 Task: In the  document Daniel.rtf ,change text color to 'Dark Brown' Insert the mentioned shape below the text 'Heart'. Change color of the shape to  BlueChange shape height to 0.7
Action: Mouse moved to (292, 323)
Screenshot: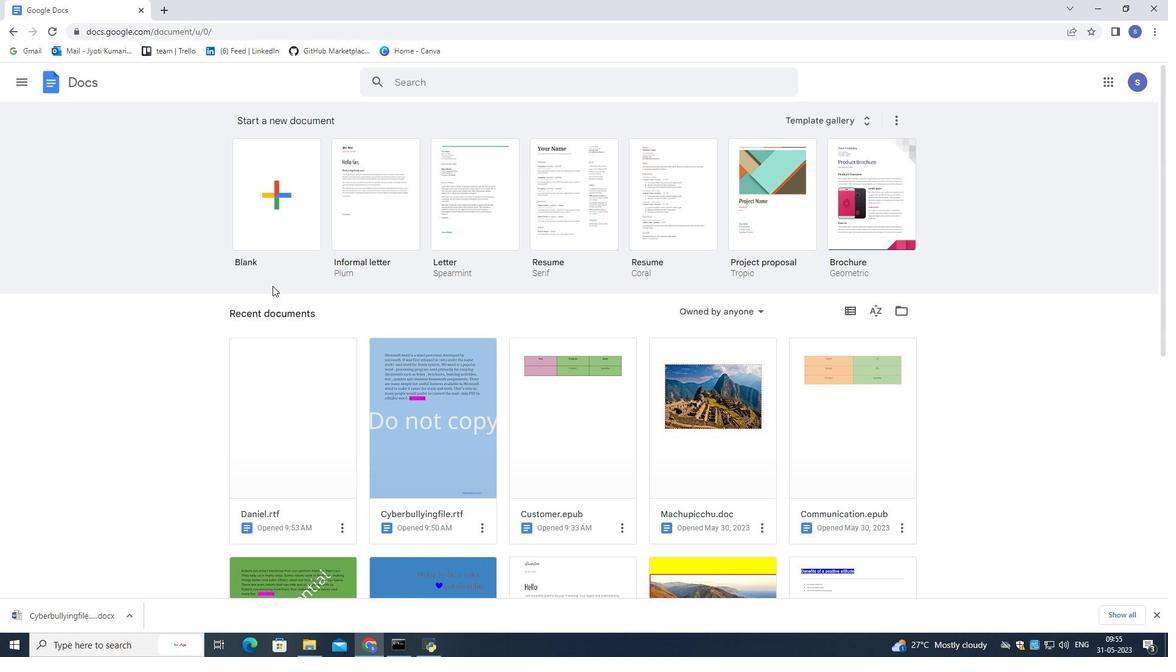 
Action: Mouse scrolled (292, 324) with delta (0, 0)
Screenshot: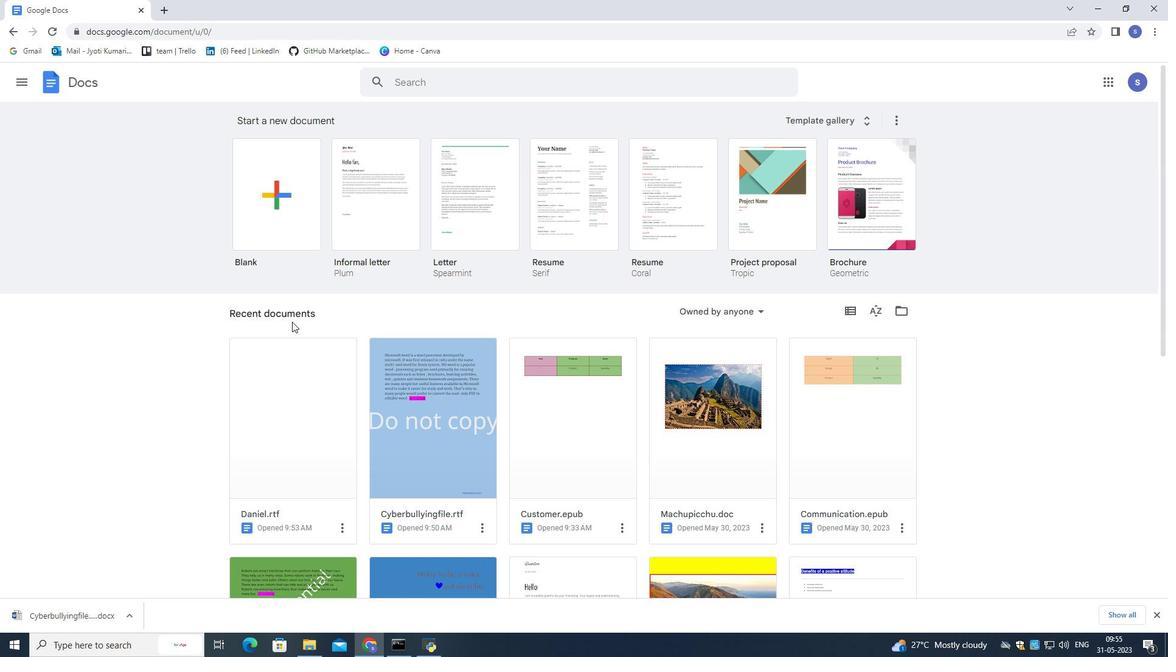 
Action: Mouse moved to (292, 323)
Screenshot: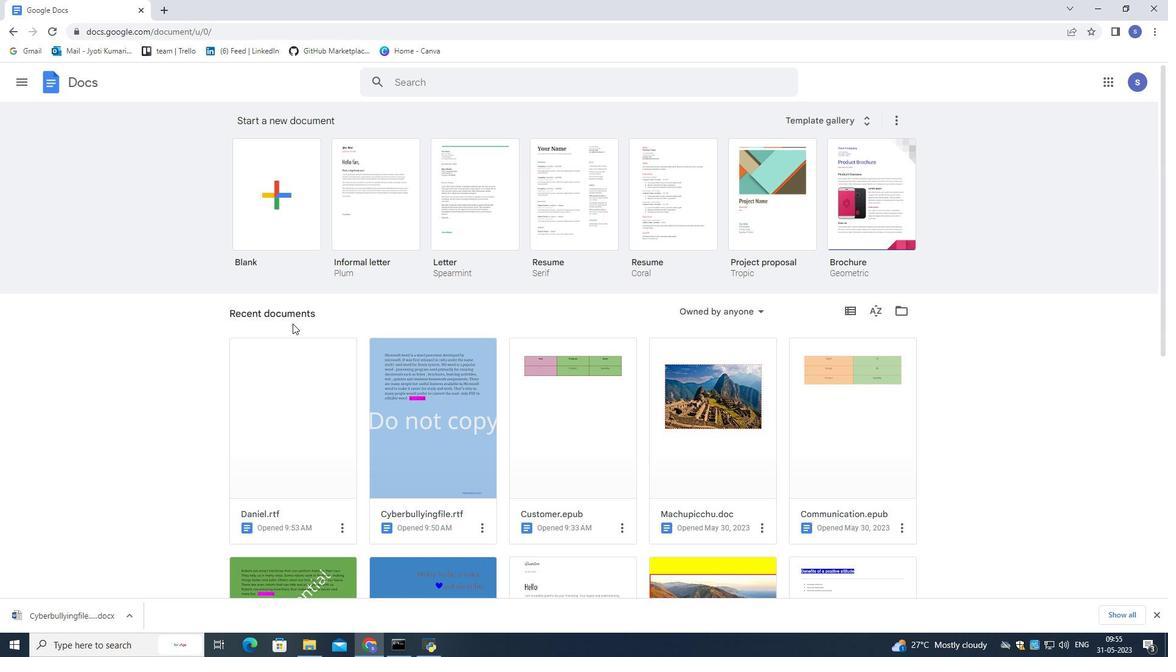 
Action: Mouse scrolled (292, 324) with delta (0, 0)
Screenshot: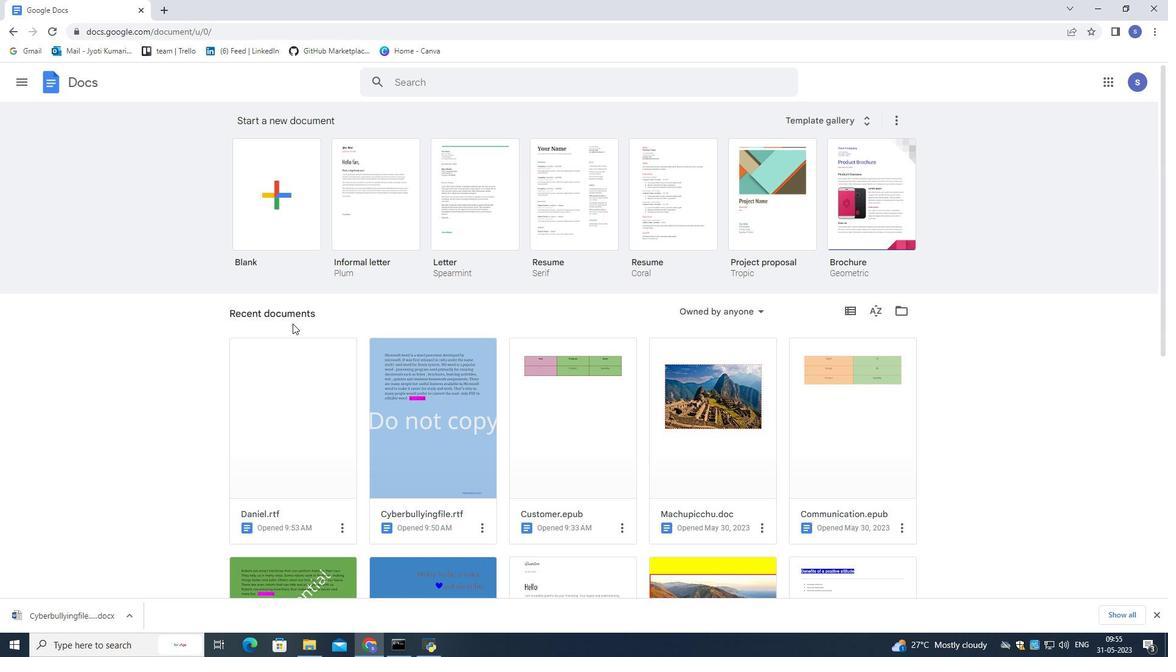 
Action: Mouse moved to (309, 458)
Screenshot: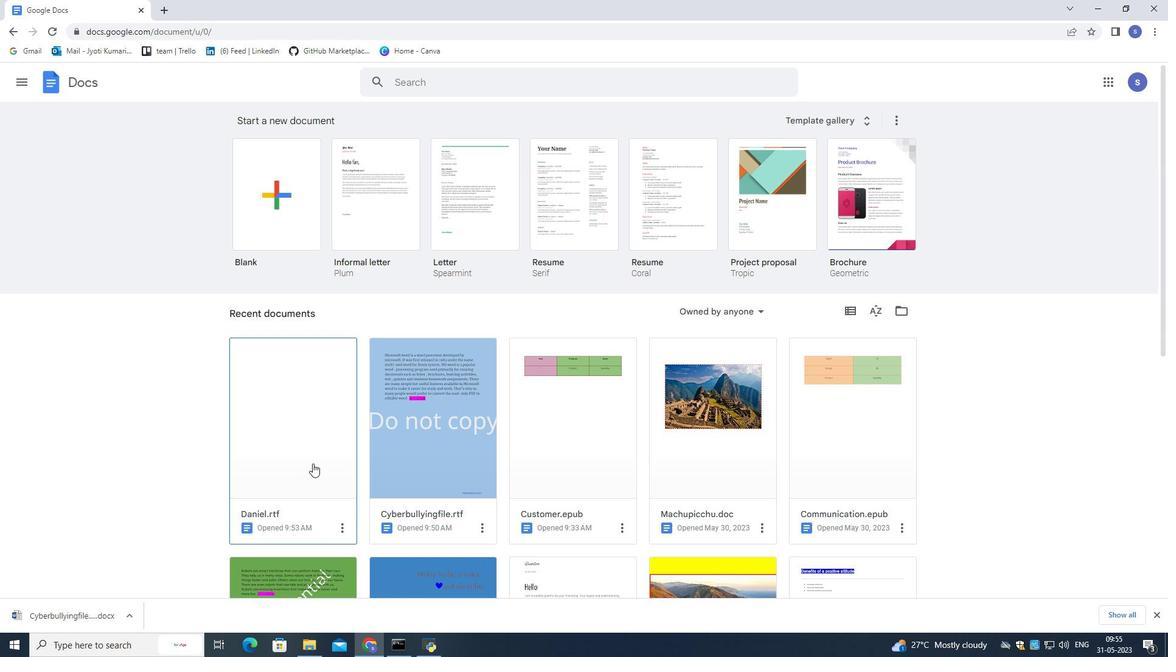 
Action: Mouse pressed left at (309, 458)
Screenshot: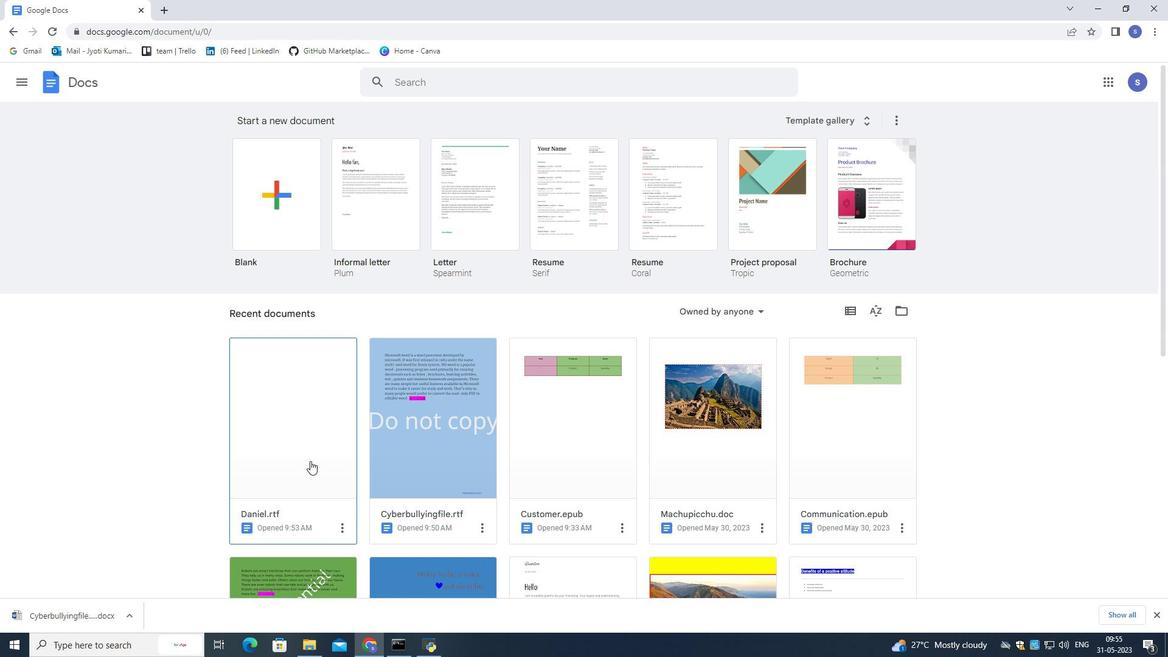 
Action: Mouse moved to (684, 290)
Screenshot: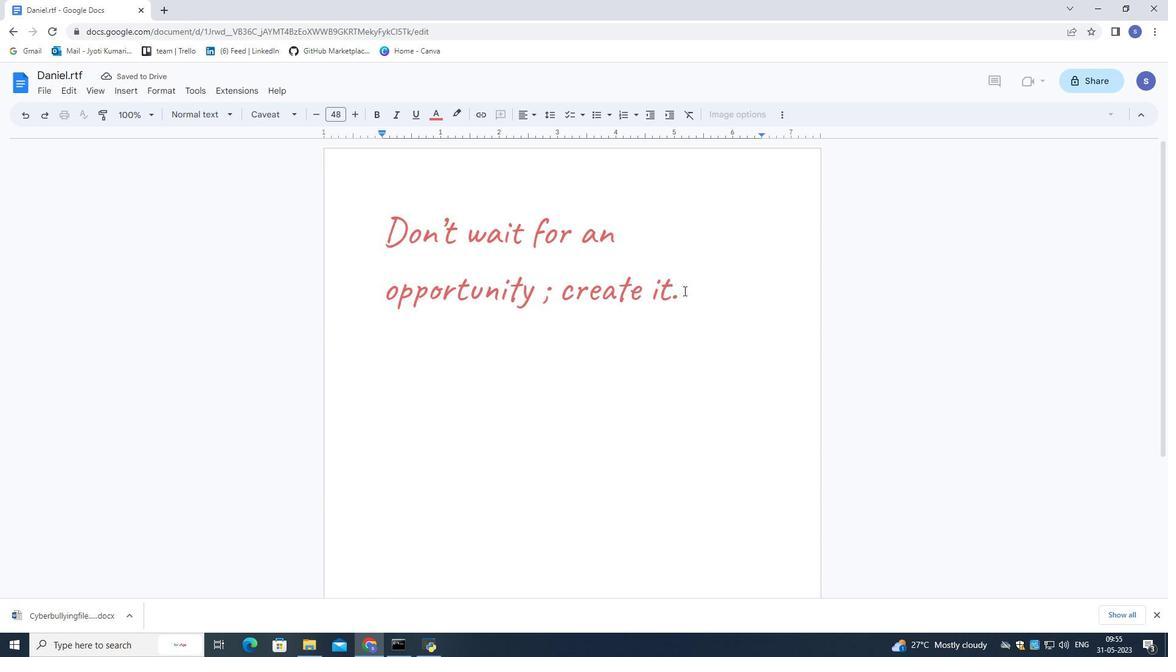 
Action: Mouse pressed left at (684, 290)
Screenshot: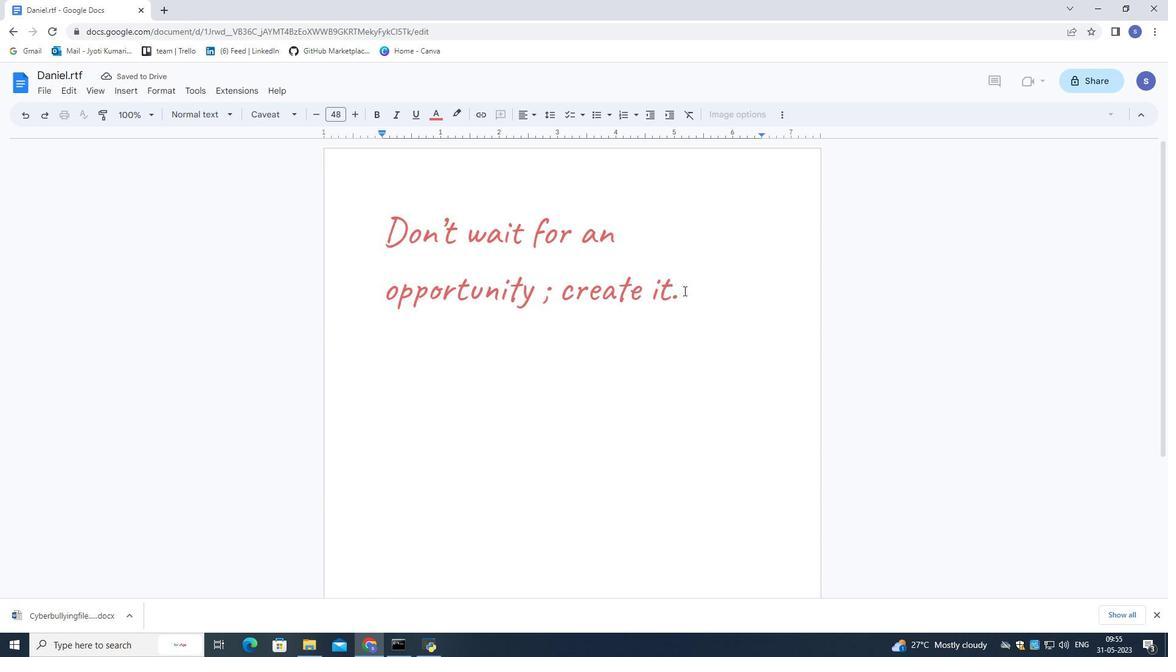 
Action: Mouse moved to (432, 105)
Screenshot: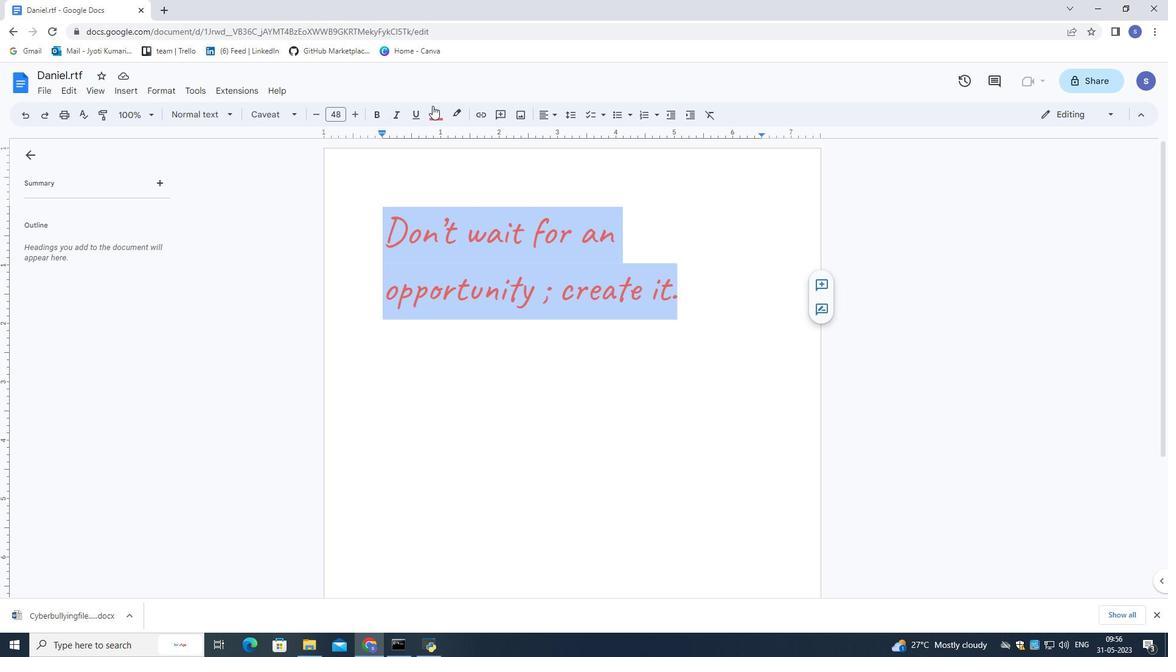 
Action: Mouse pressed left at (432, 105)
Screenshot: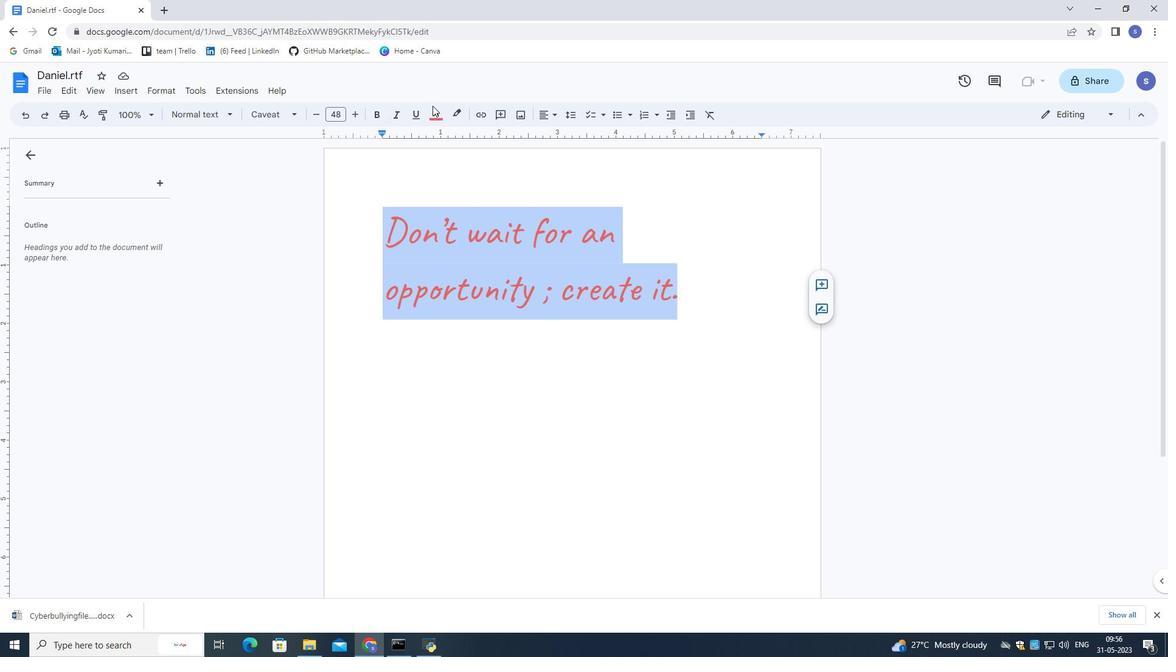 
Action: Mouse moved to (461, 242)
Screenshot: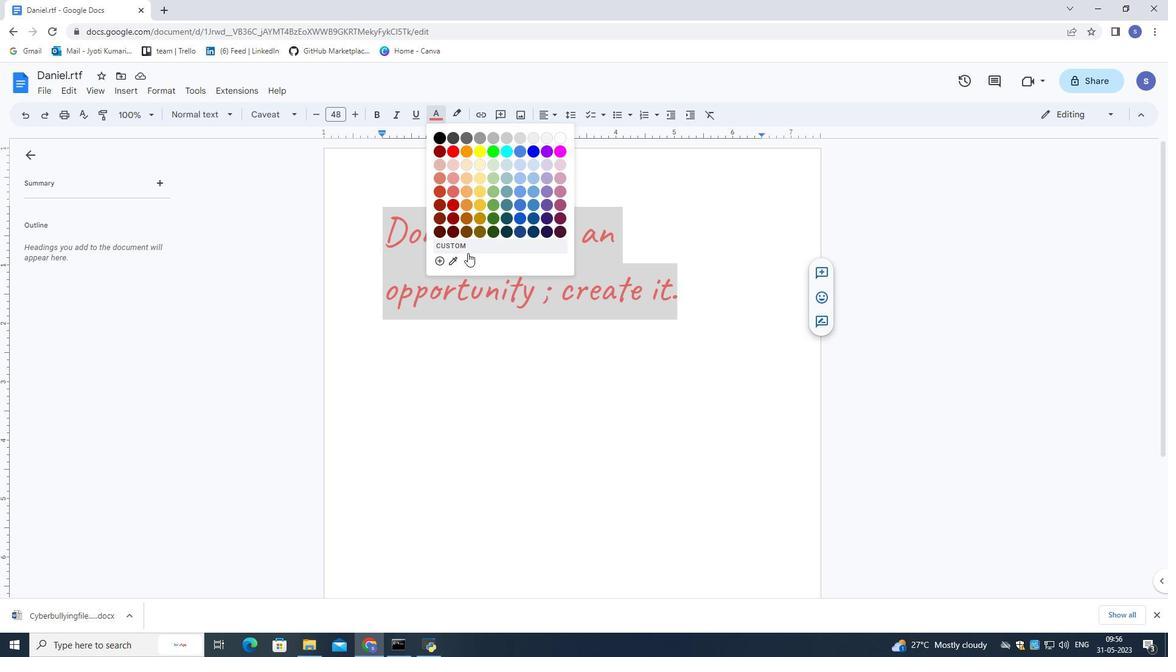 
Action: Mouse pressed left at (461, 242)
Screenshot: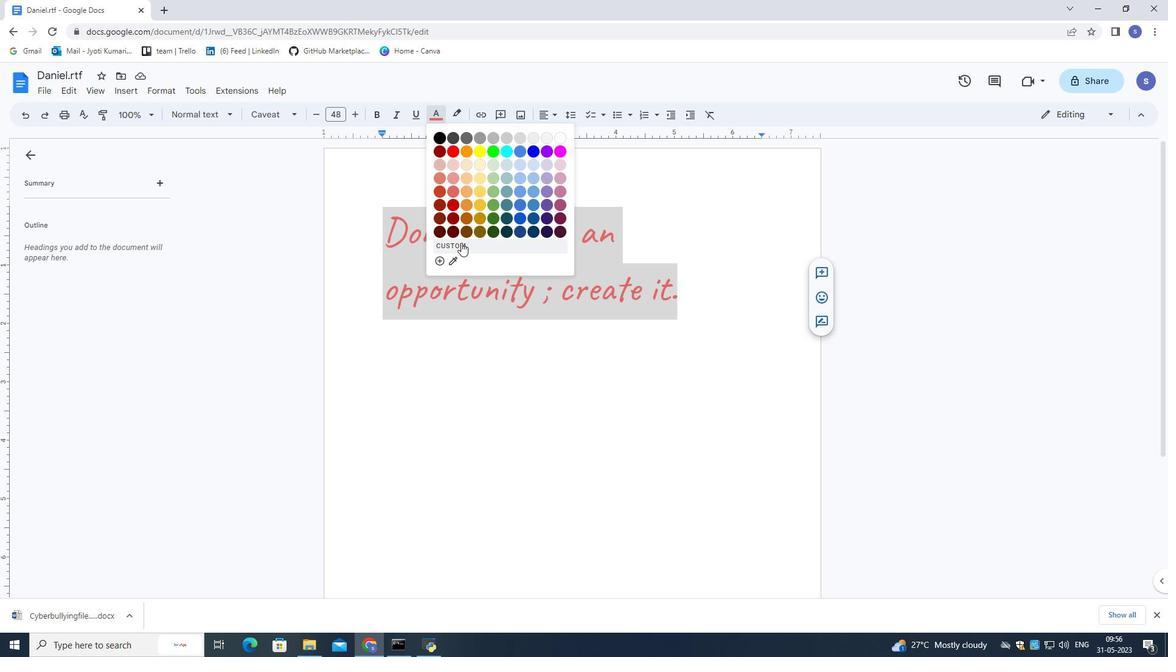 
Action: Mouse moved to (668, 231)
Screenshot: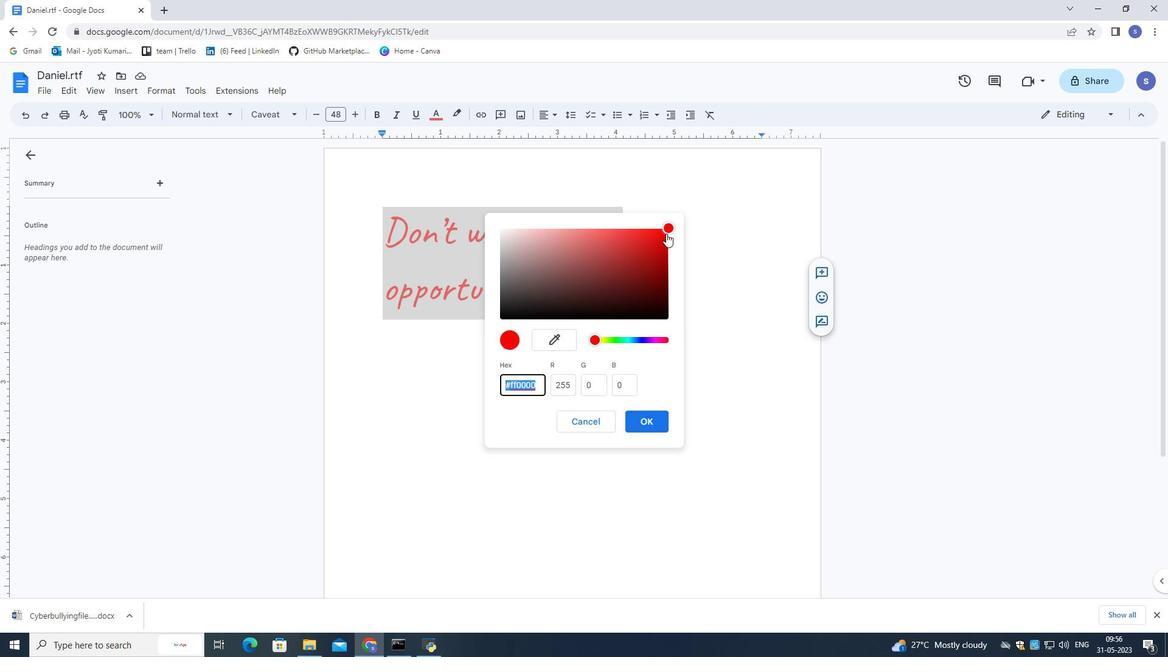 
Action: Mouse pressed left at (668, 231)
Screenshot: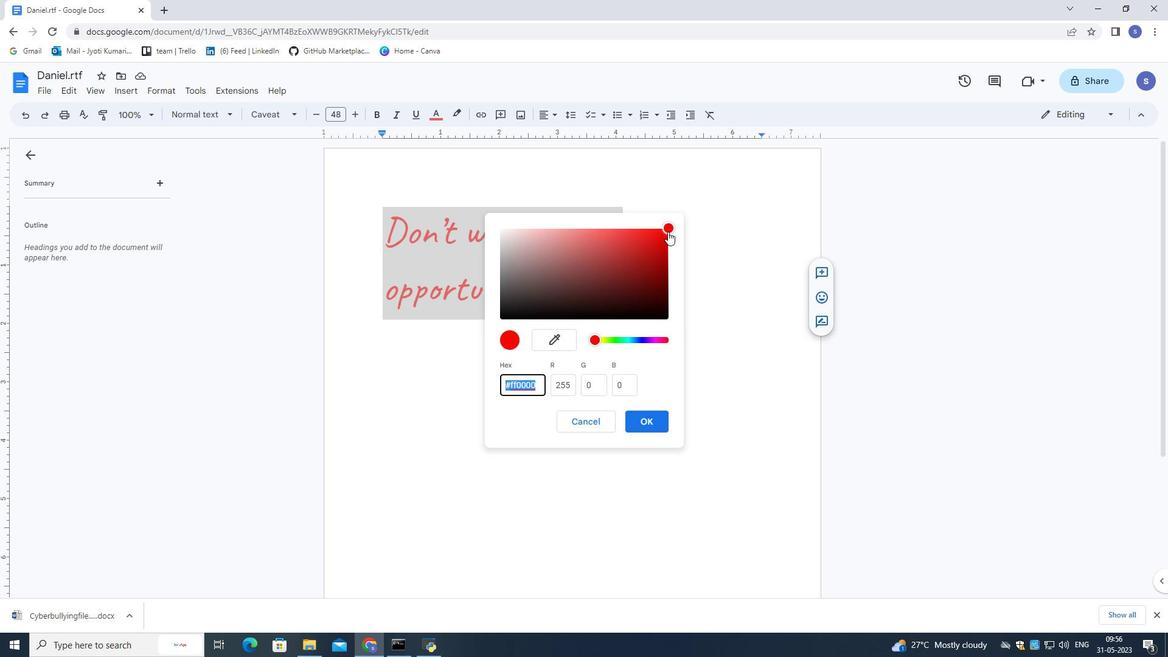 
Action: Mouse moved to (645, 416)
Screenshot: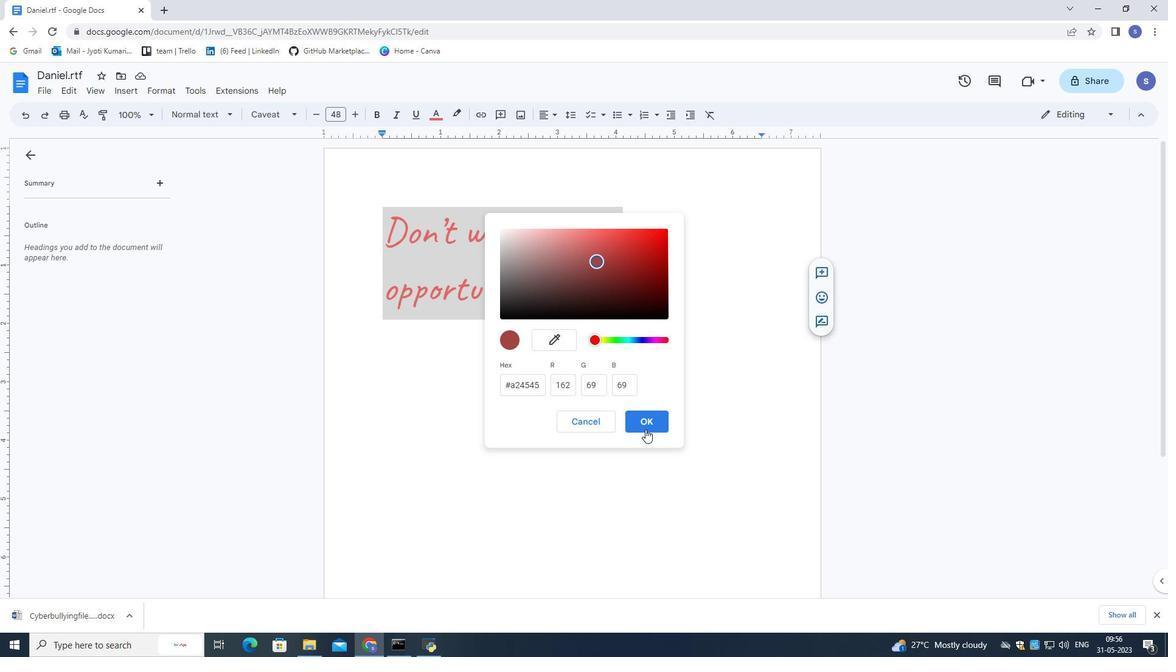 
Action: Mouse pressed left at (645, 416)
Screenshot: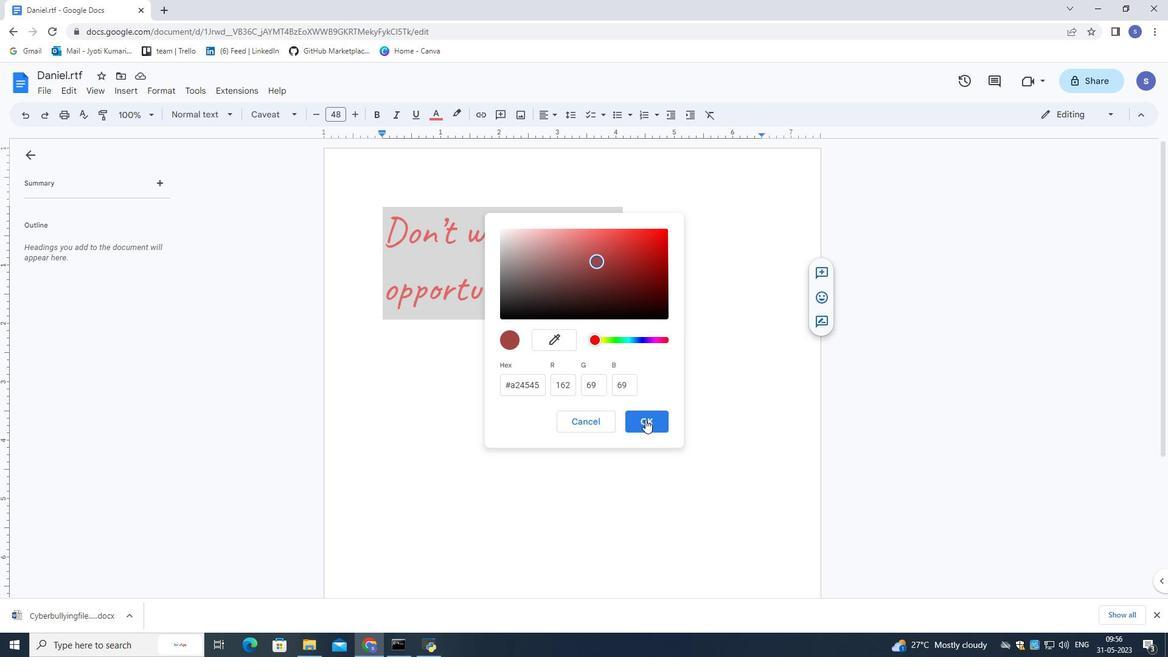 
Action: Mouse moved to (748, 302)
Screenshot: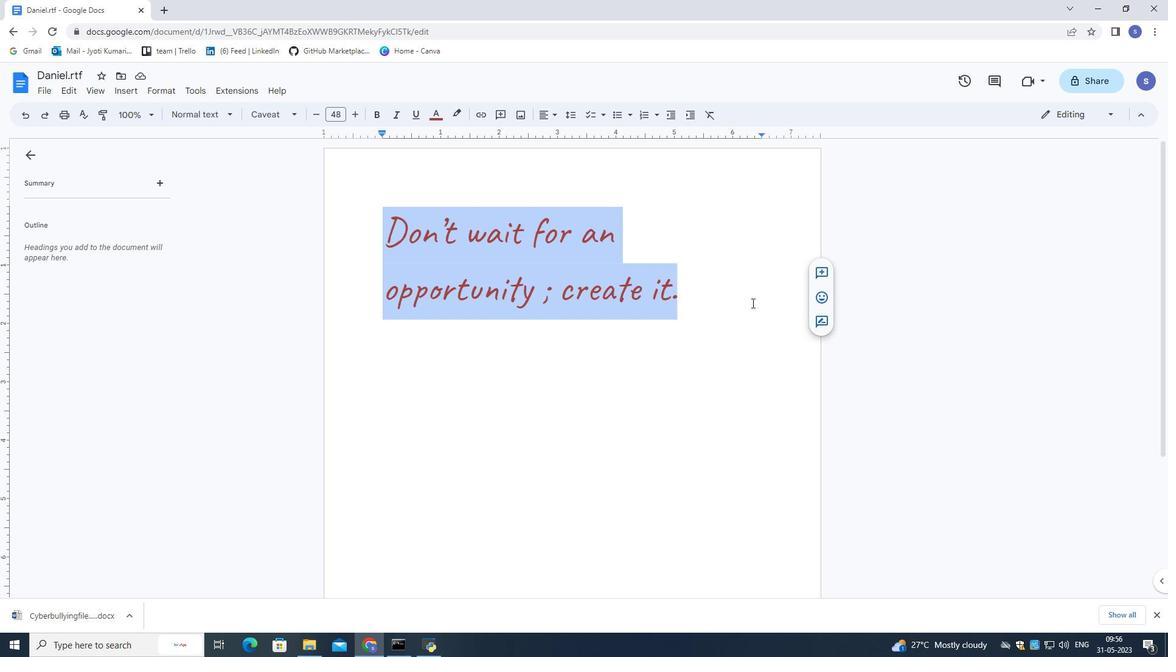 
Action: Mouse pressed left at (748, 302)
Screenshot: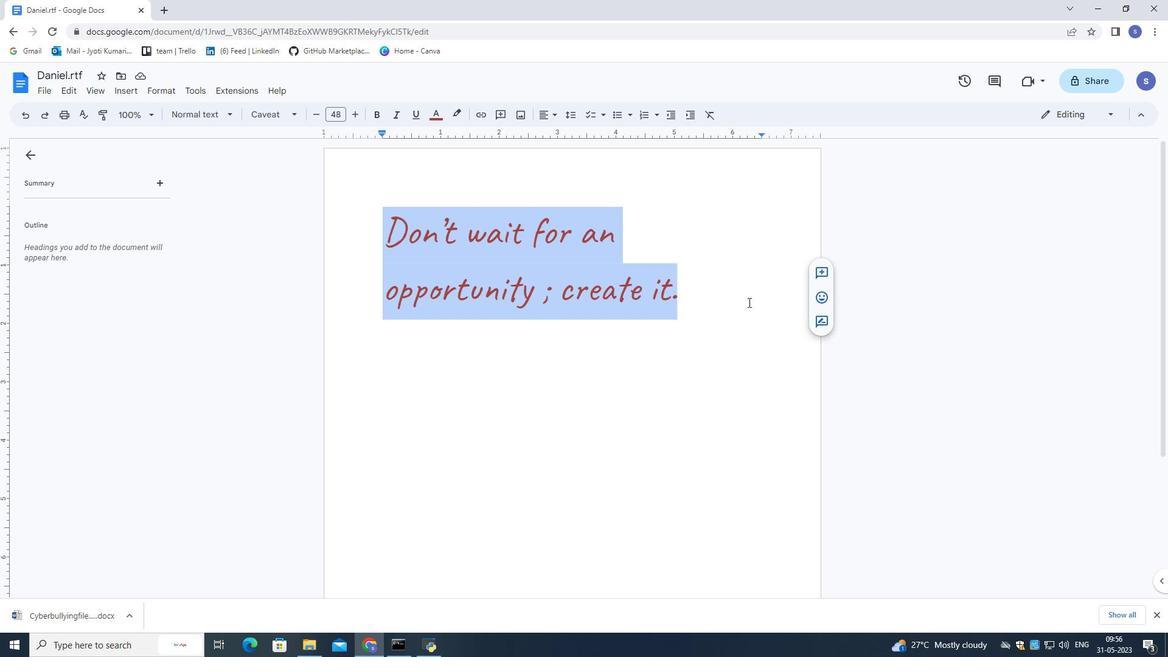 
Action: Mouse moved to (691, 298)
Screenshot: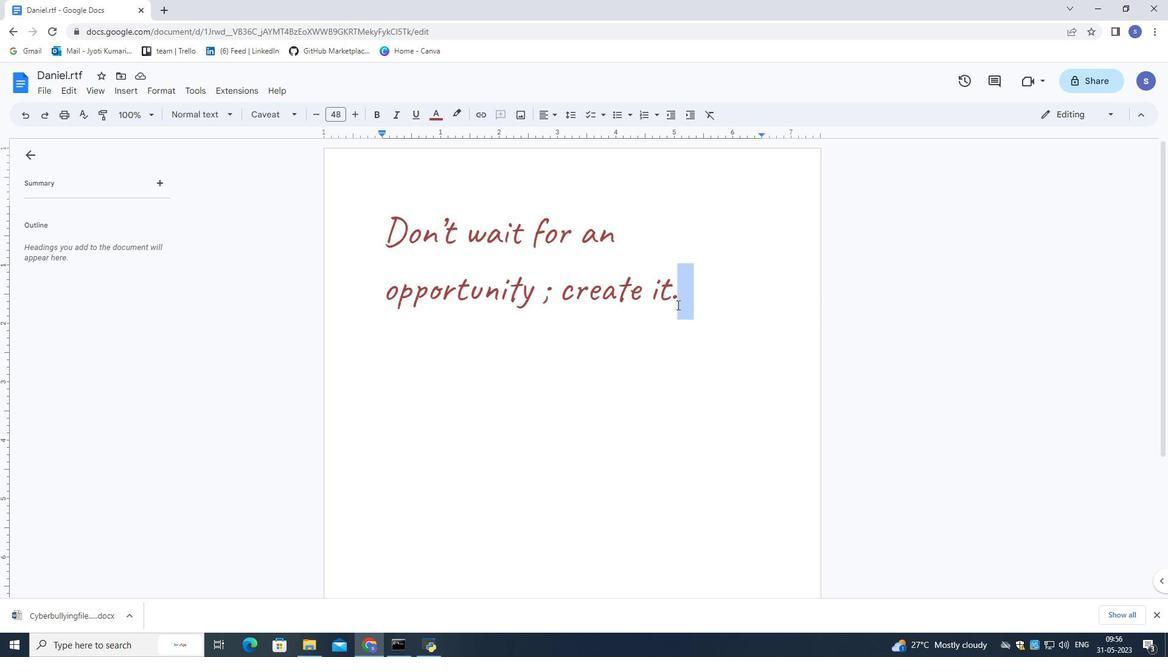 
Action: Mouse pressed left at (691, 298)
Screenshot: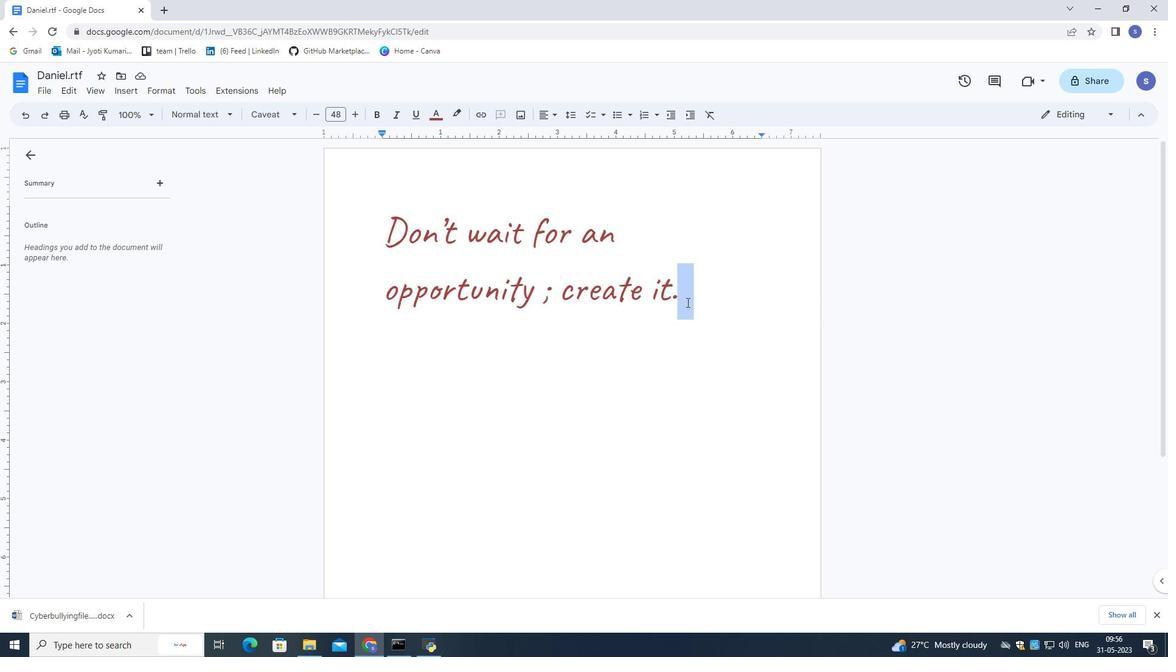 
Action: Key pressed <Key.enter>
Screenshot: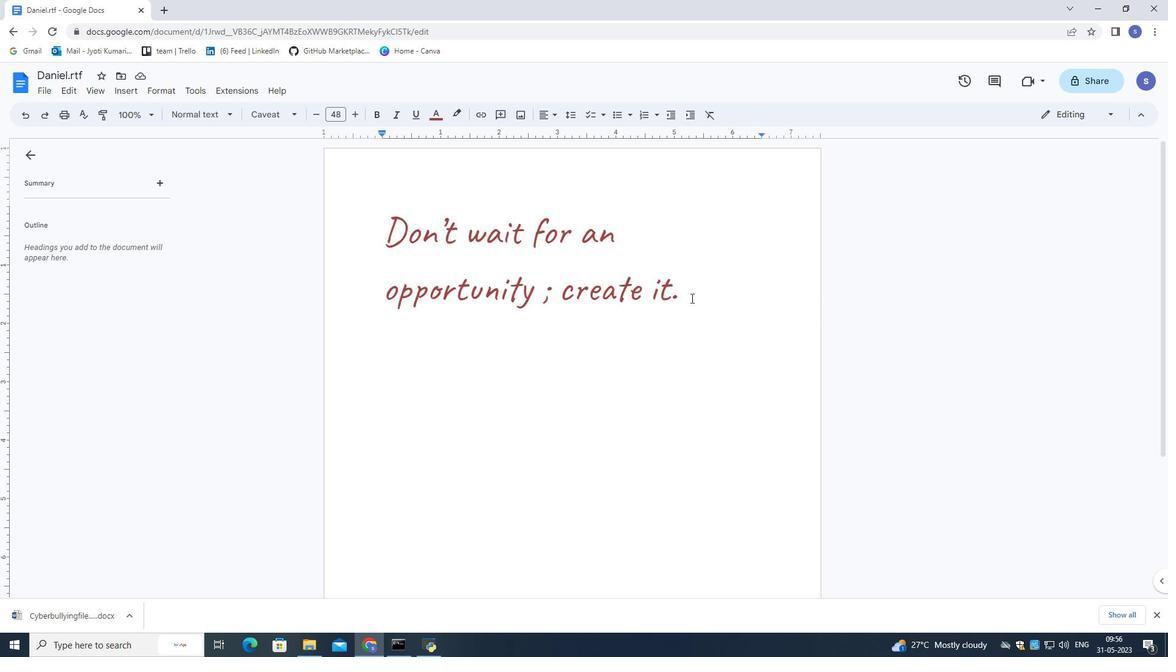 
Action: Mouse moved to (120, 94)
Screenshot: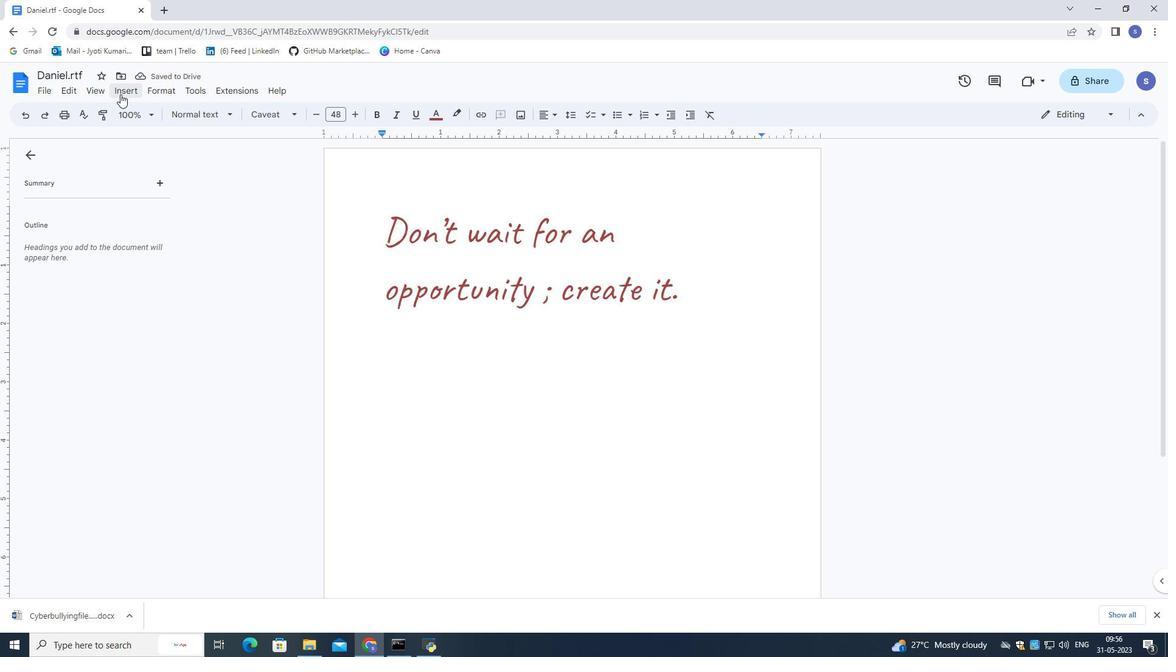 
Action: Mouse pressed left at (120, 94)
Screenshot: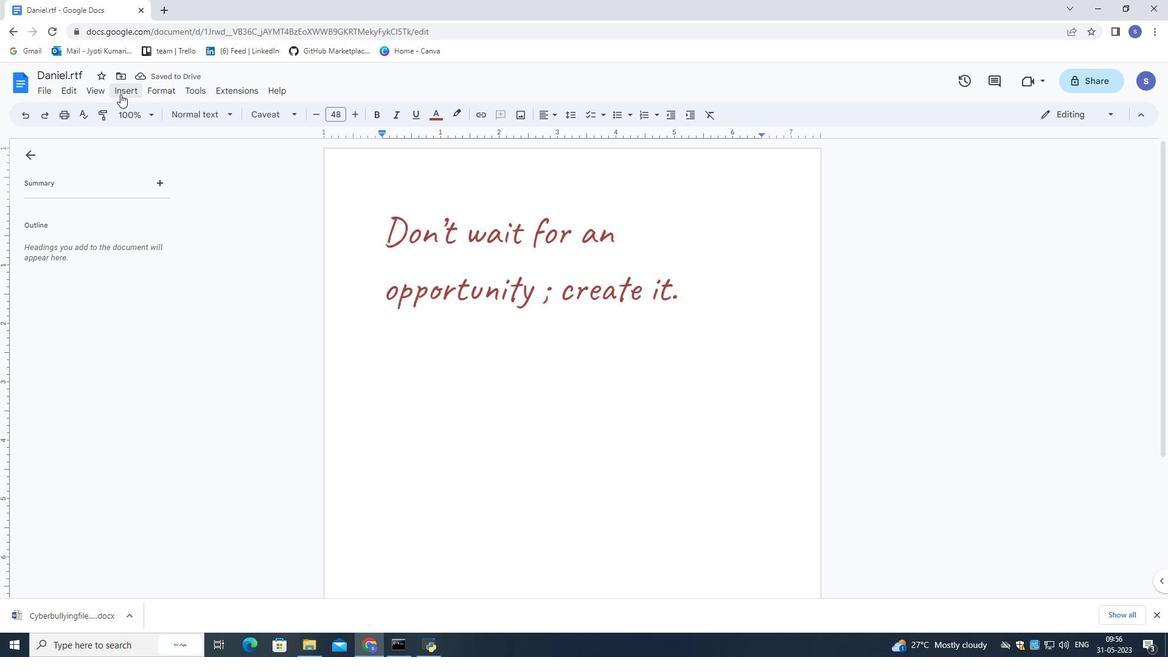 
Action: Mouse moved to (325, 149)
Screenshot: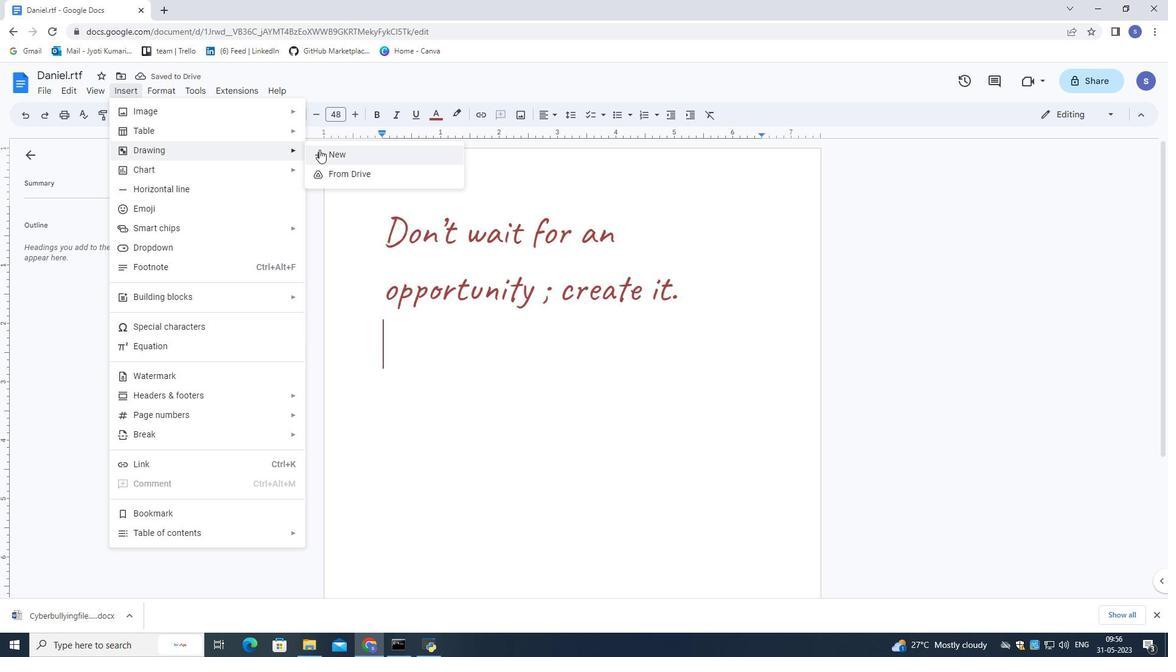 
Action: Mouse pressed left at (325, 149)
Screenshot: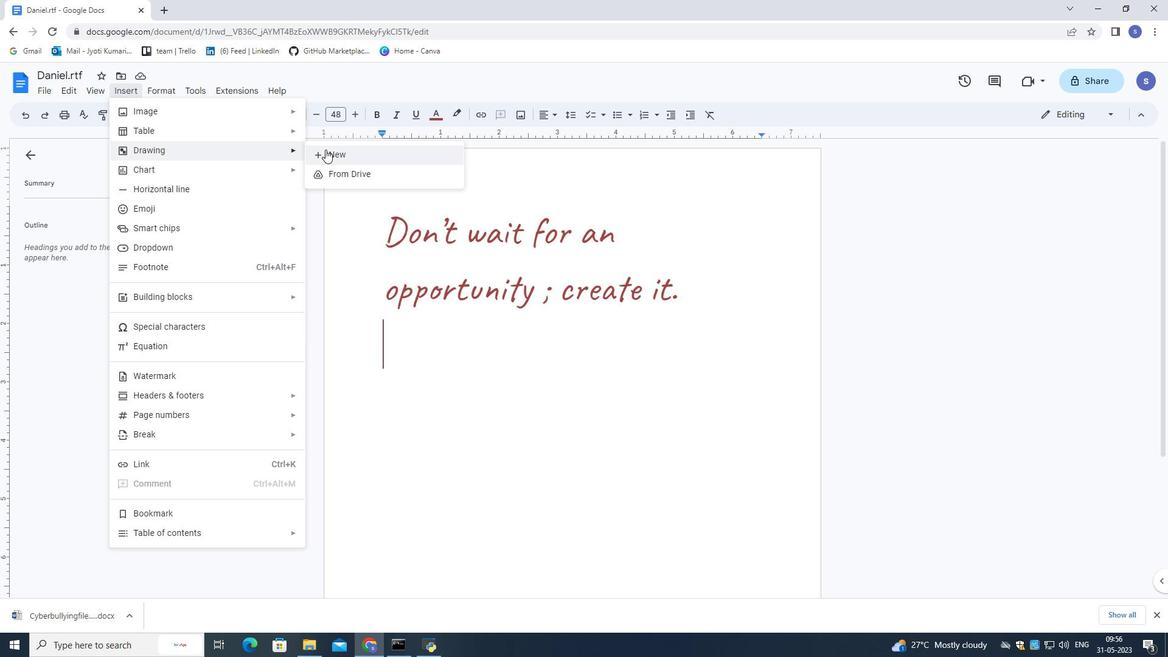 
Action: Mouse moved to (464, 137)
Screenshot: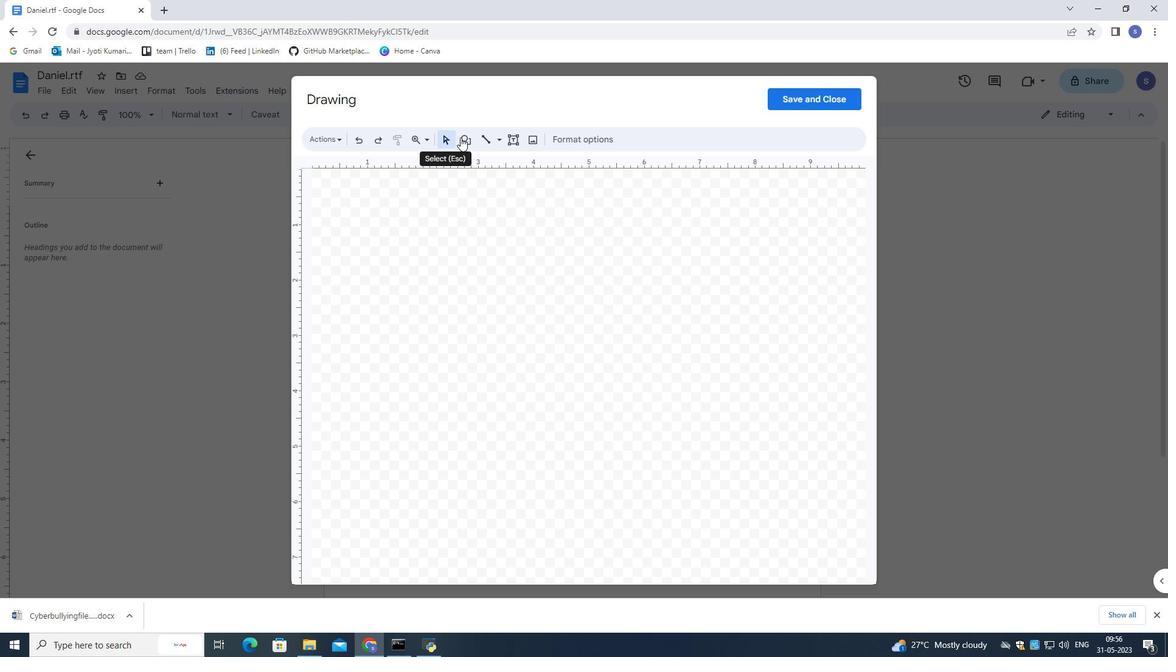 
Action: Mouse pressed left at (464, 137)
Screenshot: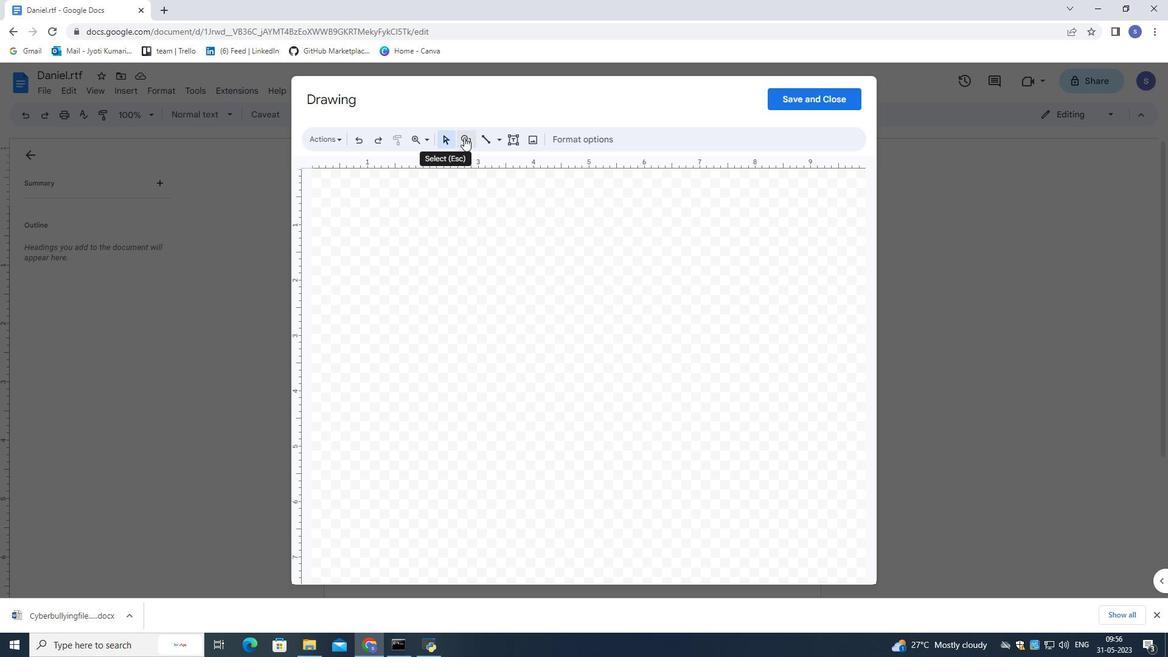 
Action: Mouse moved to (643, 214)
Screenshot: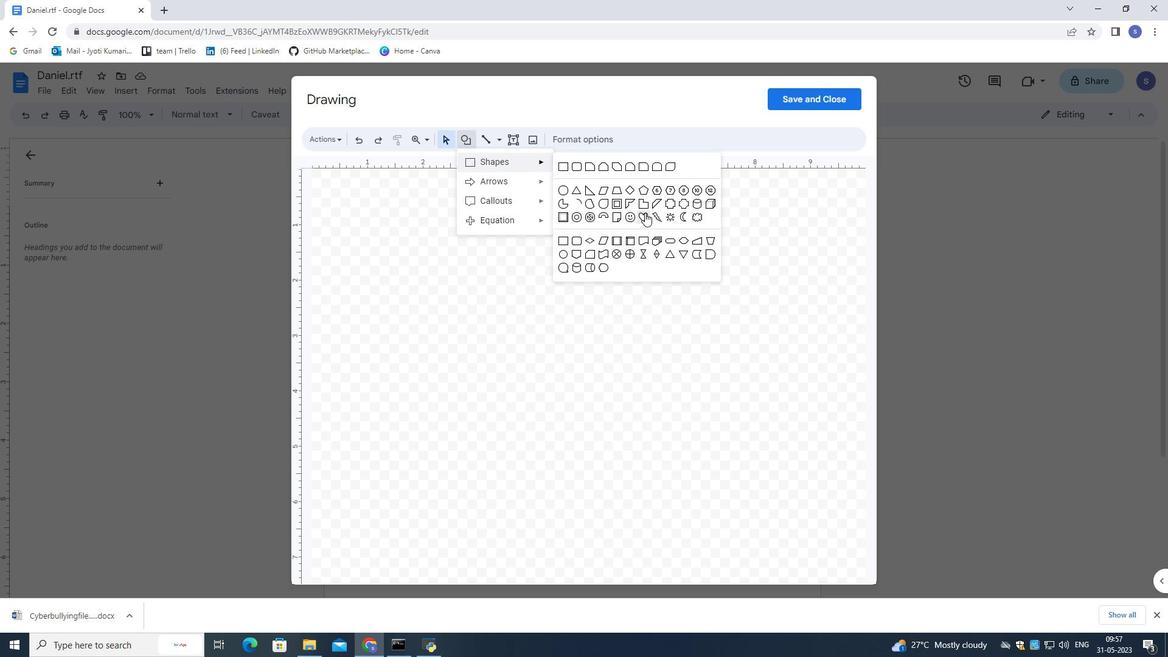 
Action: Mouse pressed left at (643, 214)
Screenshot: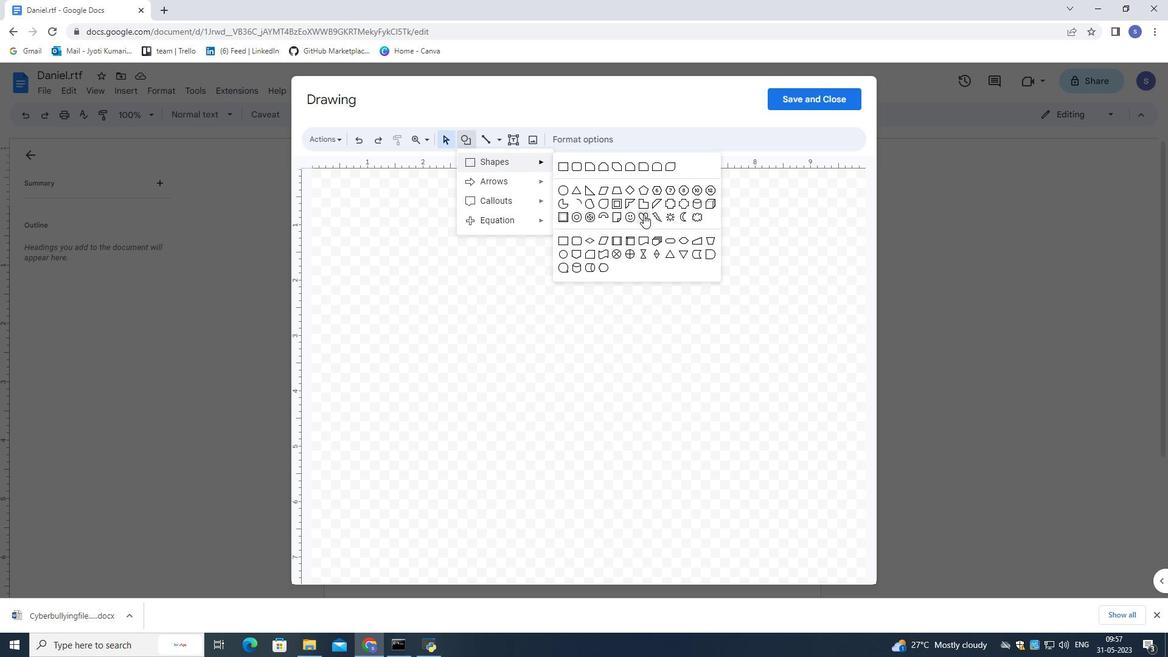 
Action: Mouse moved to (510, 221)
Screenshot: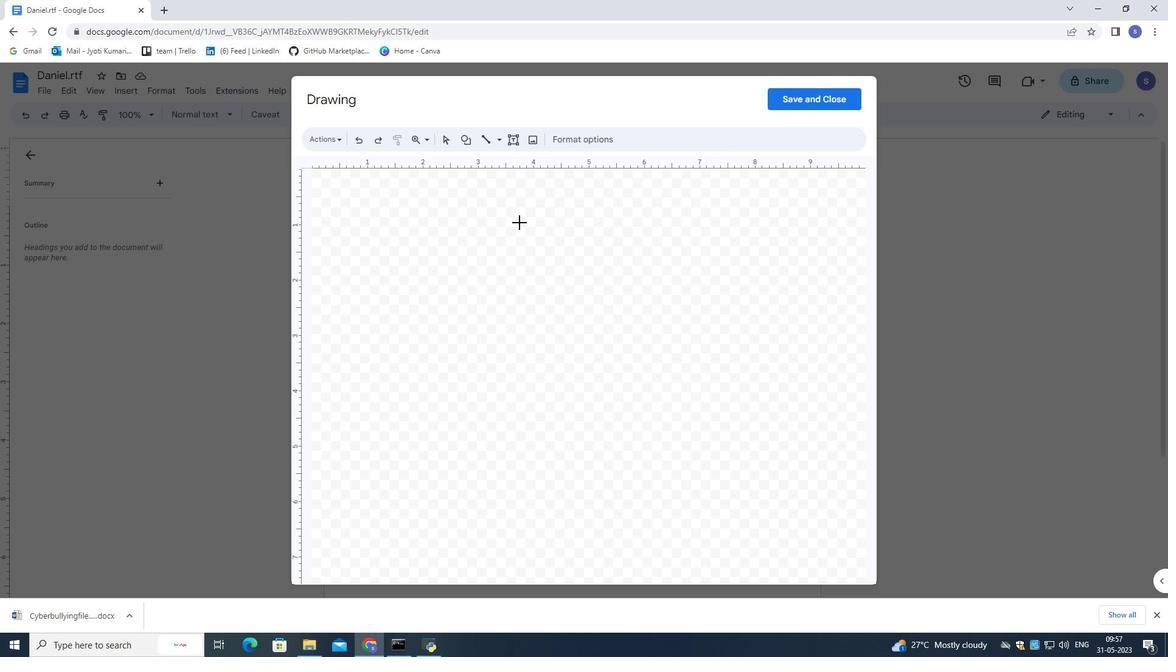 
Action: Mouse pressed left at (510, 221)
Screenshot: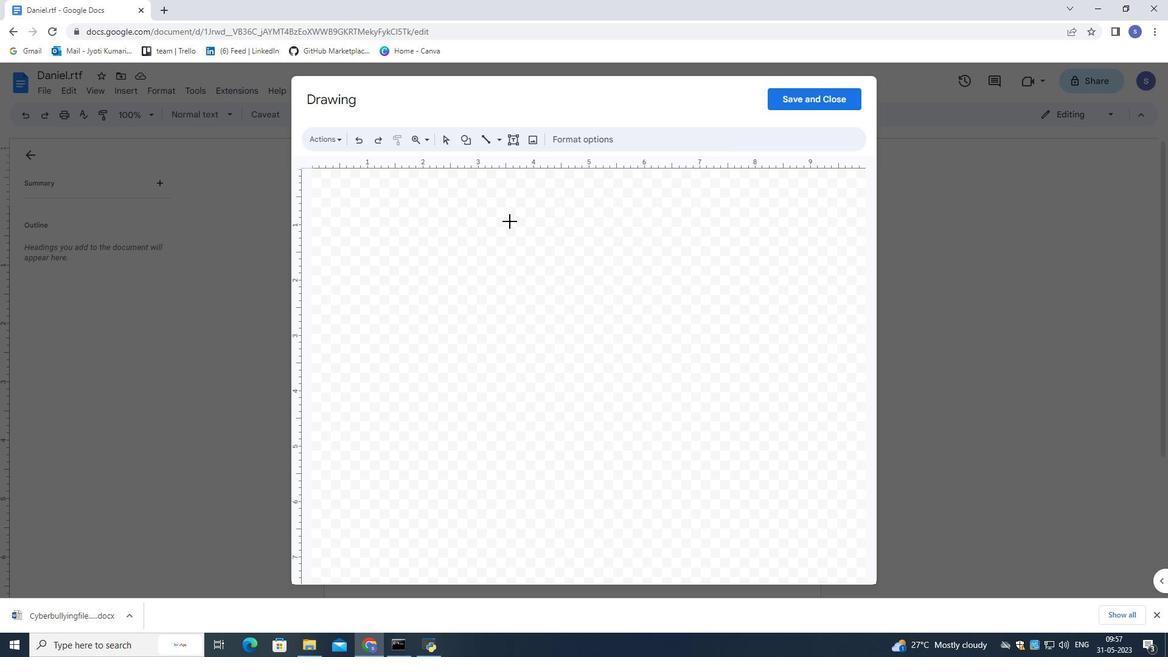 
Action: Mouse moved to (631, 339)
Screenshot: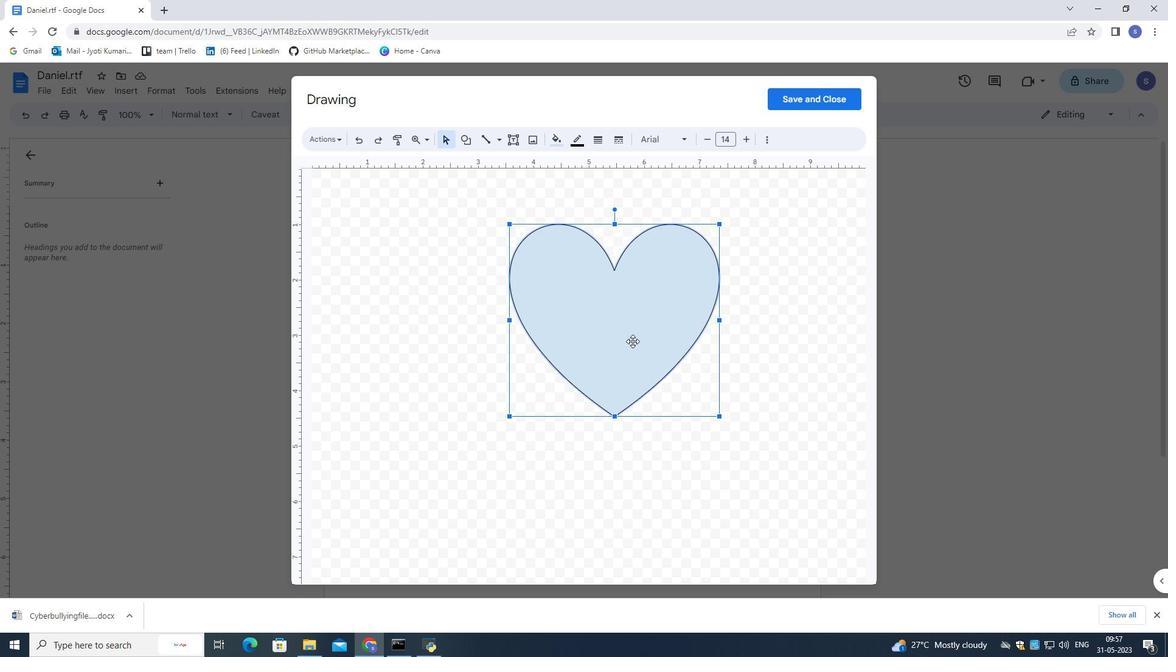
Action: Mouse pressed left at (631, 339)
Screenshot: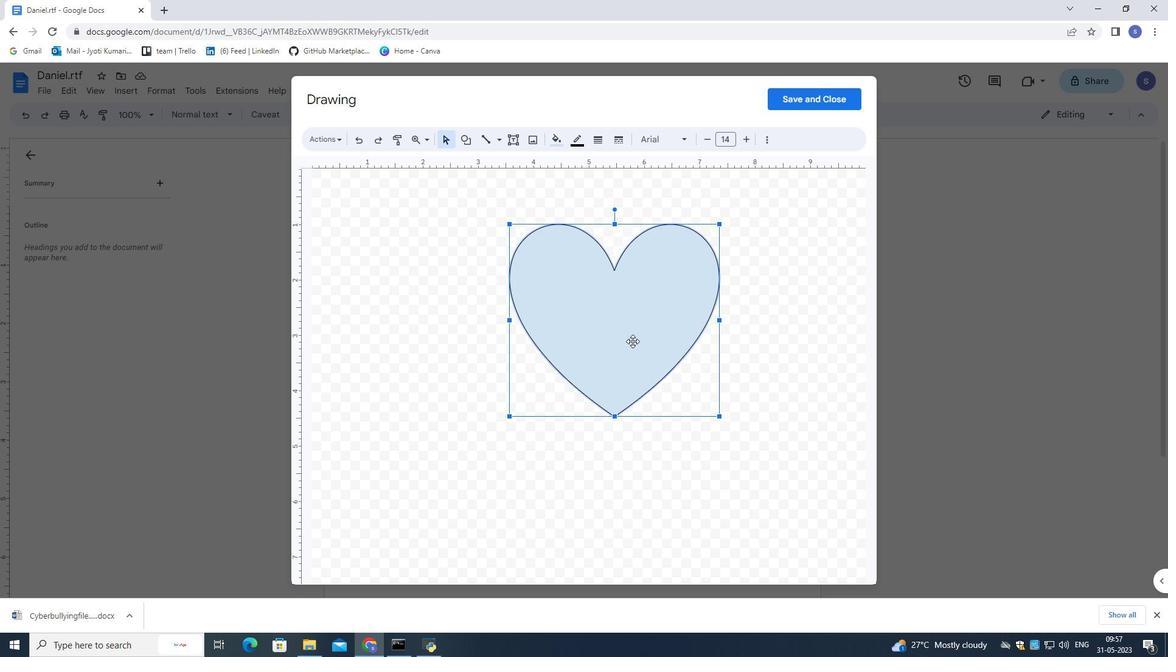 
Action: Mouse moved to (566, 336)
Screenshot: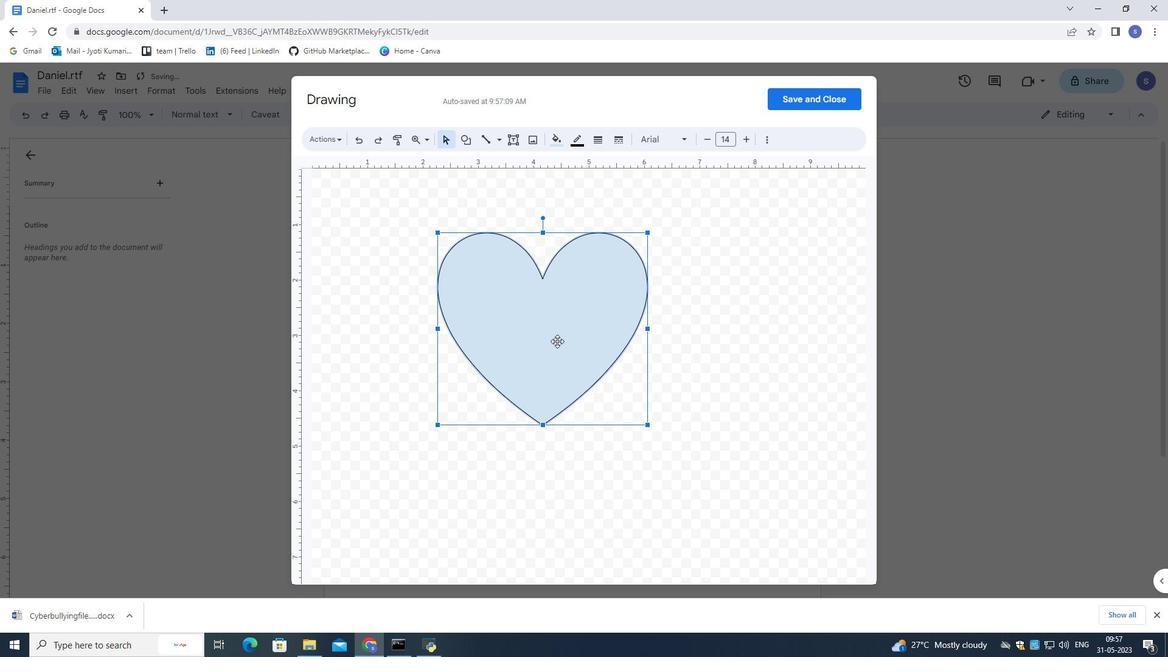
Action: Mouse pressed left at (566, 336)
Screenshot: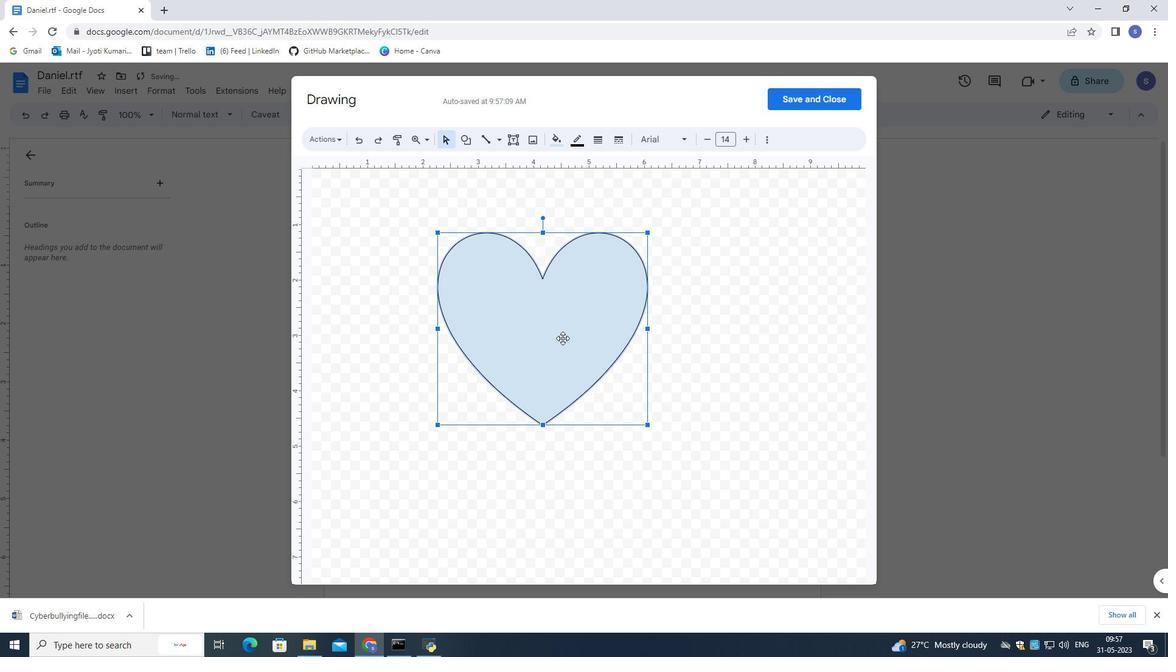 
Action: Mouse moved to (681, 342)
Screenshot: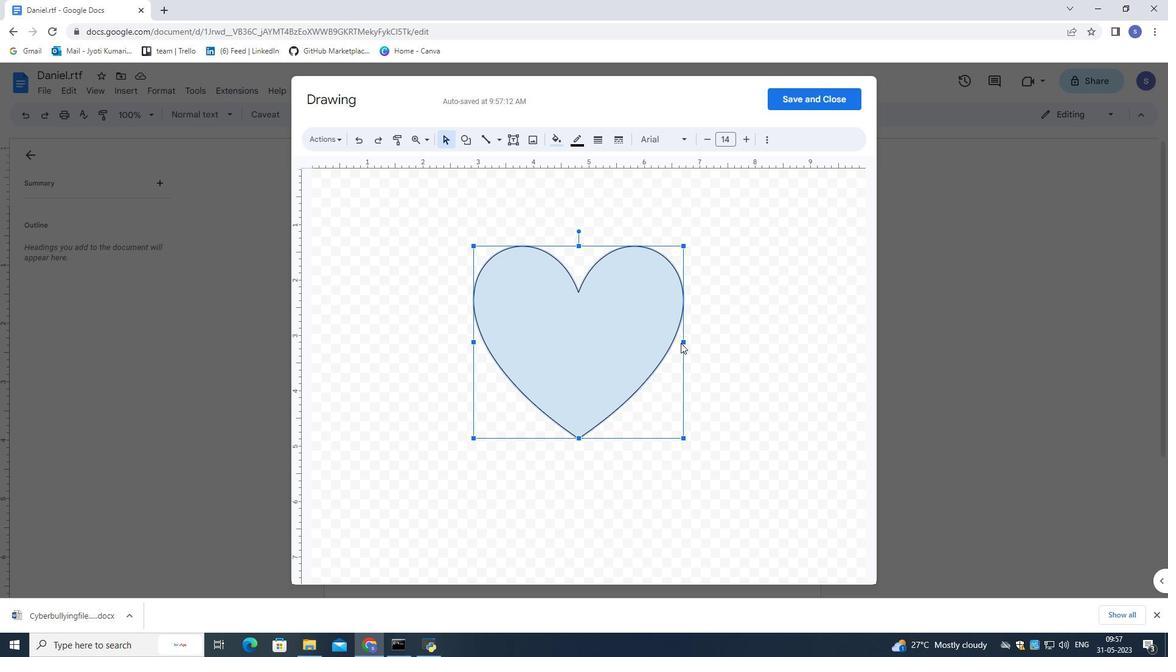 
Action: Mouse pressed left at (681, 342)
Screenshot: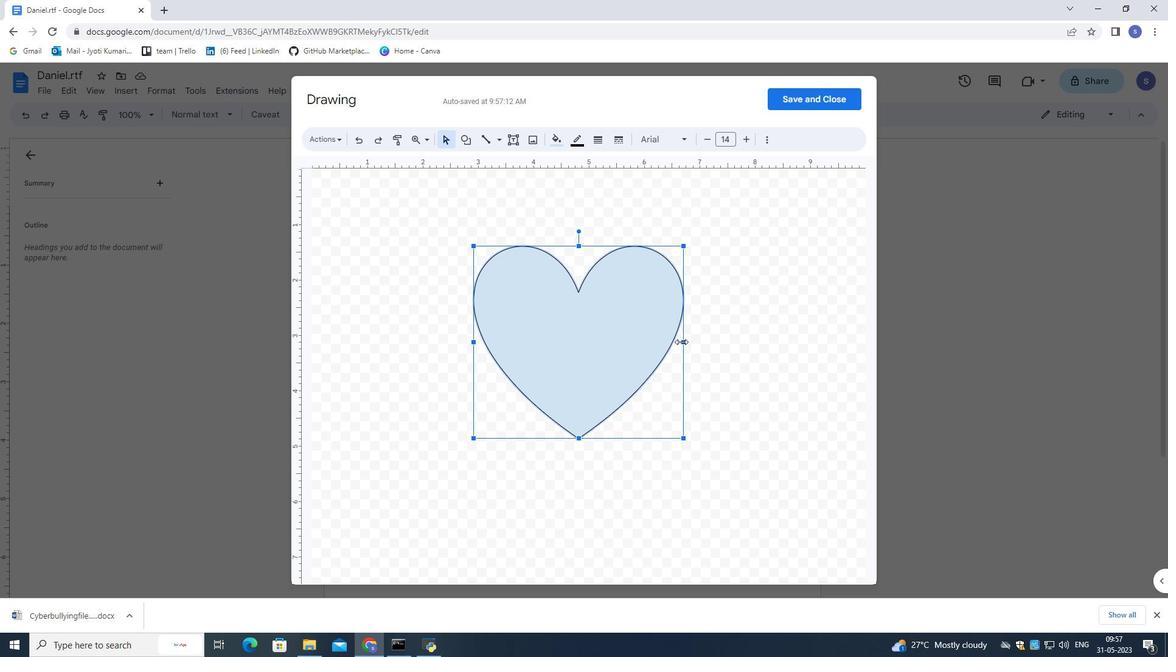 
Action: Mouse moved to (544, 318)
Screenshot: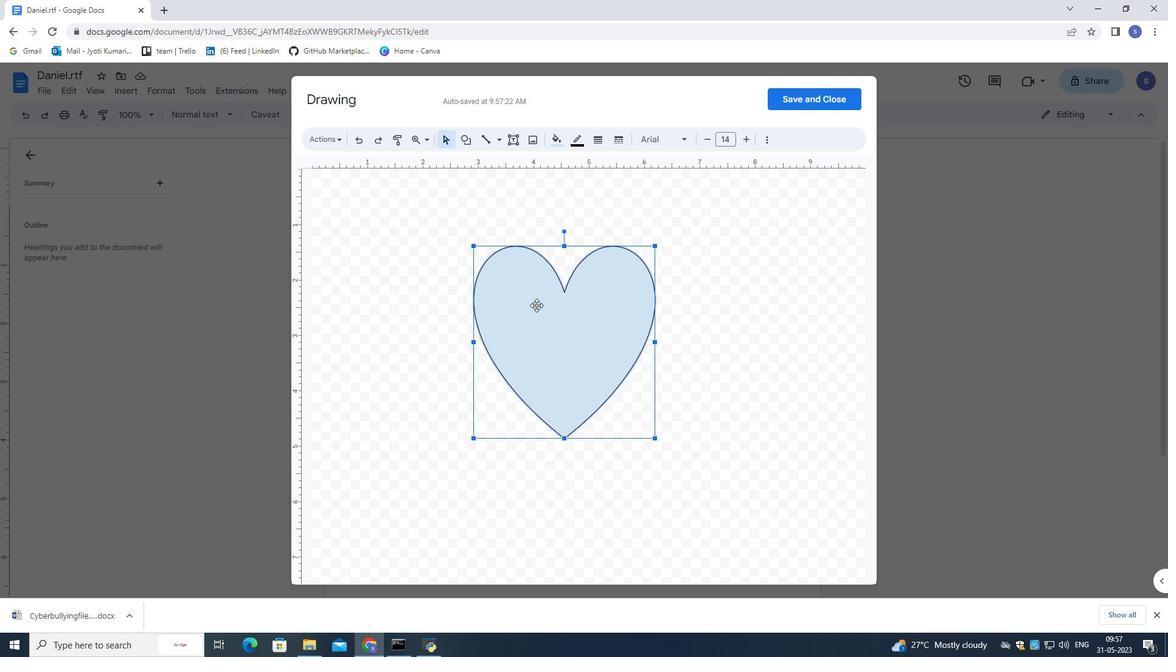 
Action: Mouse pressed left at (544, 318)
Screenshot: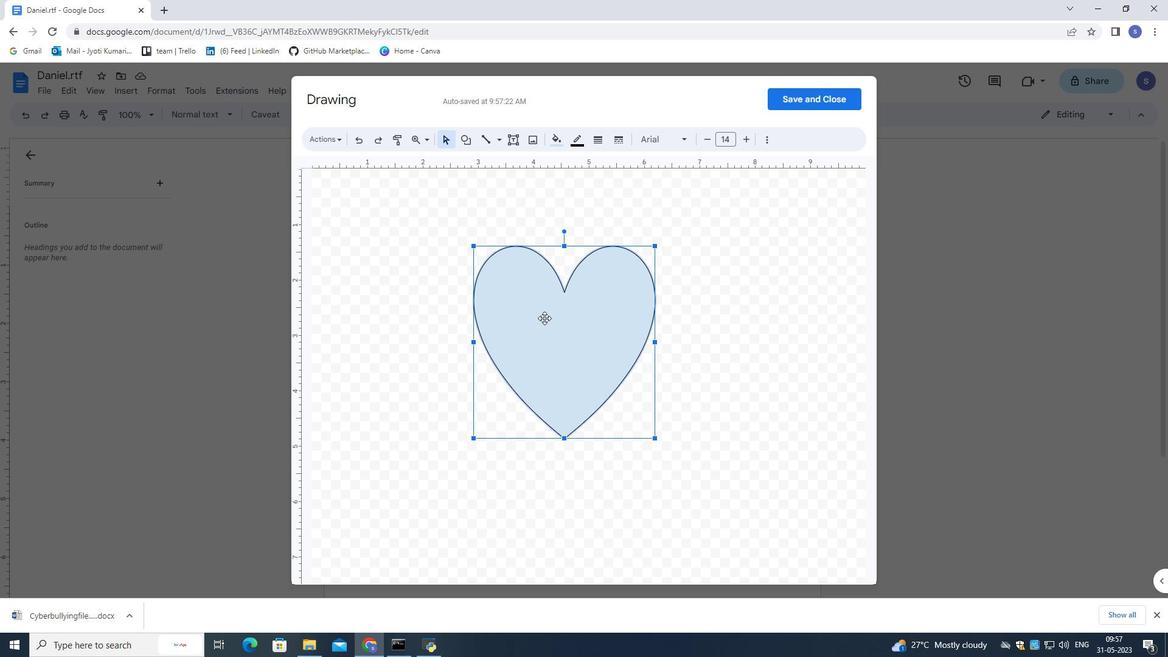
Action: Mouse moved to (550, 329)
Screenshot: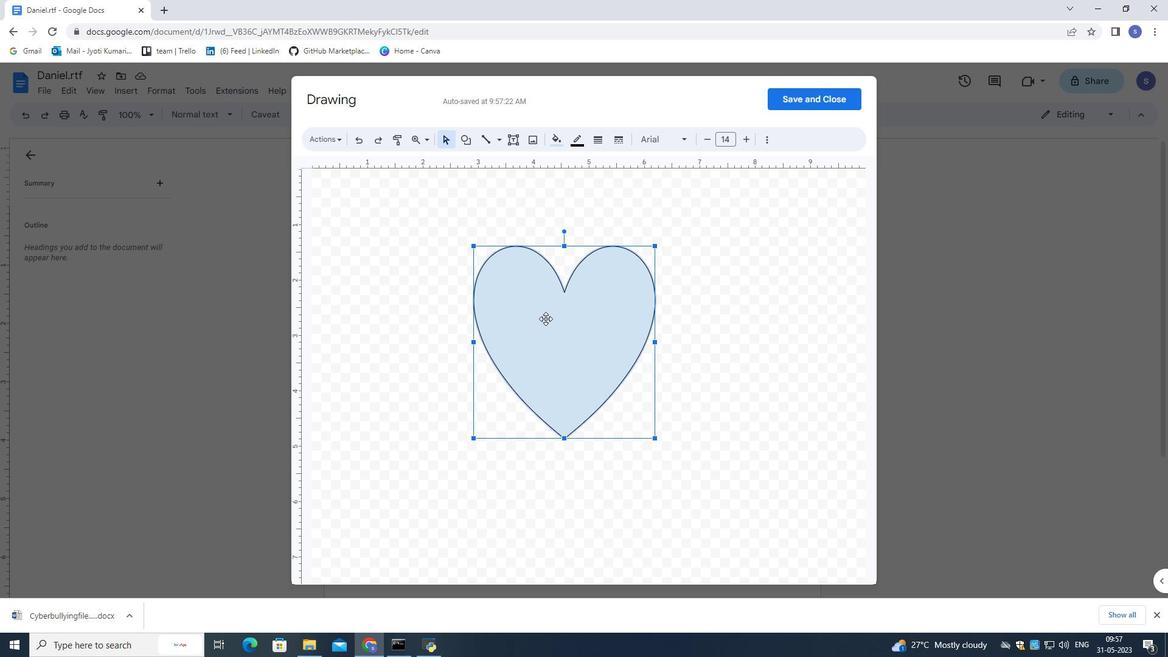 
Action: Mouse pressed right at (550, 329)
Screenshot: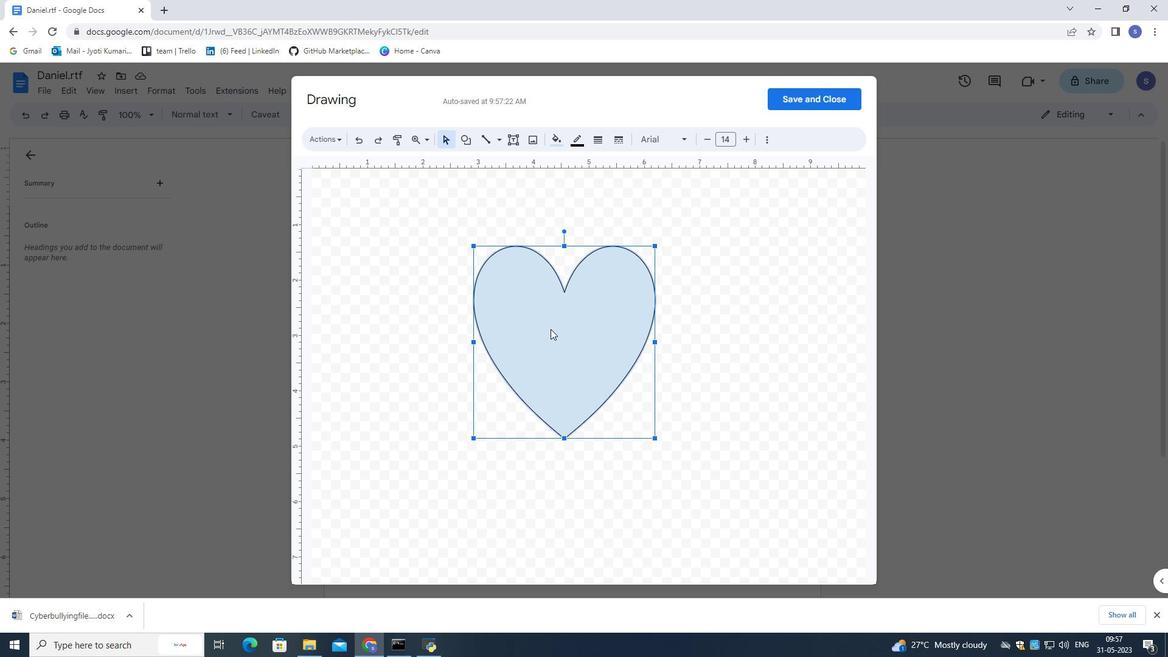 
Action: Mouse moved to (653, 489)
Screenshot: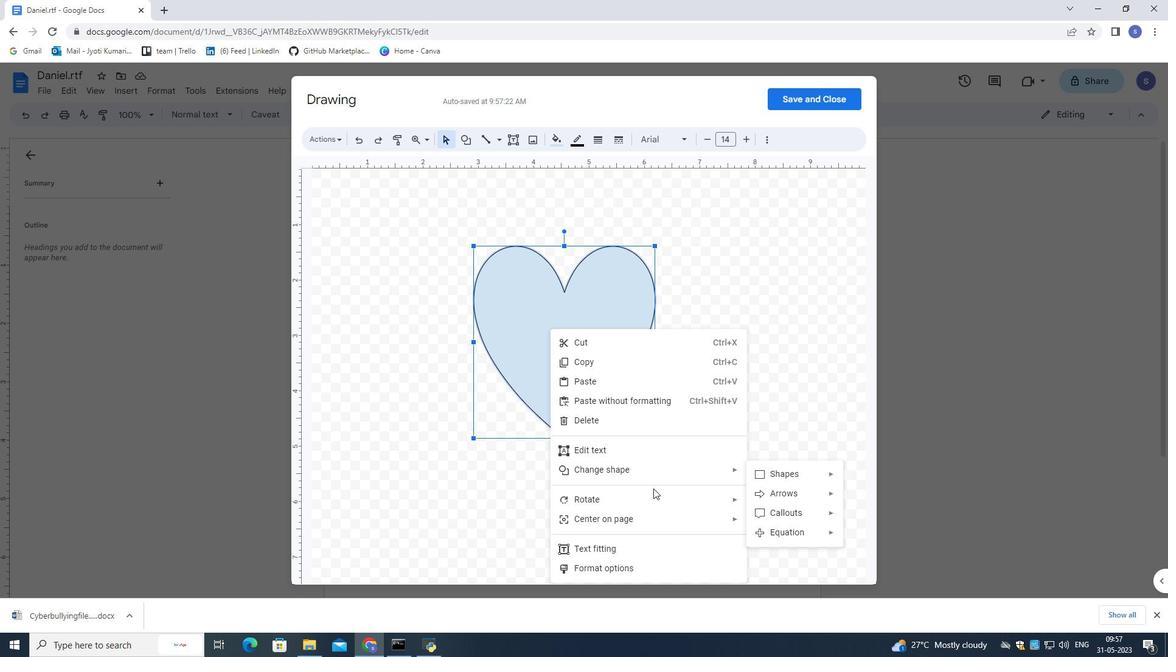
Action: Mouse scrolled (653, 488) with delta (0, 0)
Screenshot: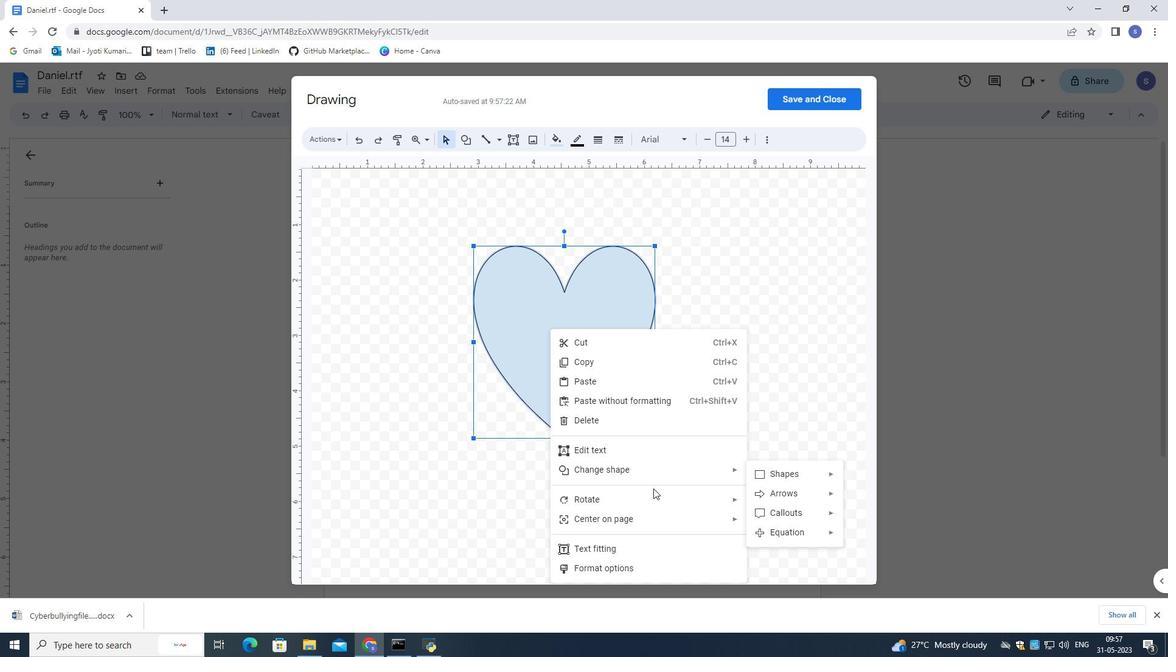 
Action: Mouse scrolled (653, 488) with delta (0, 0)
Screenshot: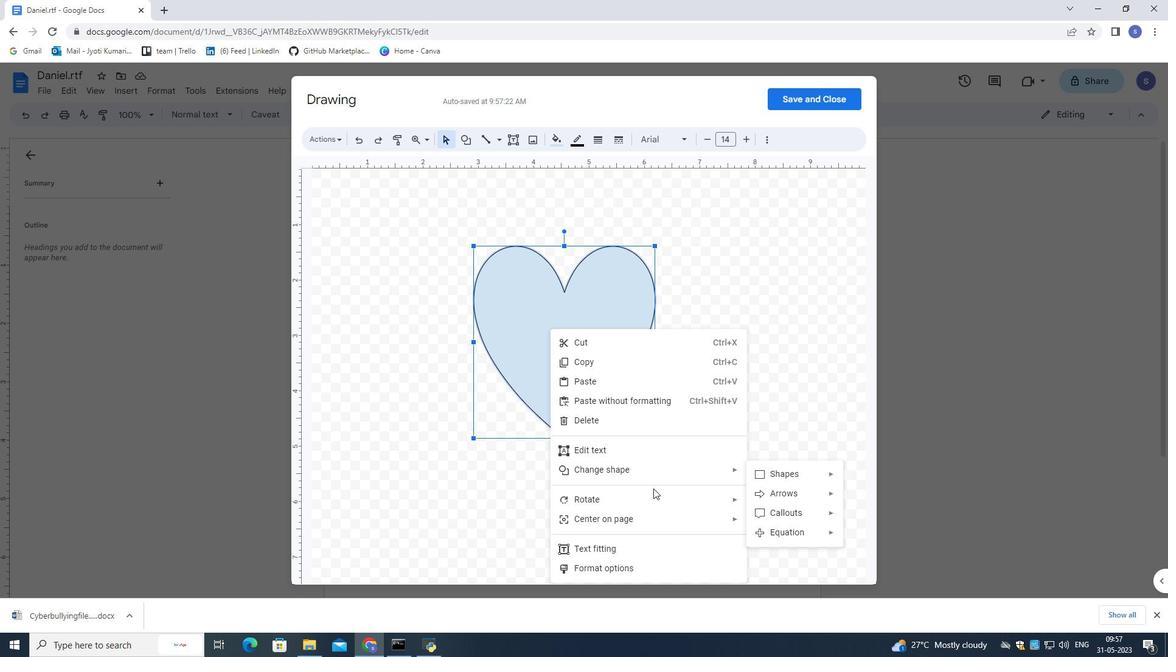 
Action: Mouse scrolled (653, 488) with delta (0, 0)
Screenshot: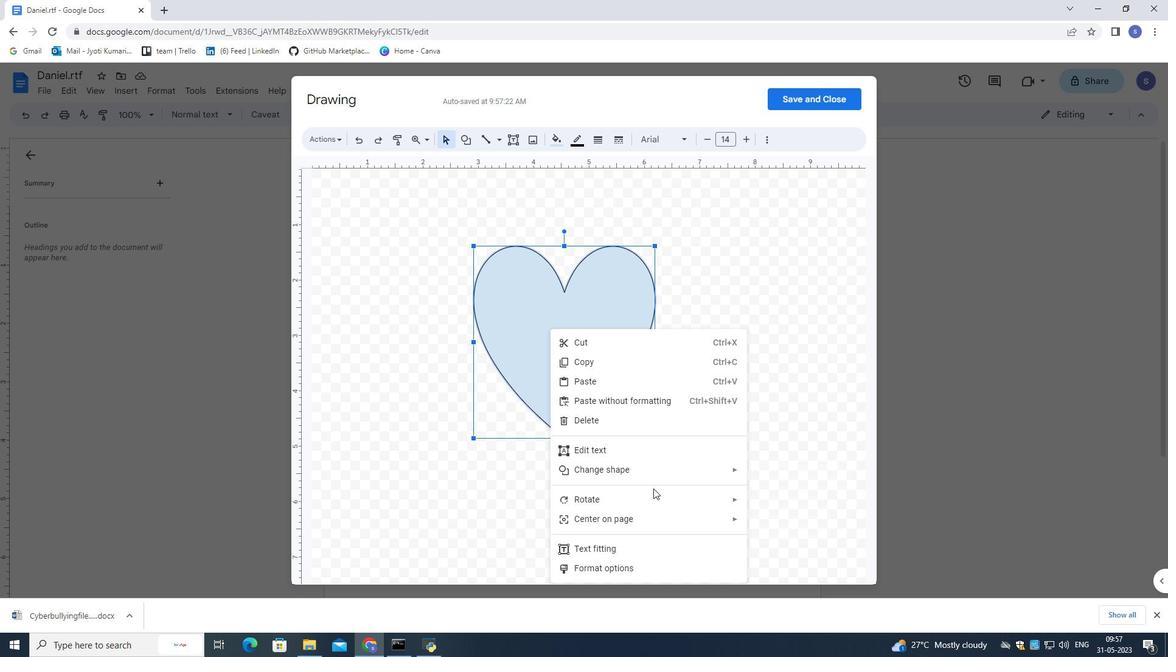 
Action: Mouse scrolled (653, 488) with delta (0, 0)
Screenshot: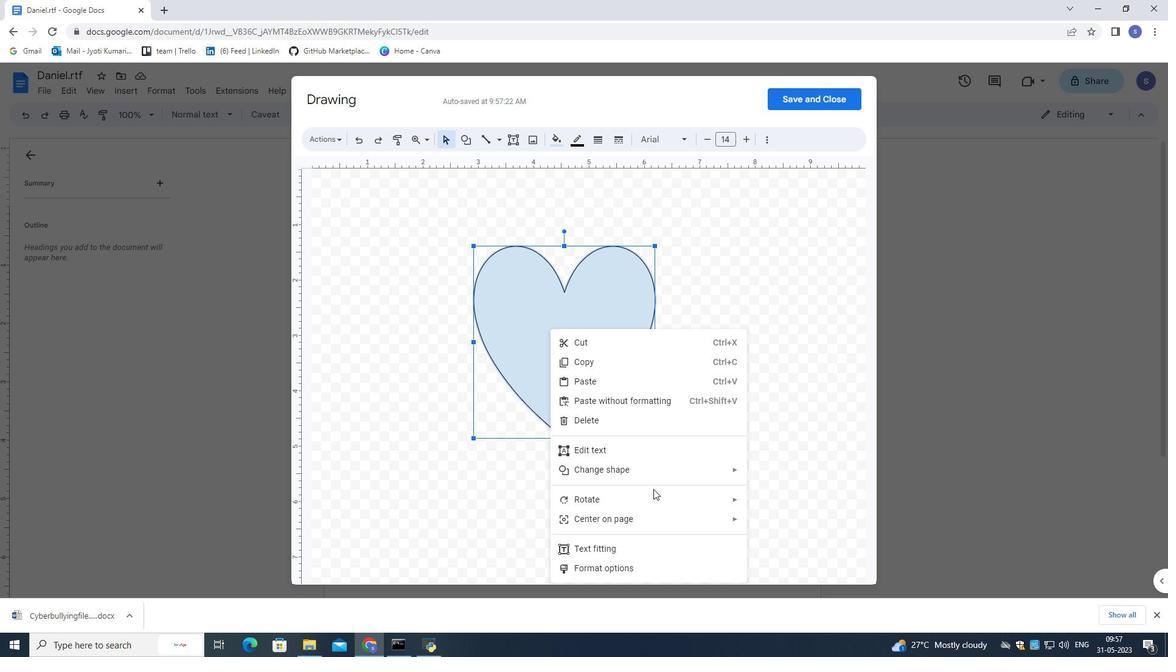 
Action: Mouse moved to (504, 326)
Screenshot: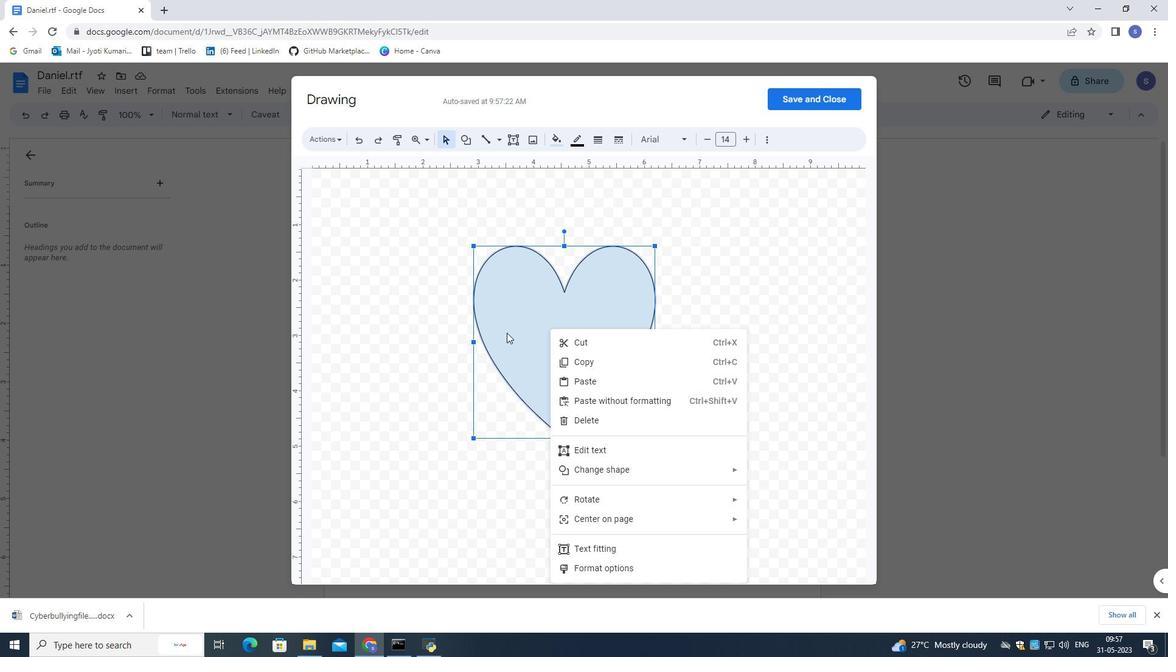 
Action: Mouse pressed left at (504, 326)
Screenshot: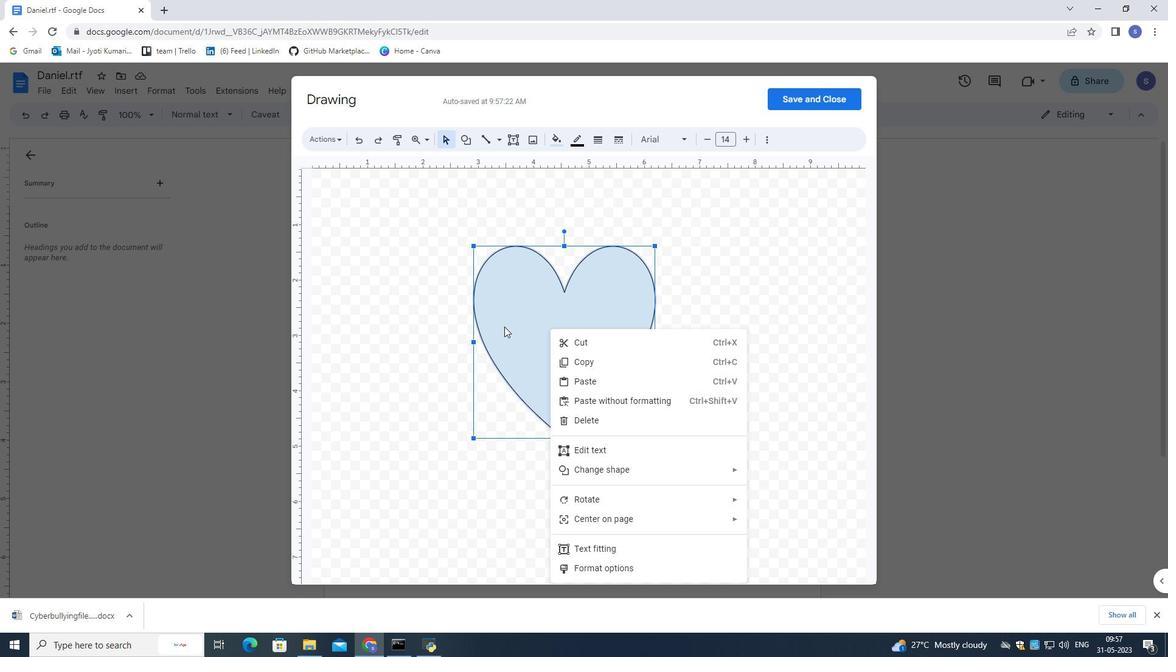 
Action: Mouse moved to (597, 298)
Screenshot: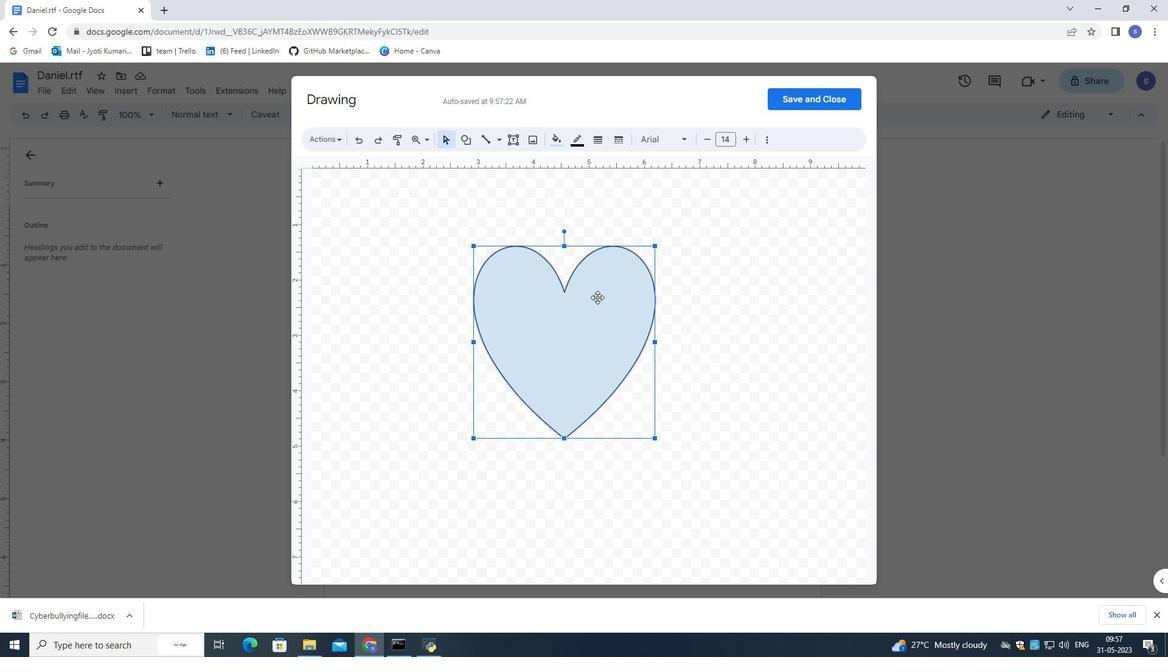 
Action: Mouse pressed left at (597, 298)
Screenshot: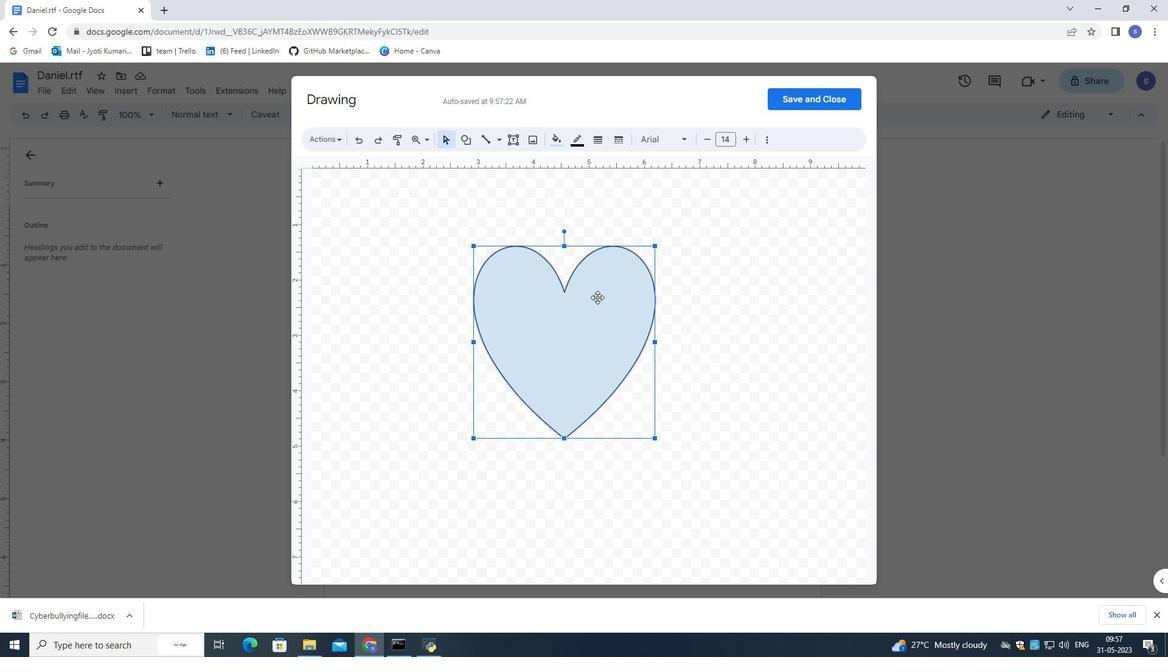 
Action: Mouse moved to (819, 101)
Screenshot: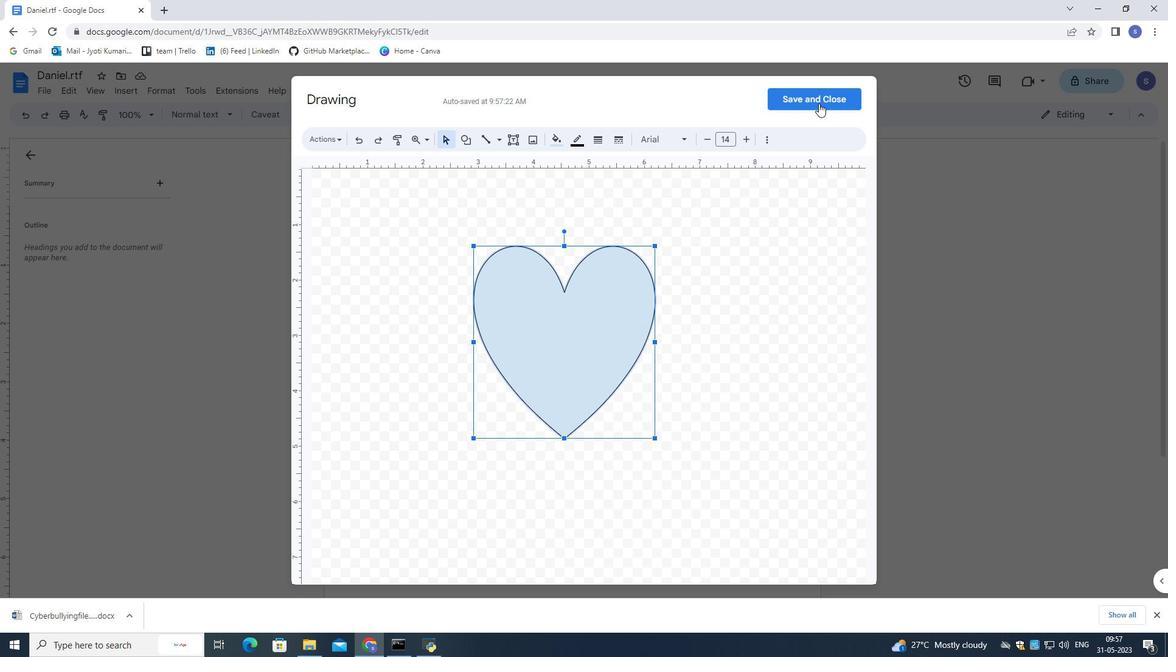 
Action: Mouse pressed left at (819, 101)
Screenshot: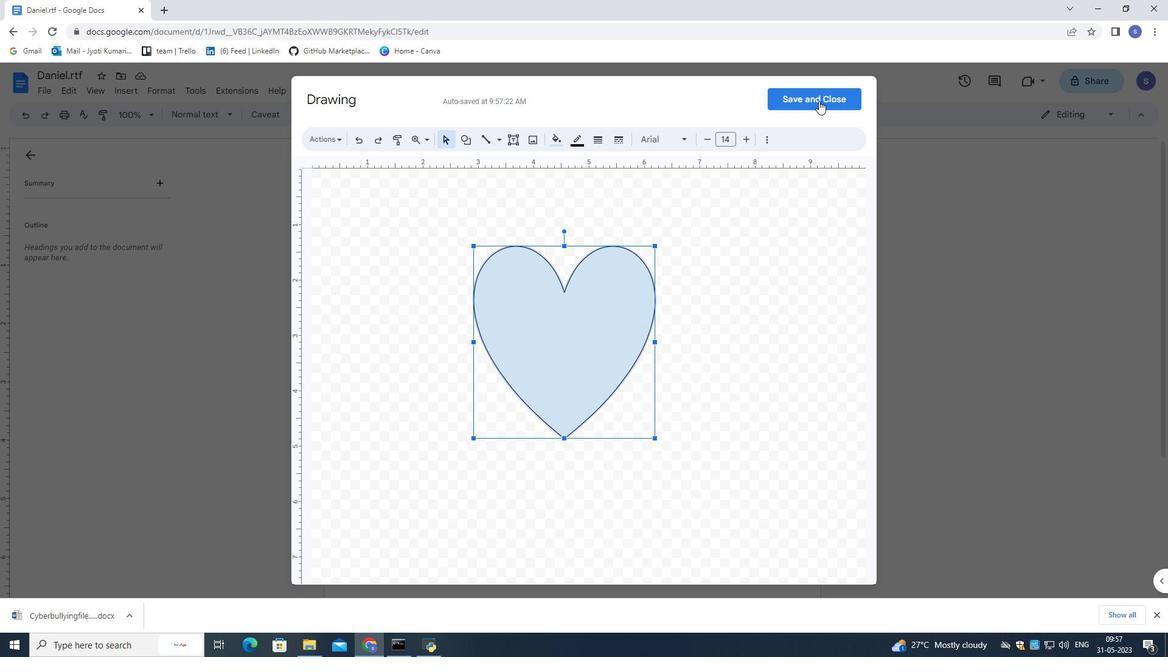 
Action: Mouse moved to (520, 410)
Screenshot: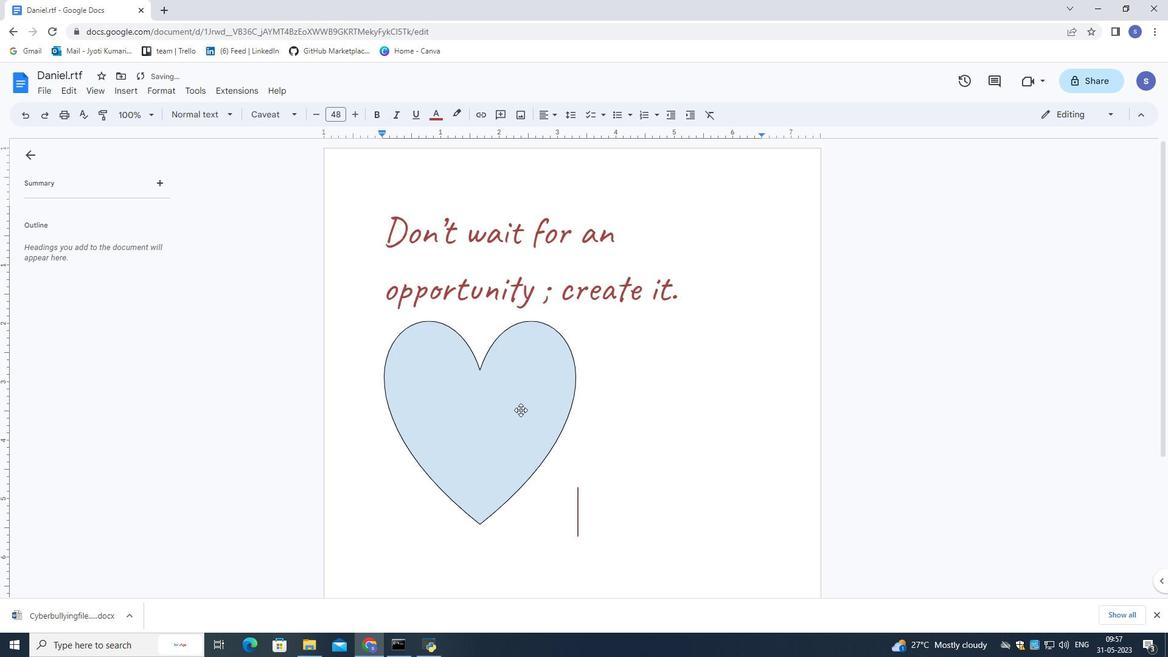 
Action: Mouse pressed left at (520, 410)
Screenshot: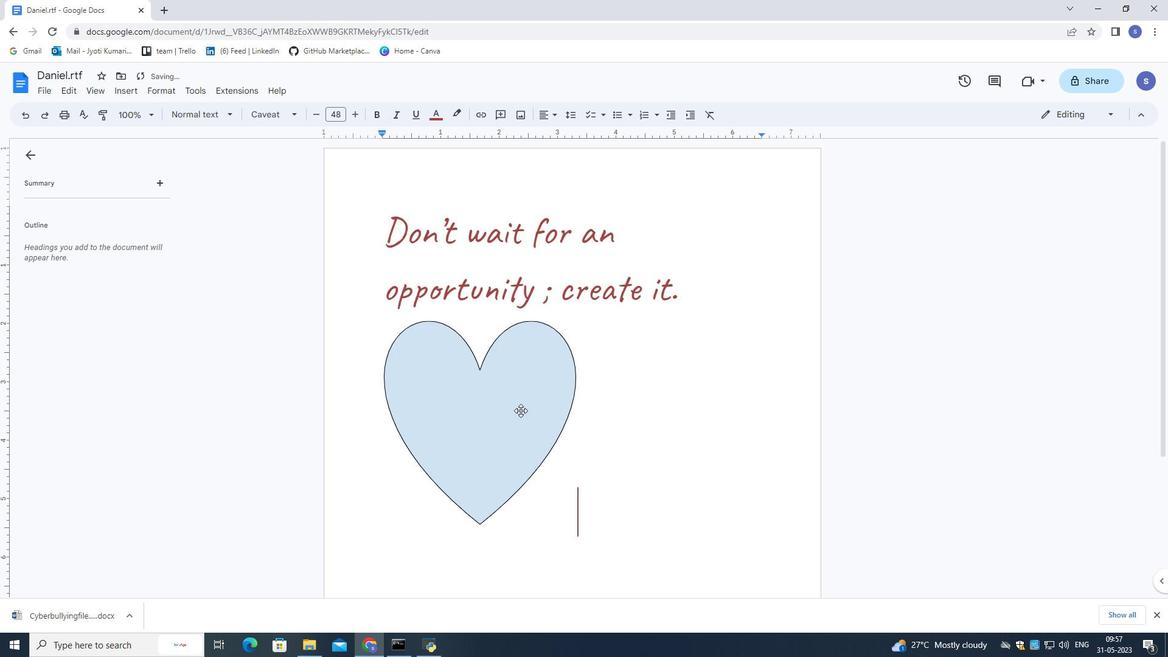 
Action: Mouse moved to (416, 544)
Screenshot: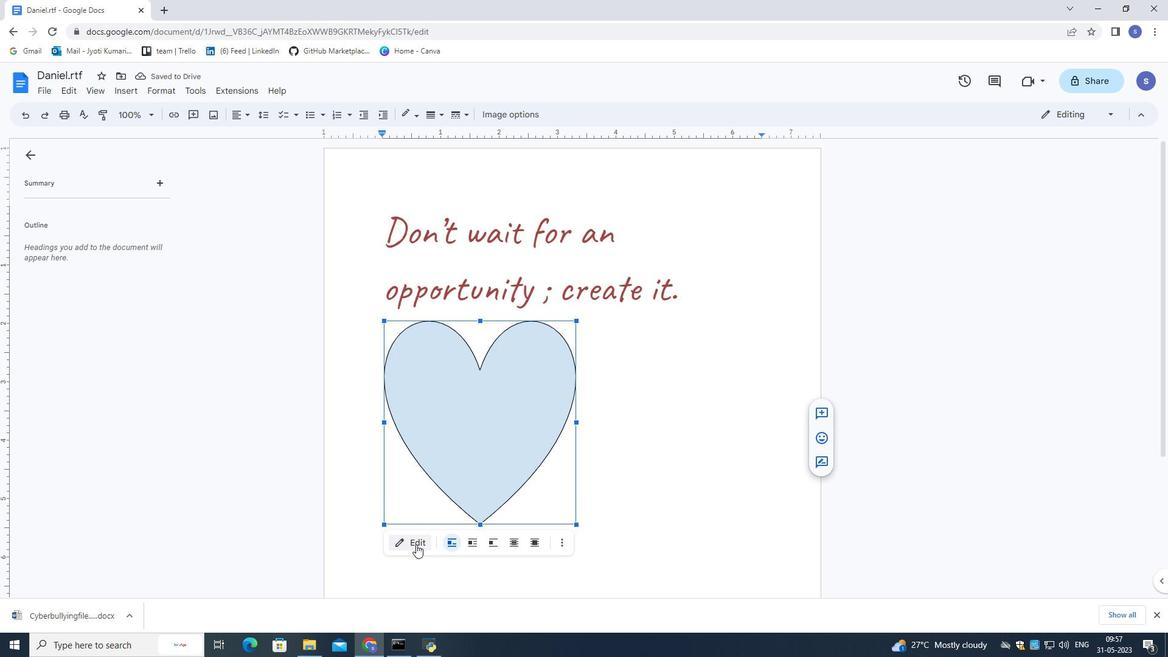 
Action: Mouse pressed left at (416, 544)
Screenshot: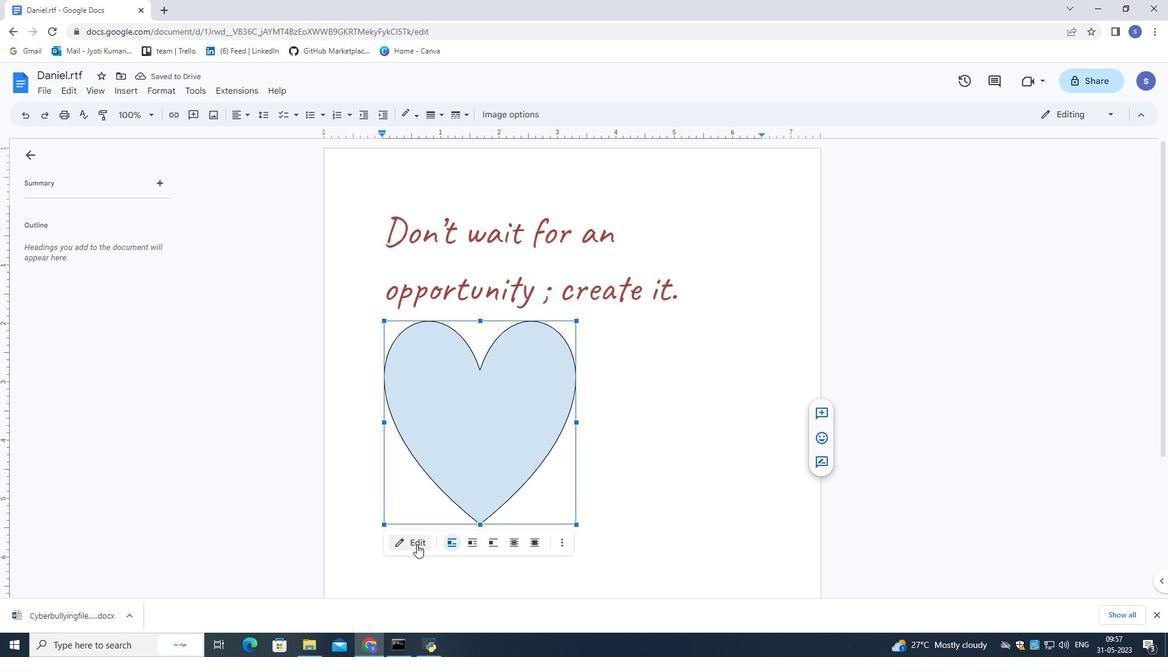 
Action: Mouse moved to (314, 141)
Screenshot: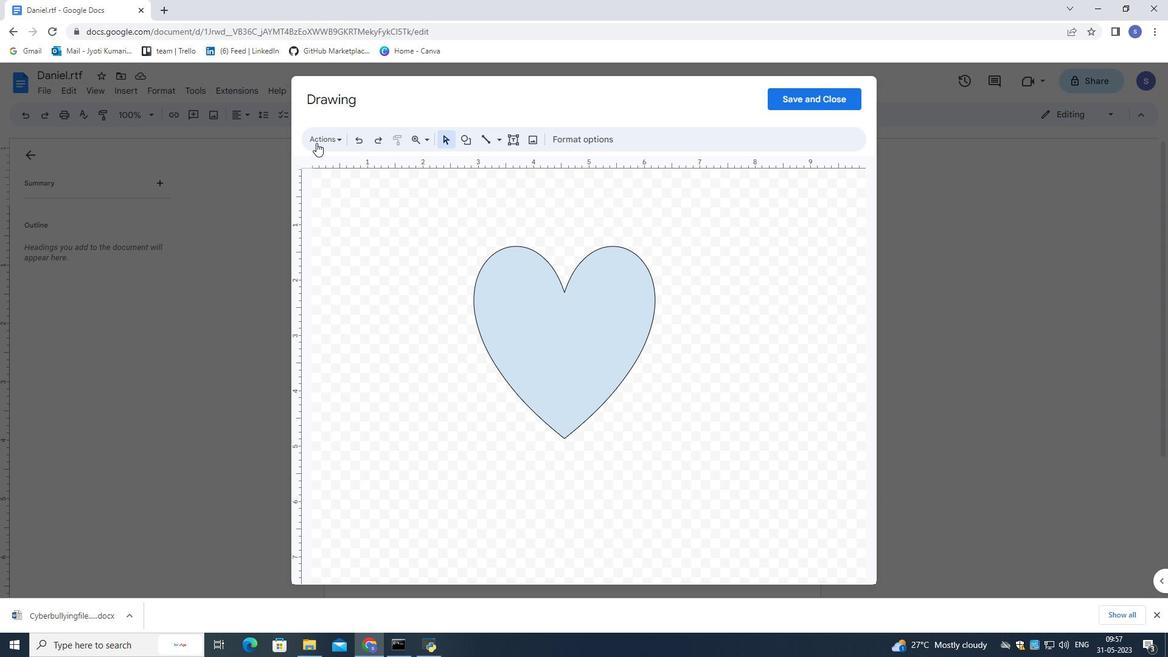 
Action: Mouse pressed left at (314, 141)
Screenshot: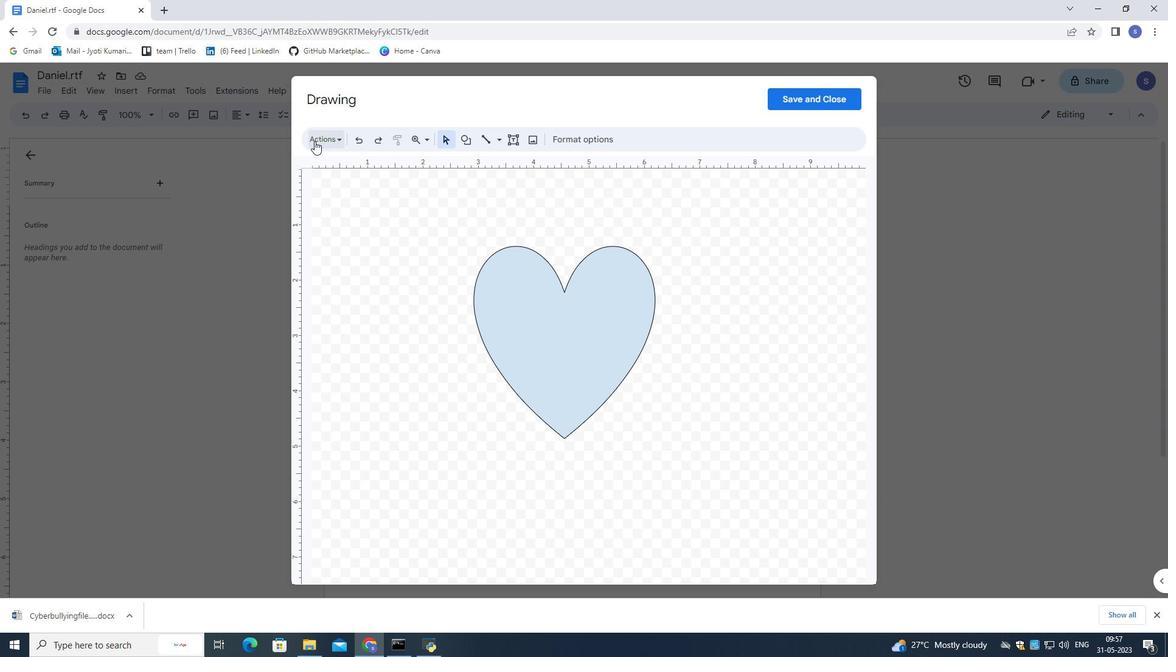 
Action: Mouse moved to (584, 309)
Screenshot: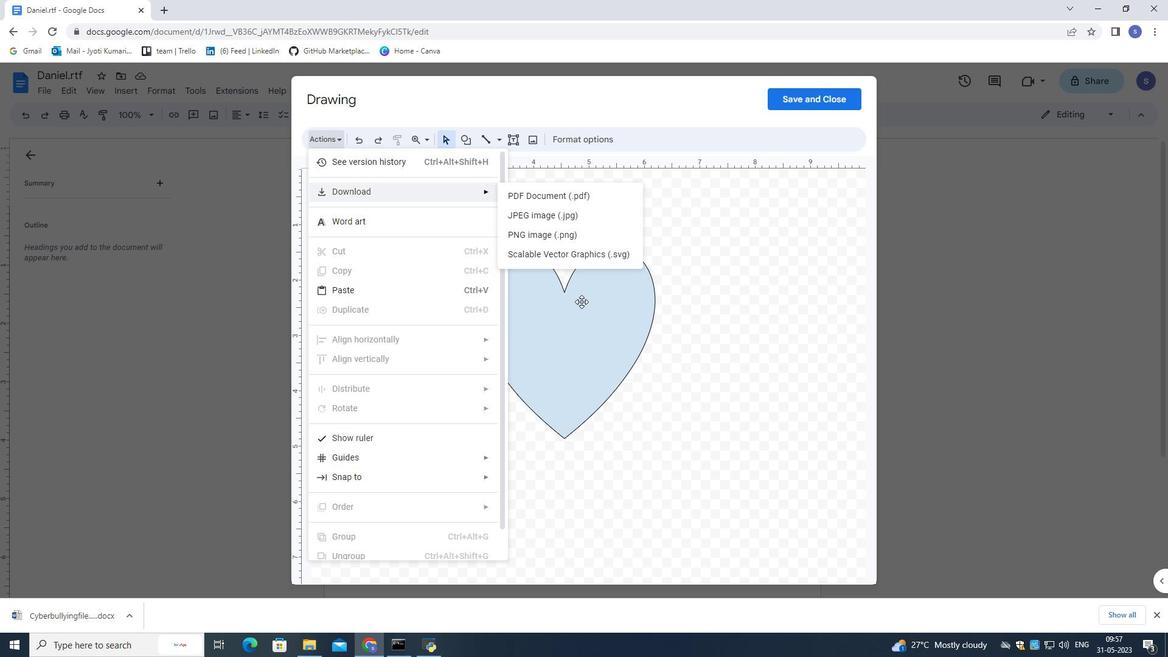 
Action: Mouse pressed left at (584, 309)
Screenshot: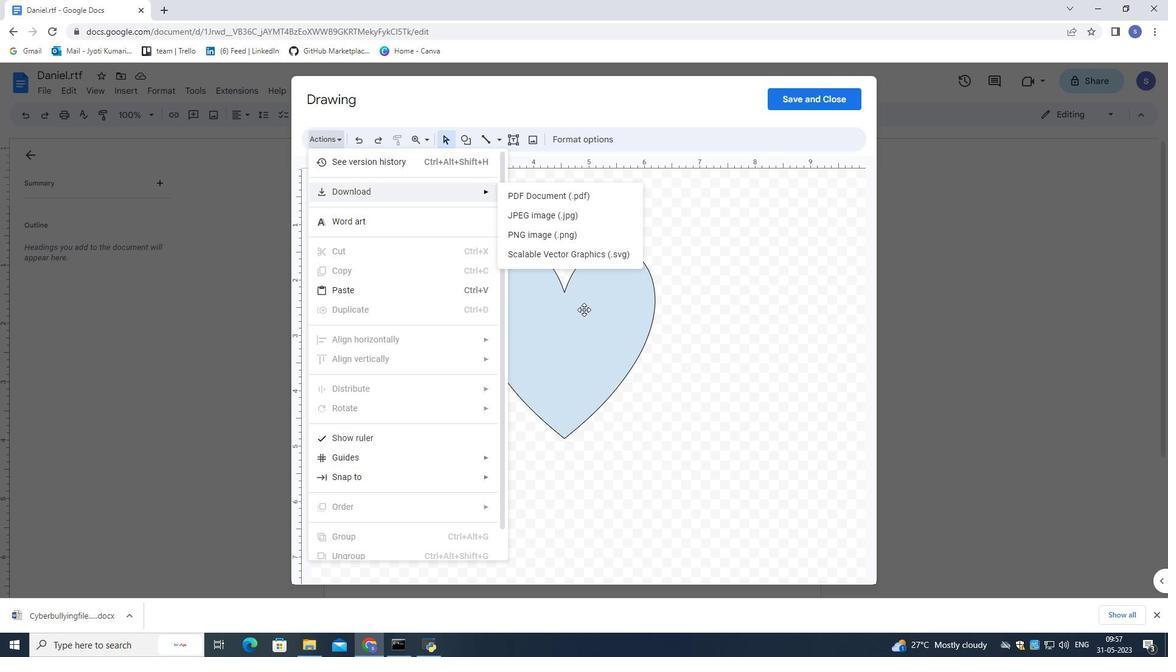 
Action: Mouse pressed right at (584, 309)
Screenshot: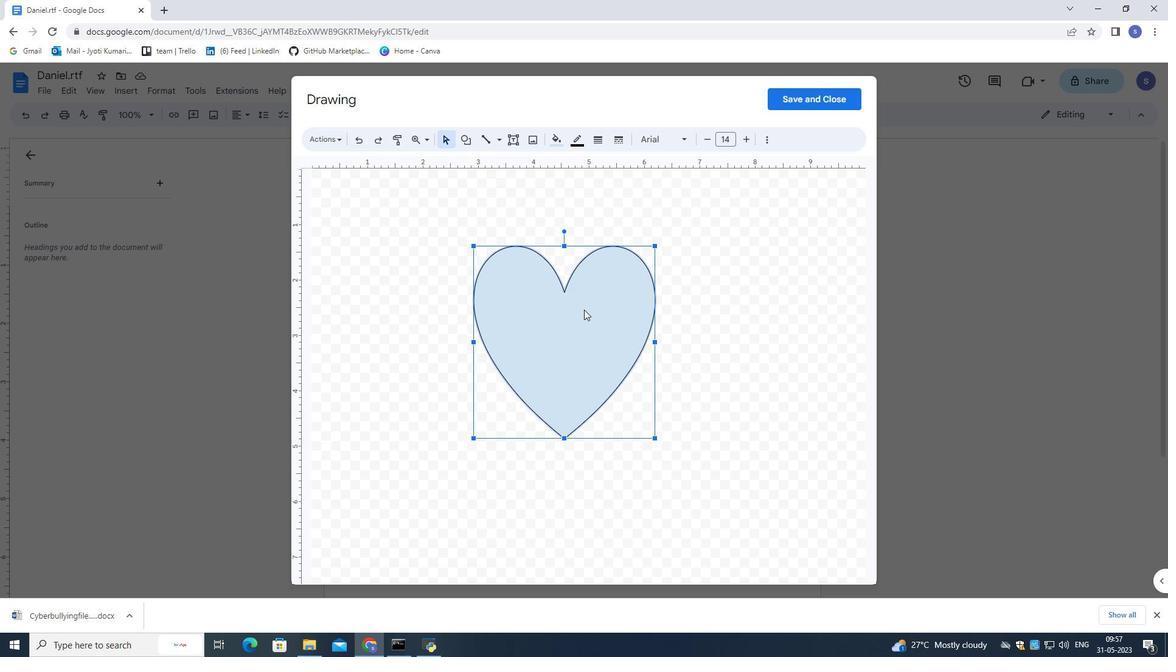 
Action: Mouse moved to (566, 355)
Screenshot: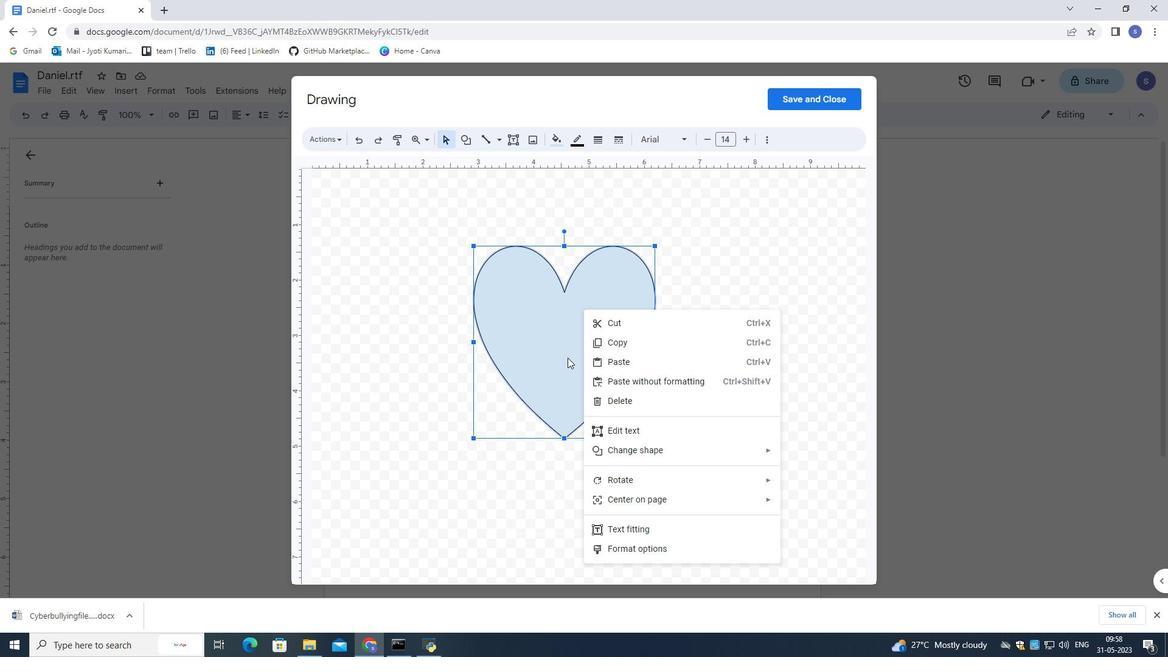 
Action: Mouse pressed left at (566, 355)
Screenshot: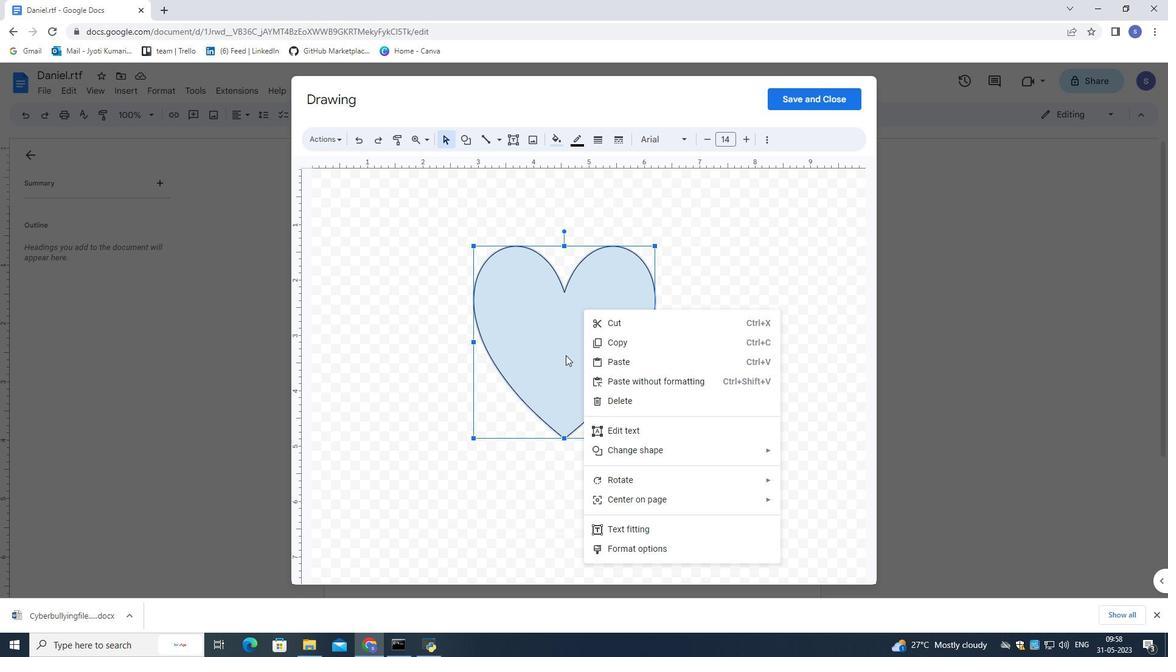 
Action: Mouse moved to (565, 352)
Screenshot: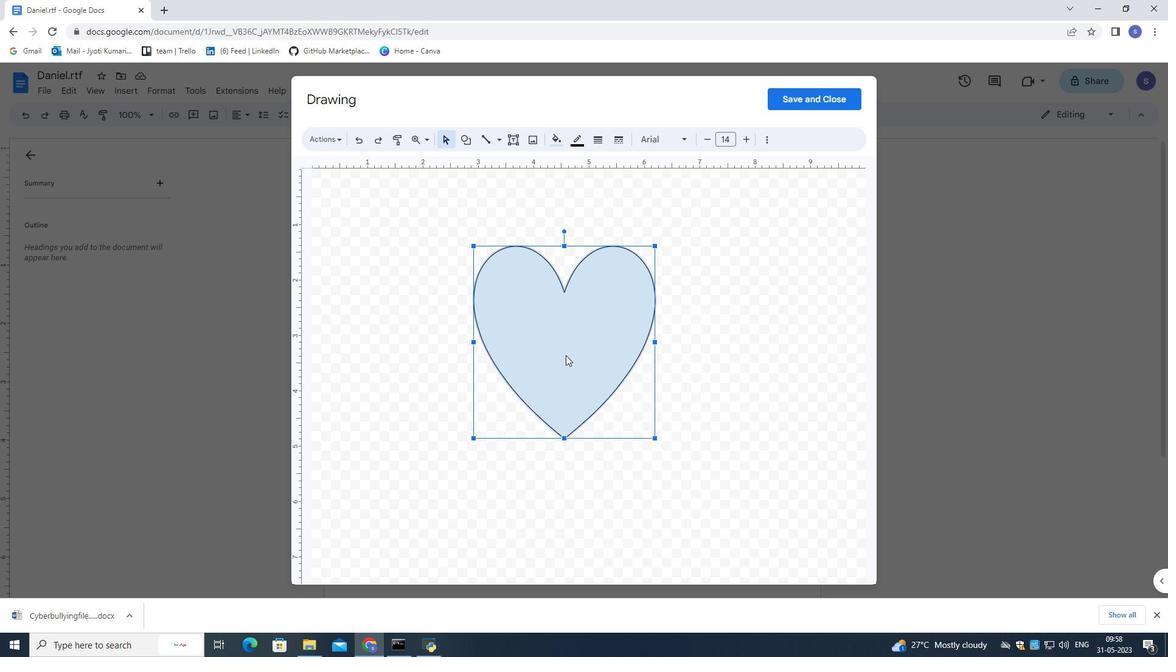 
Action: Mouse pressed left at (565, 352)
Screenshot: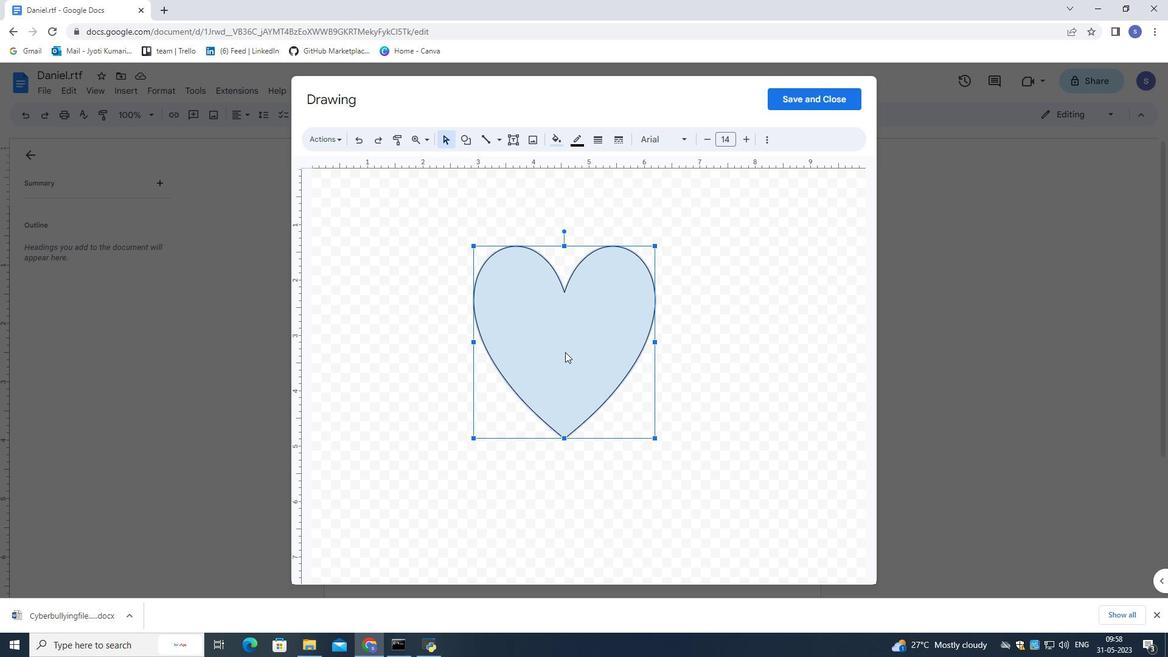 
Action: Mouse pressed left at (565, 352)
Screenshot: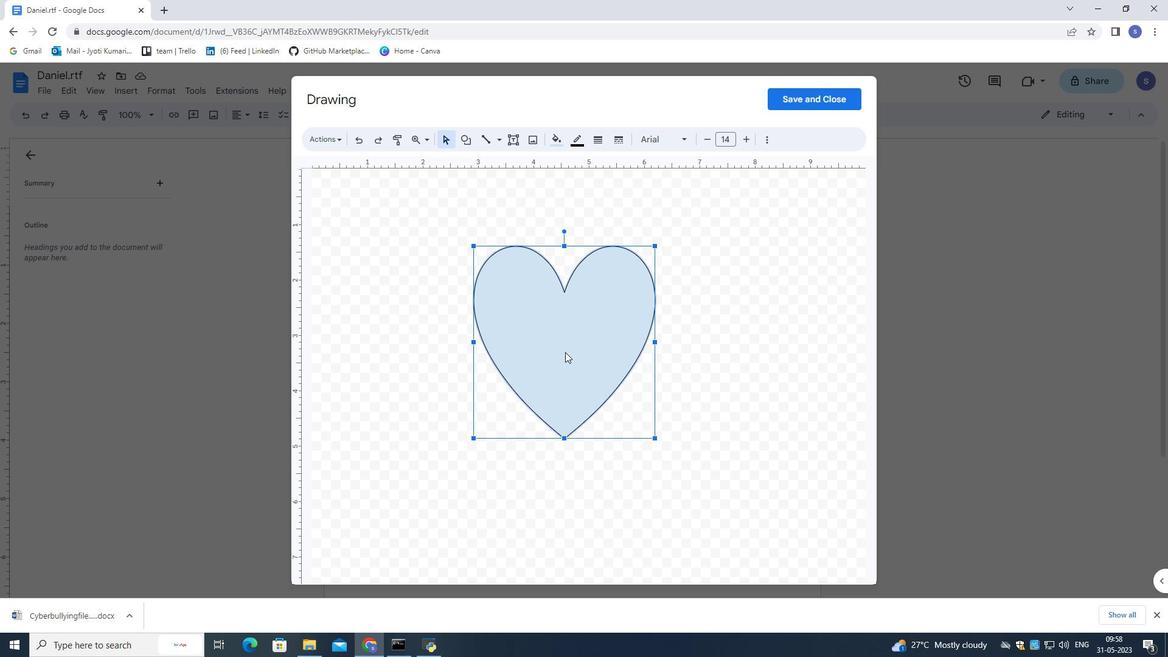 
Action: Mouse moved to (769, 144)
Screenshot: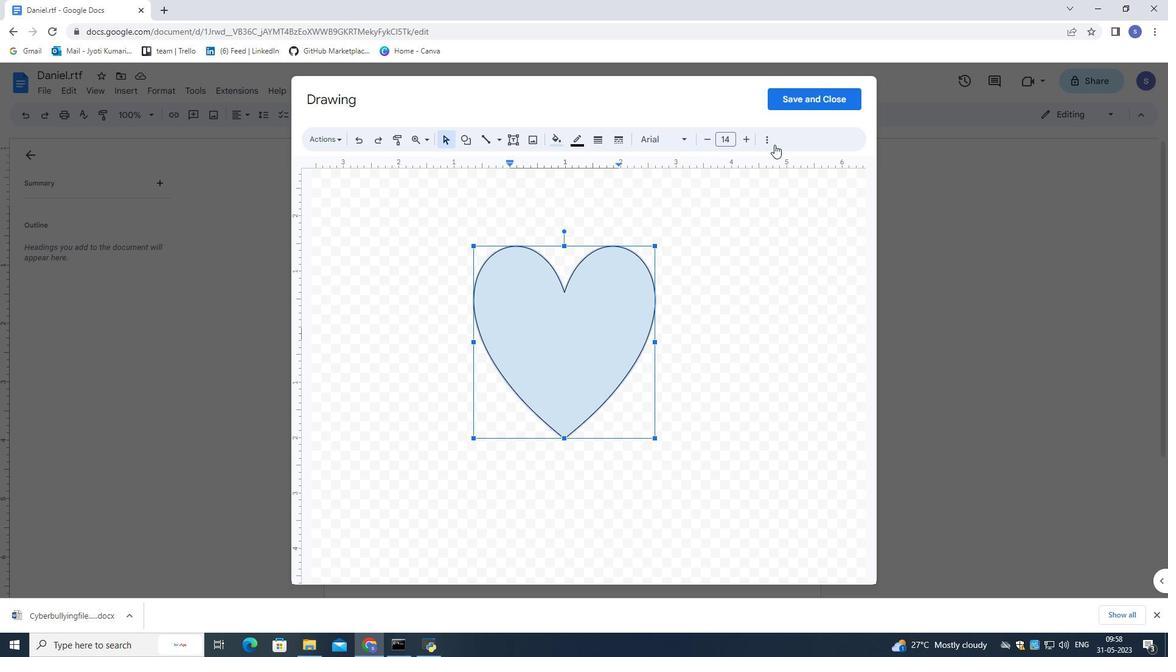 
Action: Mouse pressed left at (769, 144)
Screenshot: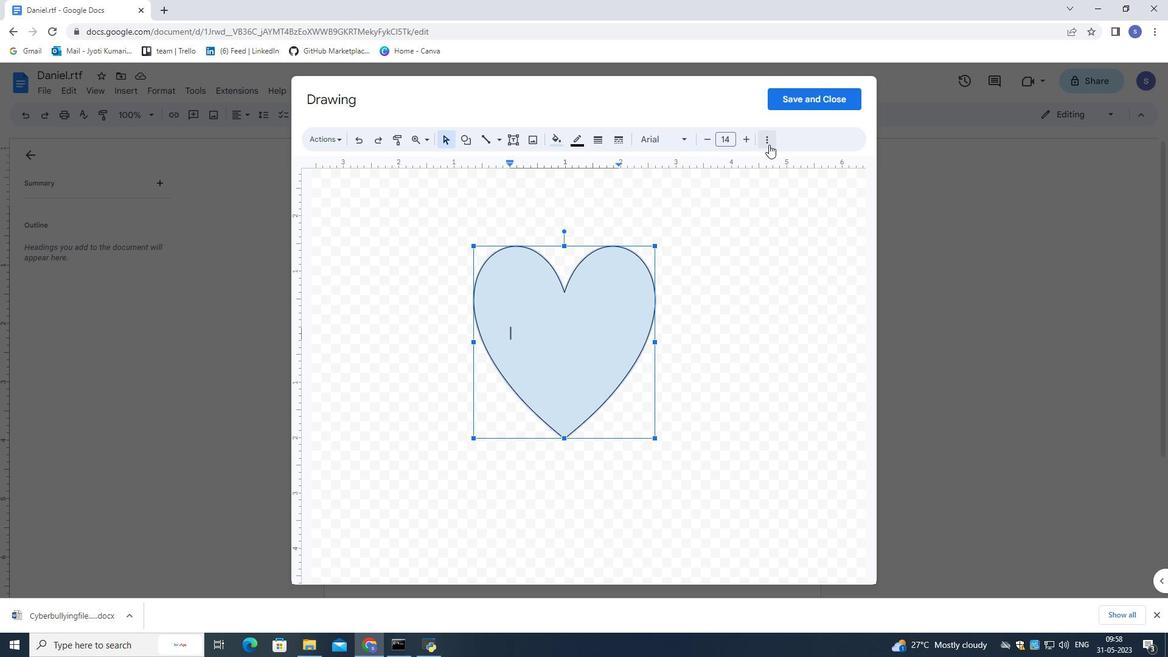 
Action: Mouse moved to (601, 189)
Screenshot: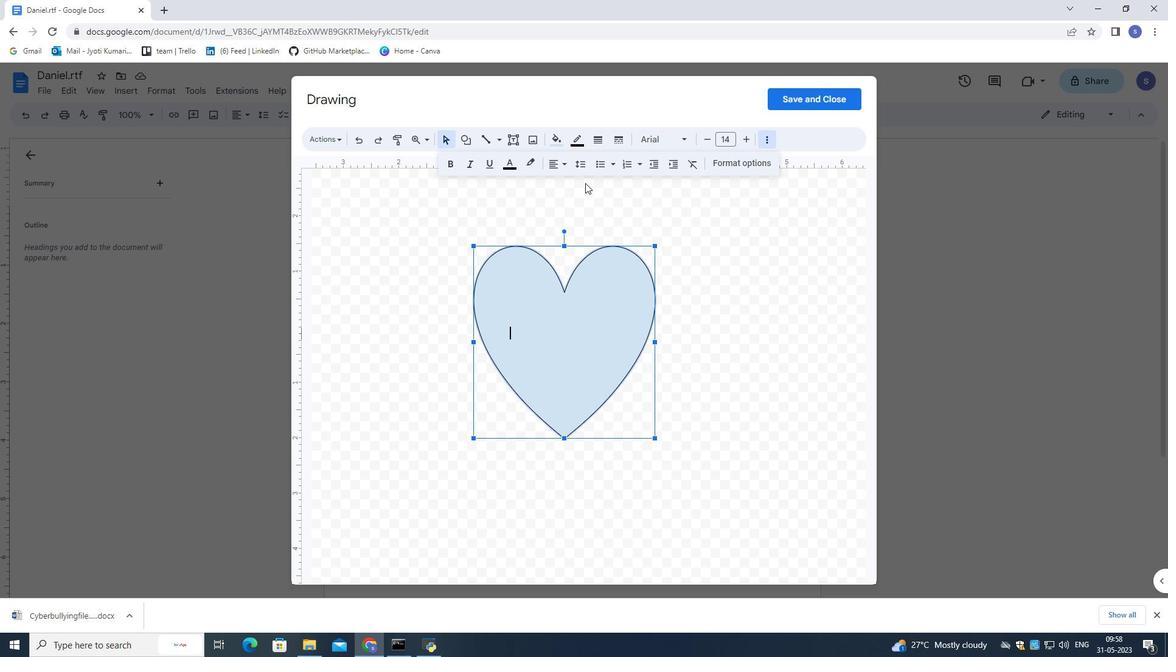 
Action: Mouse pressed left at (601, 189)
Screenshot: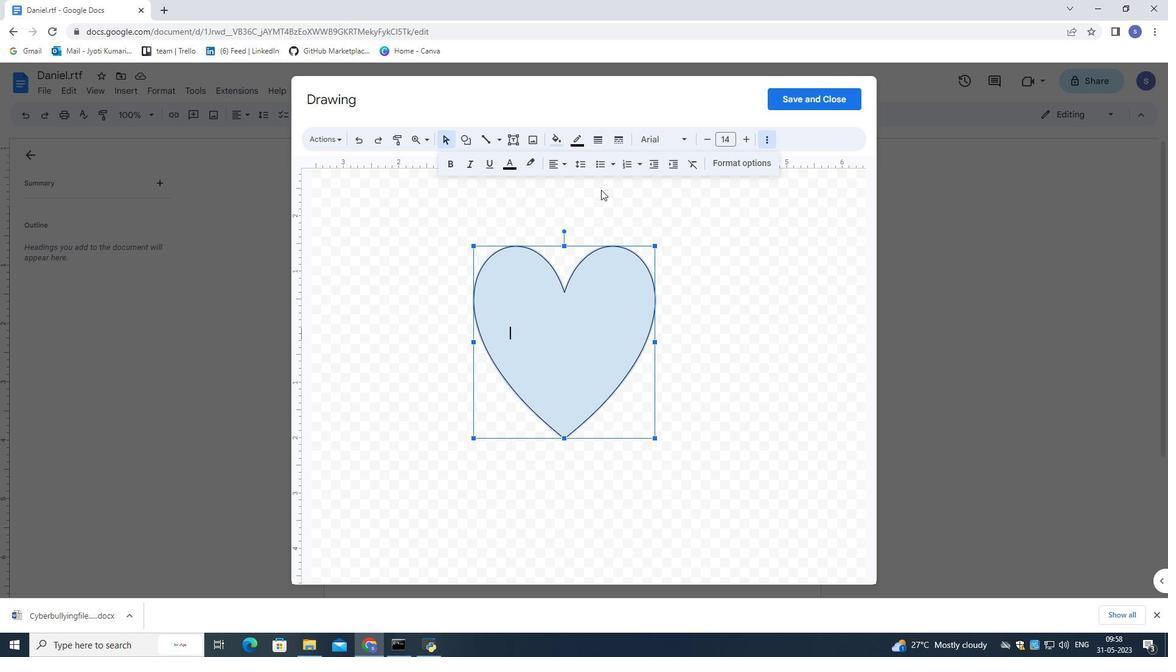 
Action: Mouse moved to (821, 96)
Screenshot: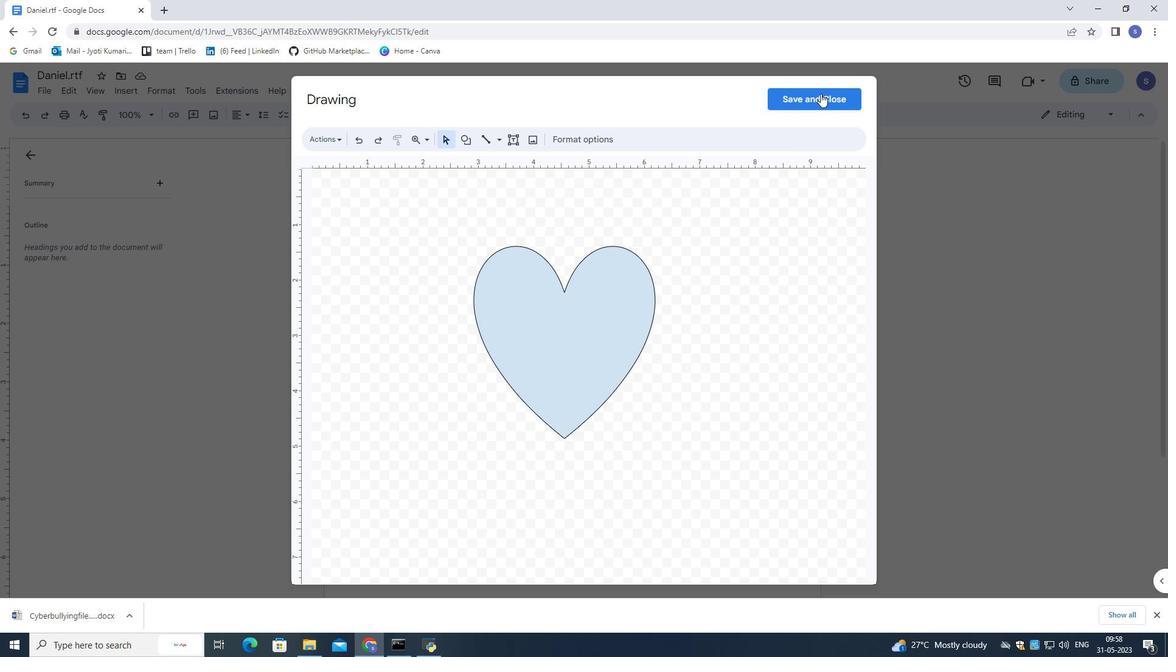 
Action: Mouse pressed left at (821, 96)
Screenshot: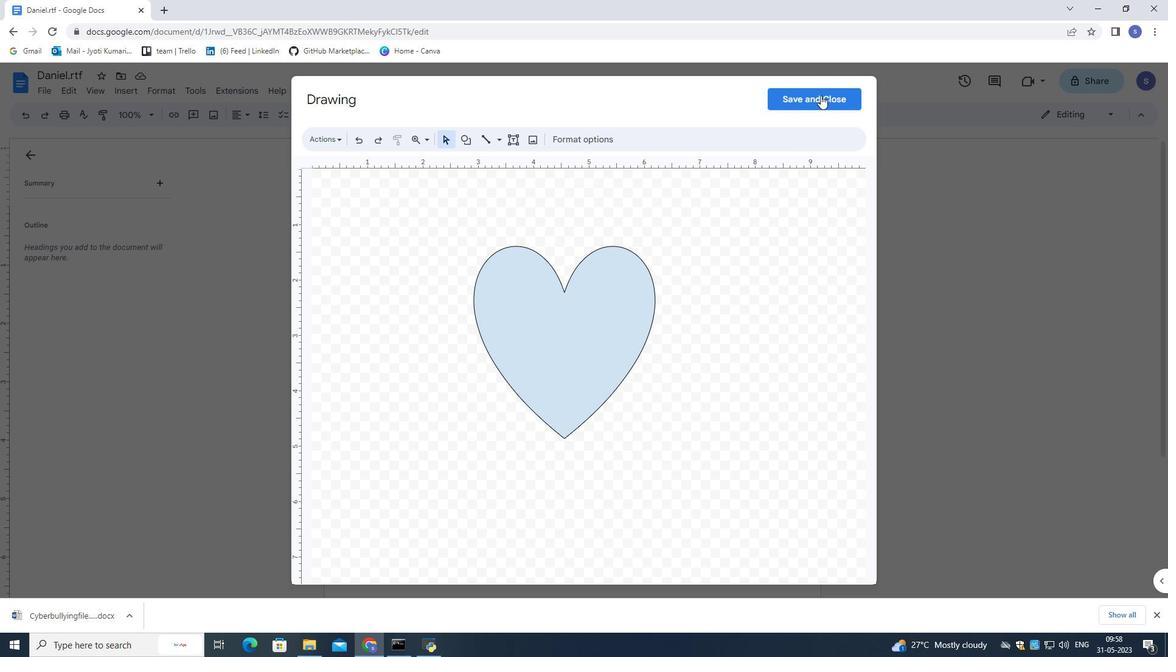 
Action: Mouse moved to (626, 469)
Screenshot: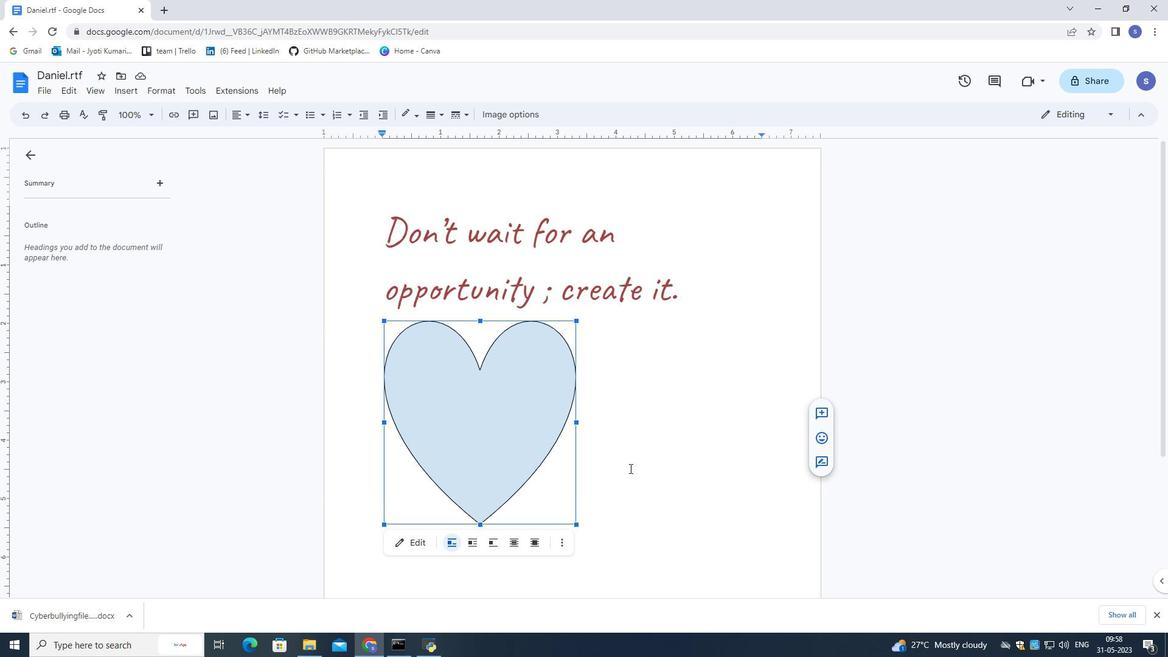 
Action: Mouse pressed left at (626, 469)
Screenshot: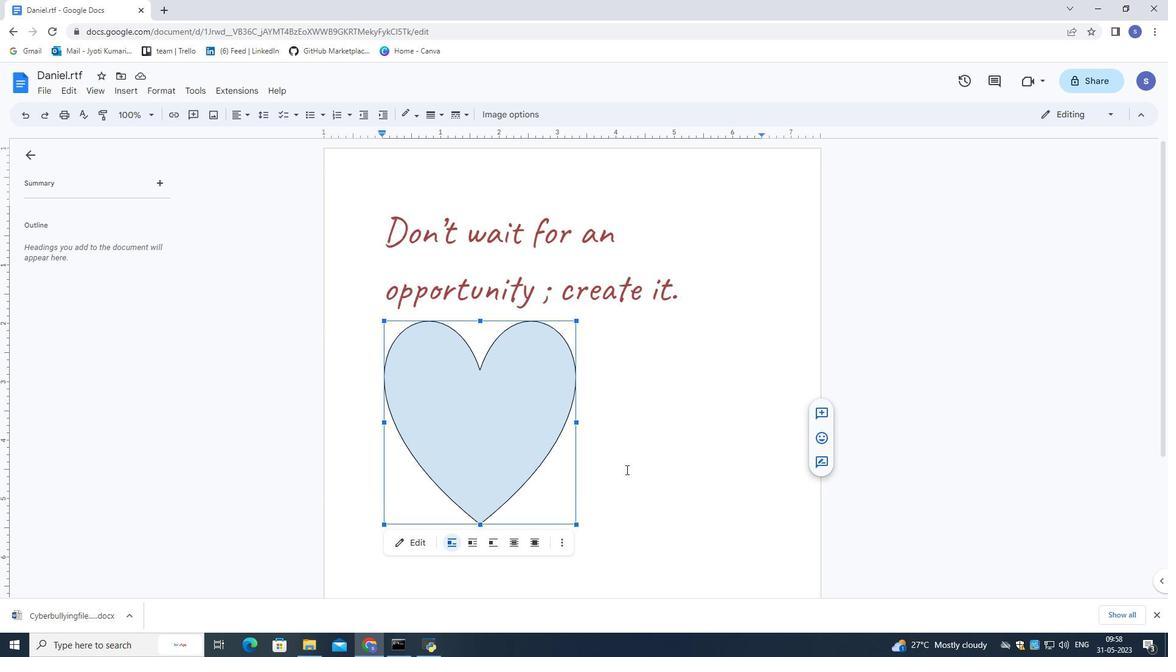 
Action: Mouse moved to (511, 435)
Screenshot: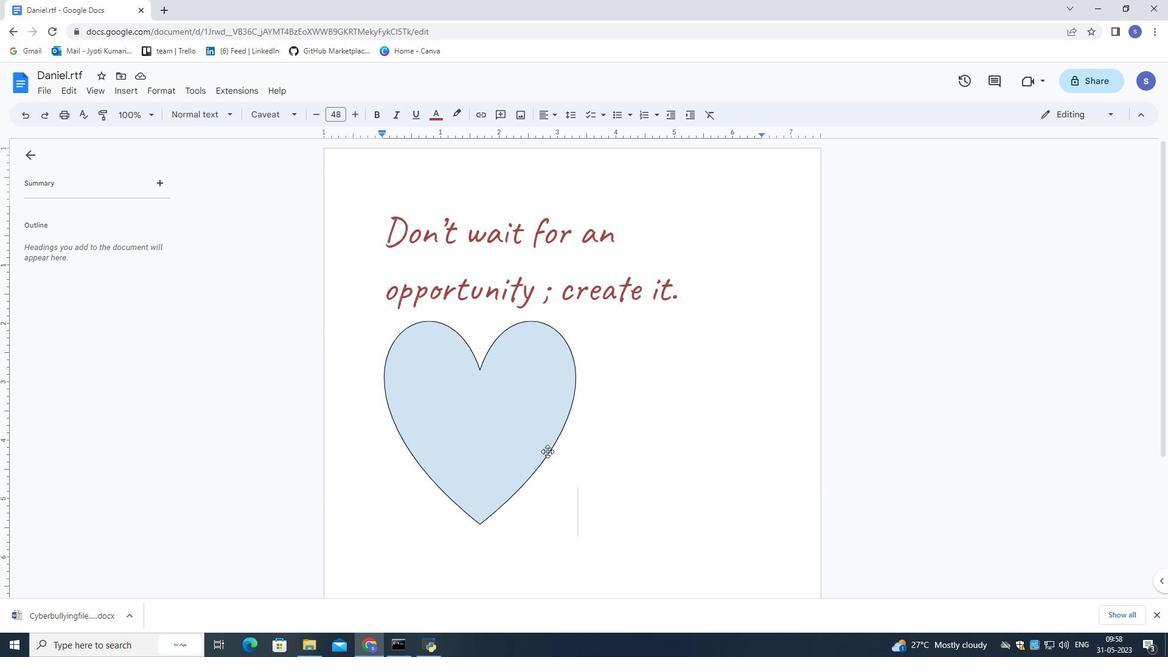 
Action: Mouse pressed left at (511, 435)
Screenshot: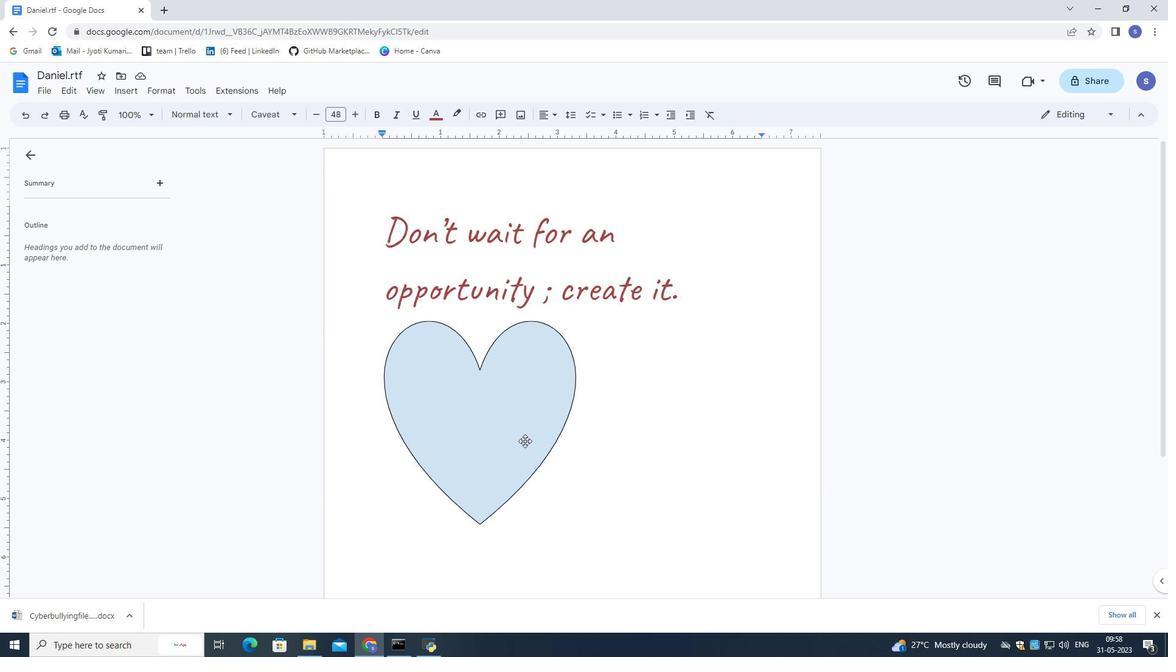
Action: Mouse pressed left at (511, 435)
Screenshot: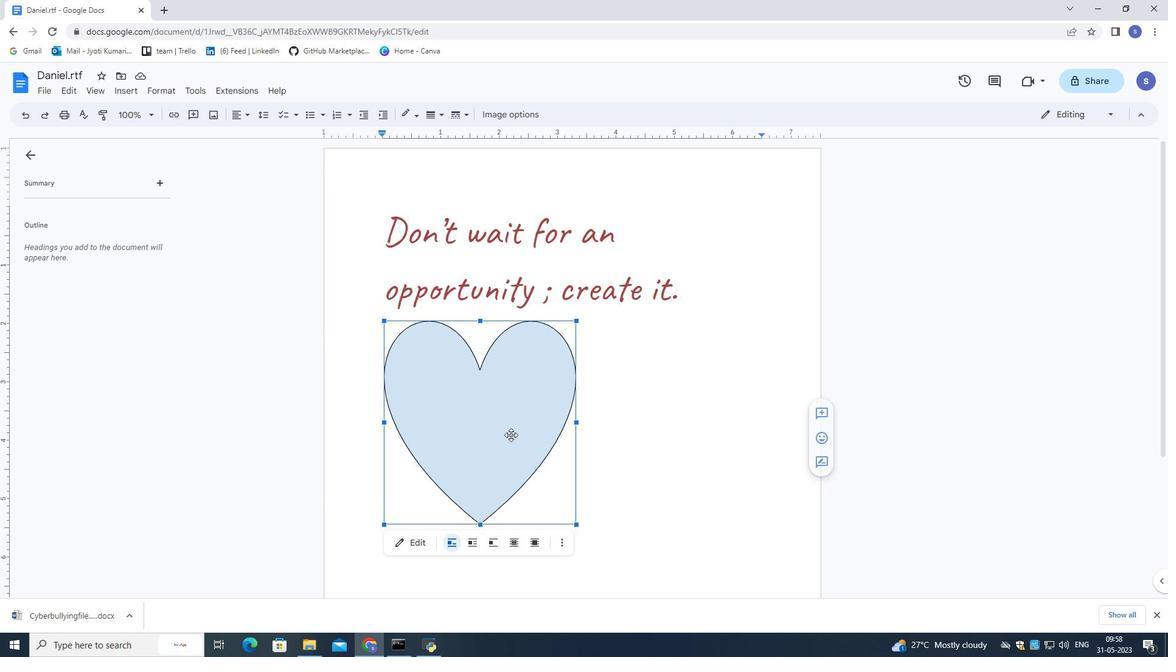 
Action: Mouse pressed left at (511, 435)
Screenshot: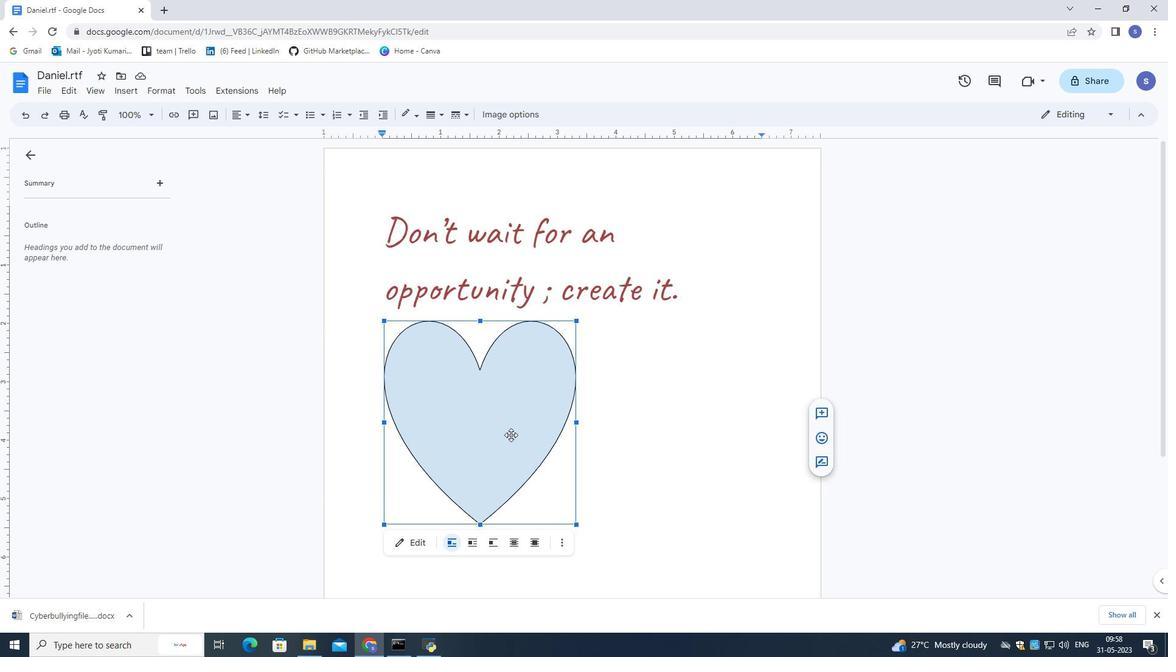 
Action: Mouse moved to (829, 94)
Screenshot: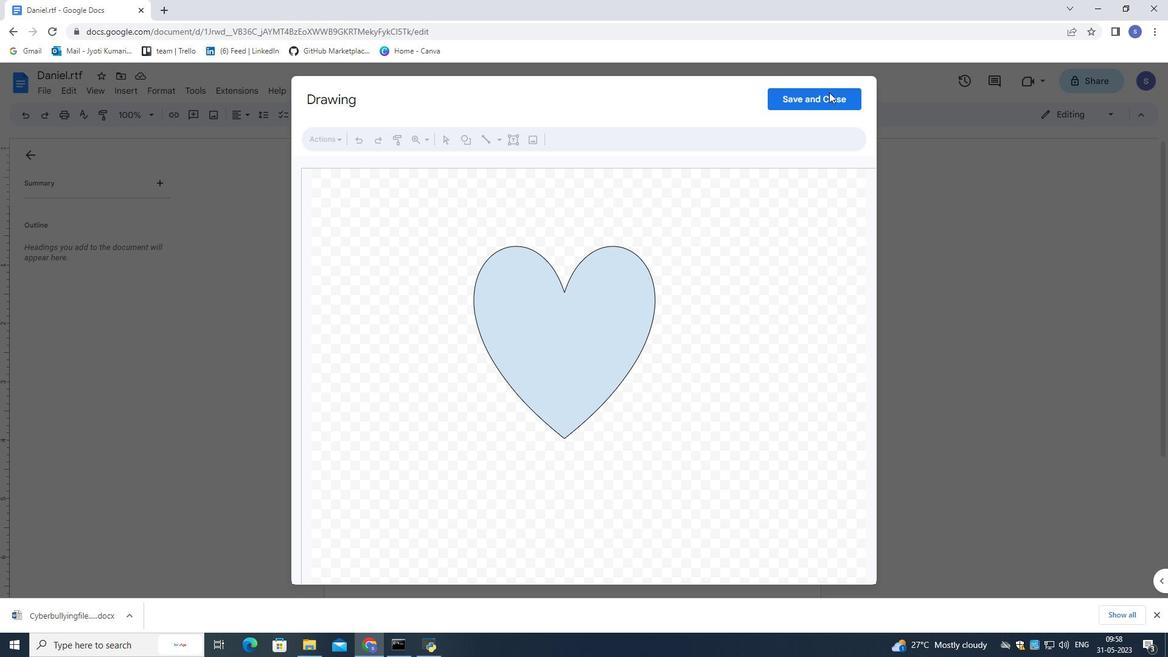 
Action: Mouse pressed left at (829, 94)
Screenshot: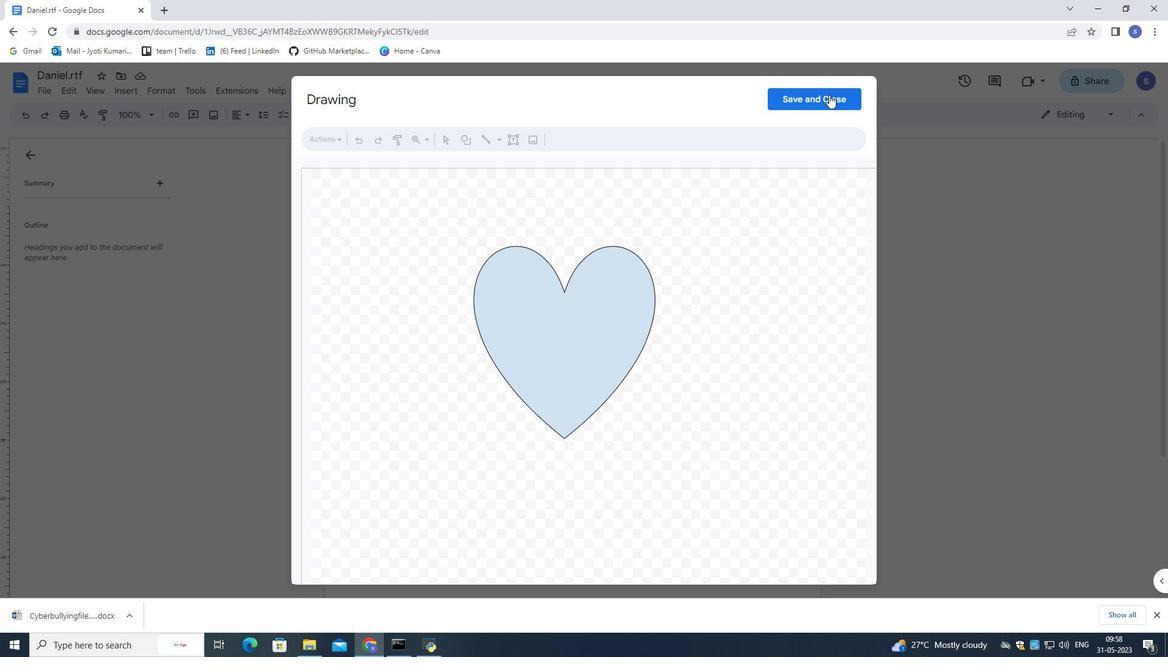 
Action: Mouse moved to (536, 363)
Screenshot: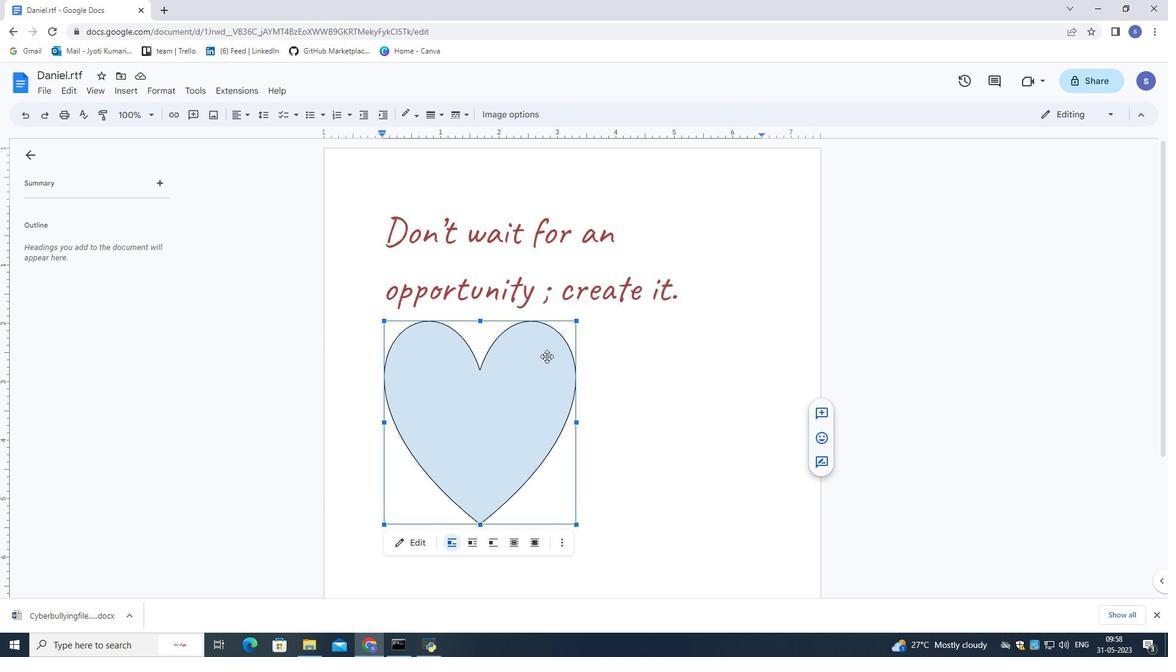 
Action: Mouse pressed right at (536, 363)
Screenshot: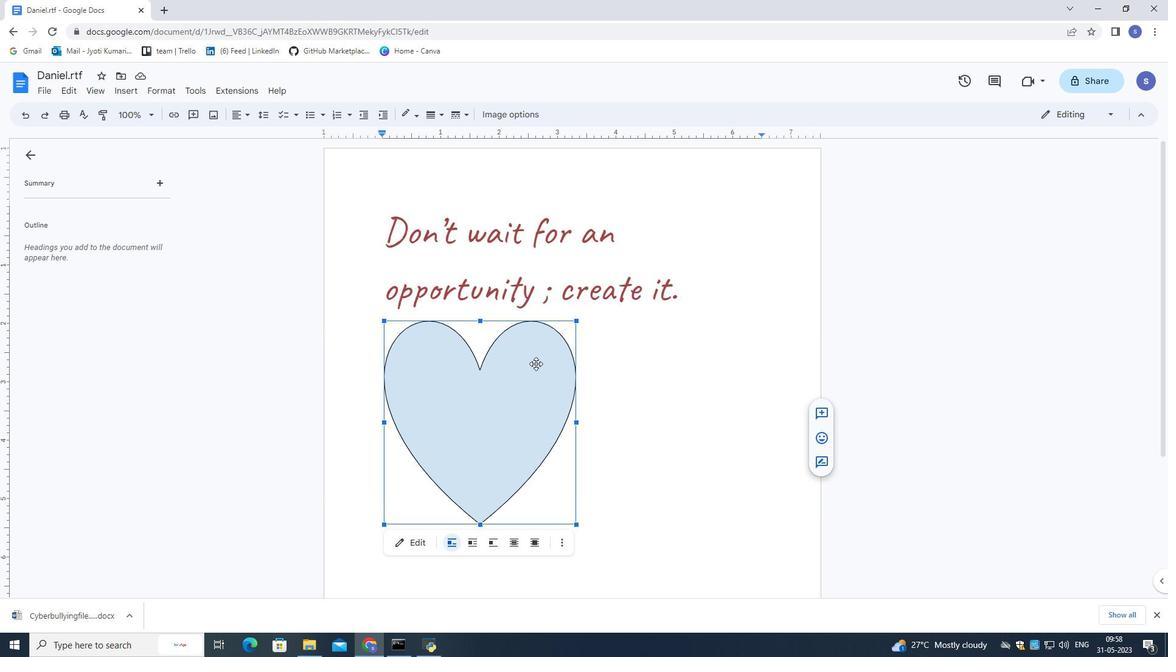 
Action: Mouse moved to (652, 454)
Screenshot: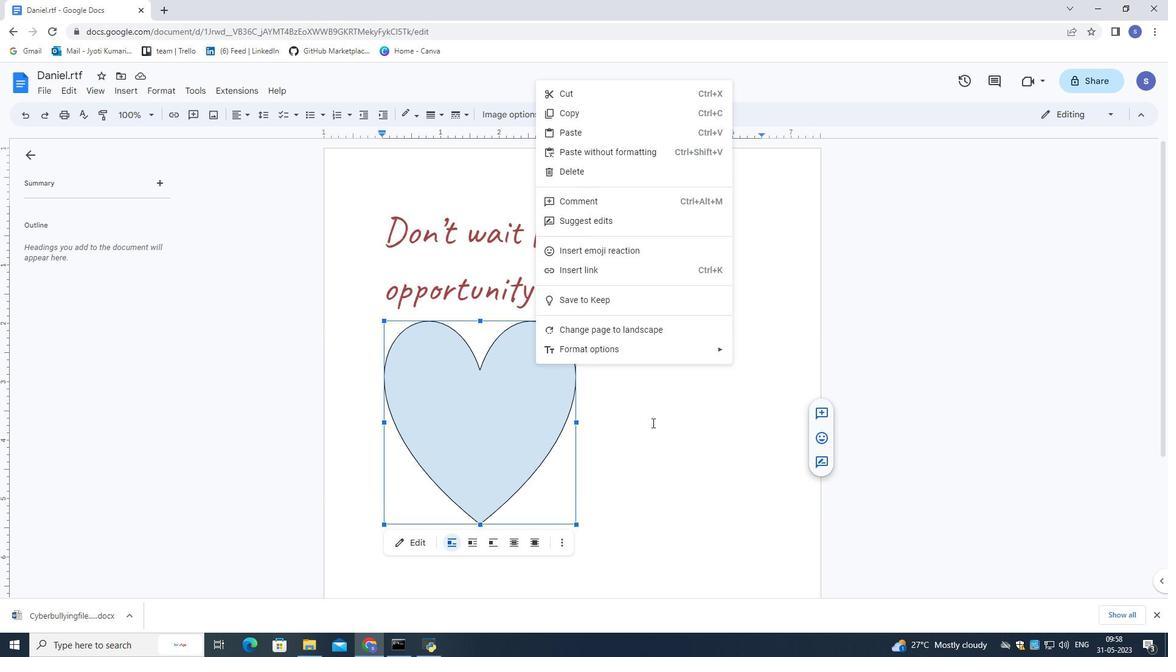 
Action: Mouse pressed left at (652, 454)
Screenshot: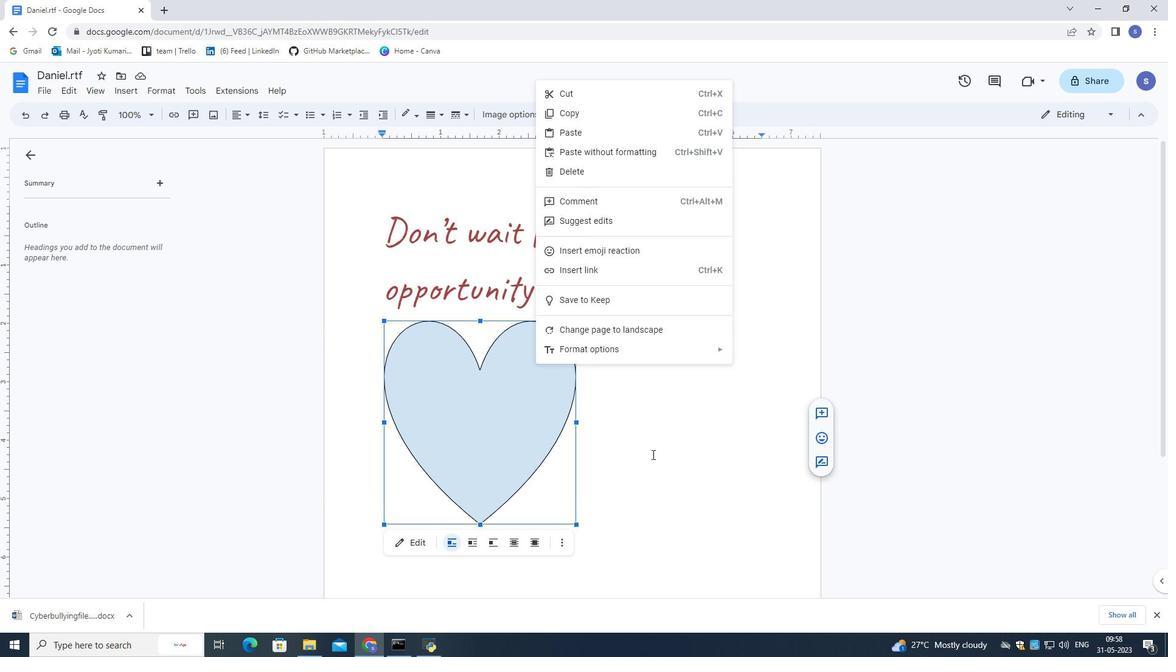 
Action: Mouse moved to (463, 427)
Screenshot: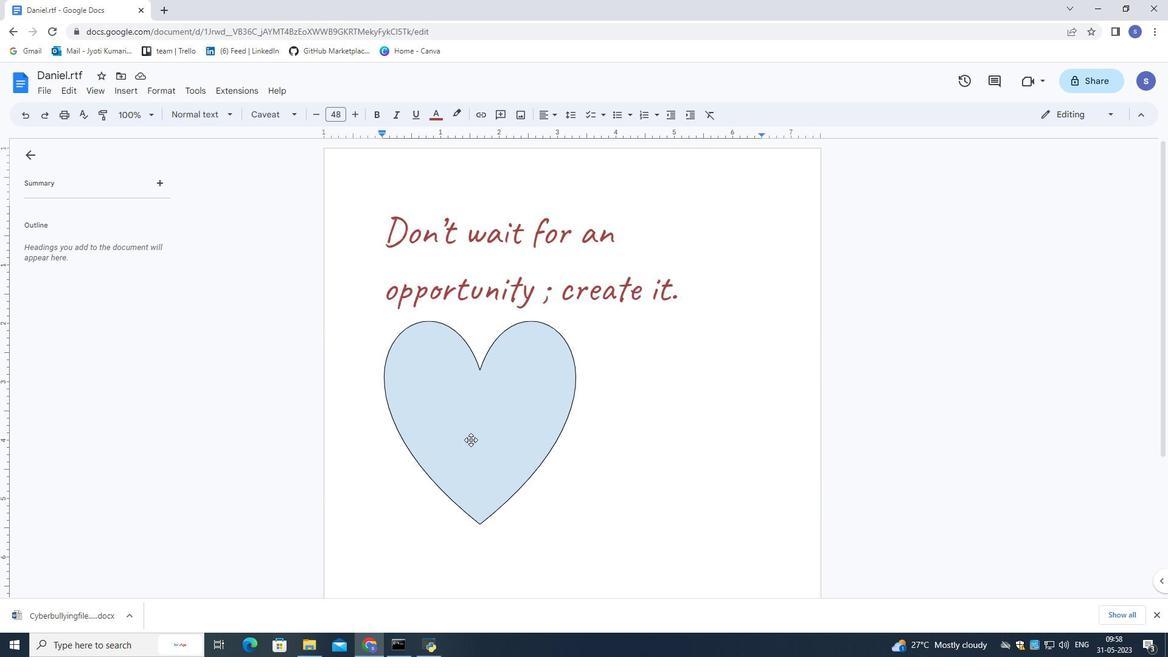 
Action: Mouse pressed left at (463, 427)
Screenshot: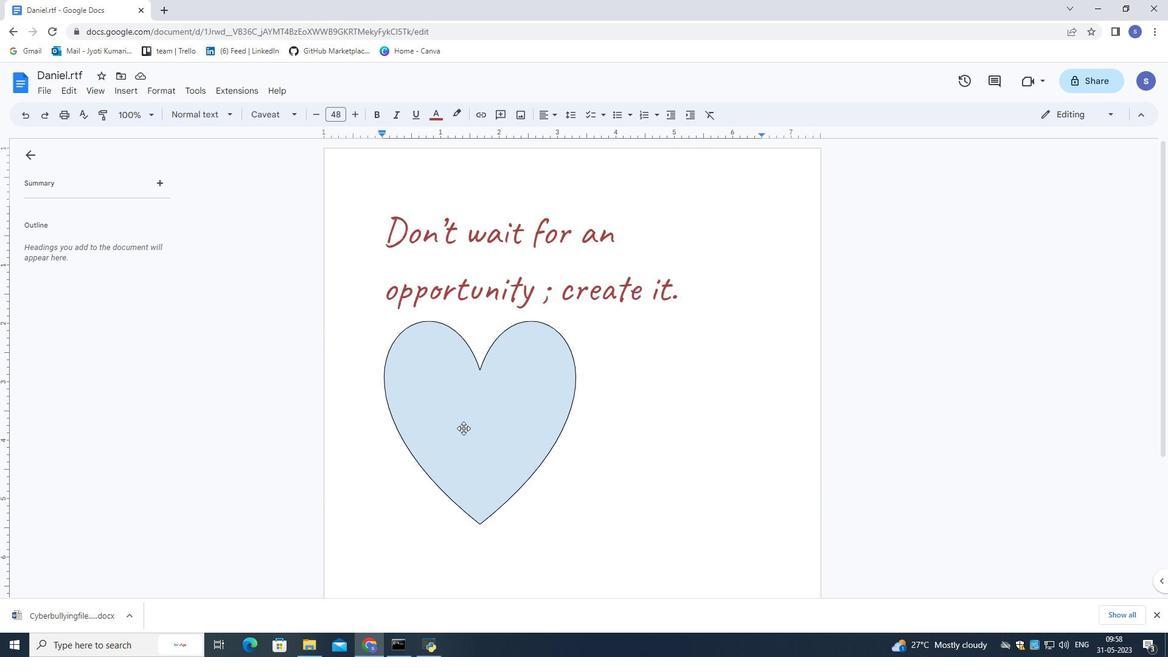 
Action: Mouse moved to (1082, 113)
Screenshot: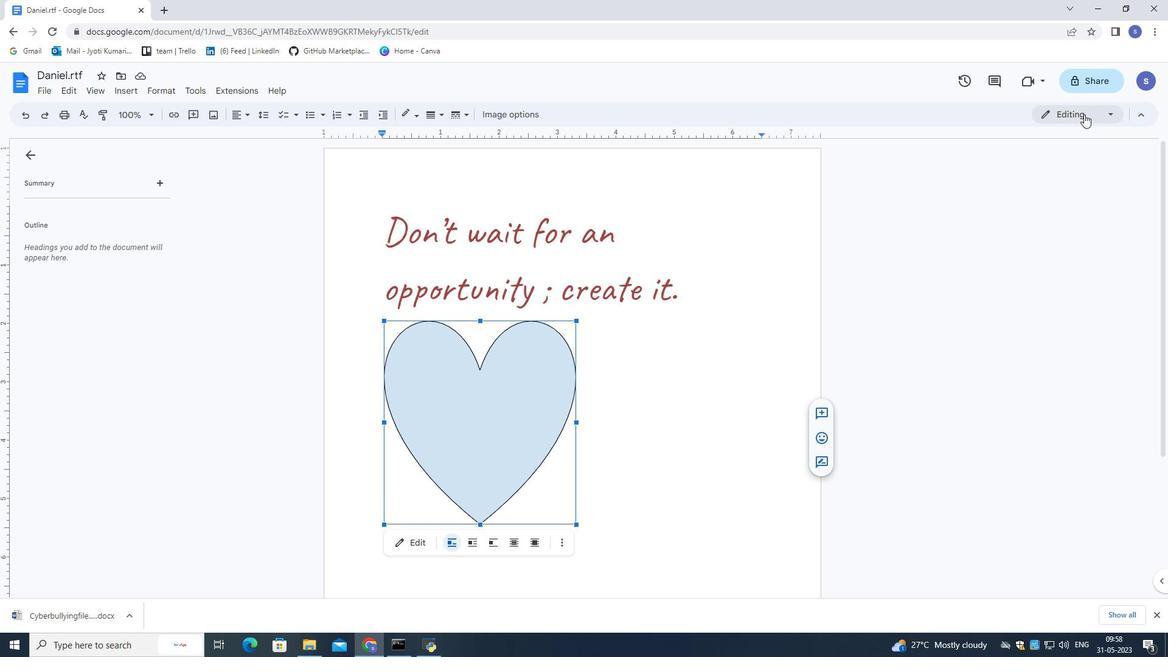 
Action: Mouse pressed left at (1082, 113)
Screenshot: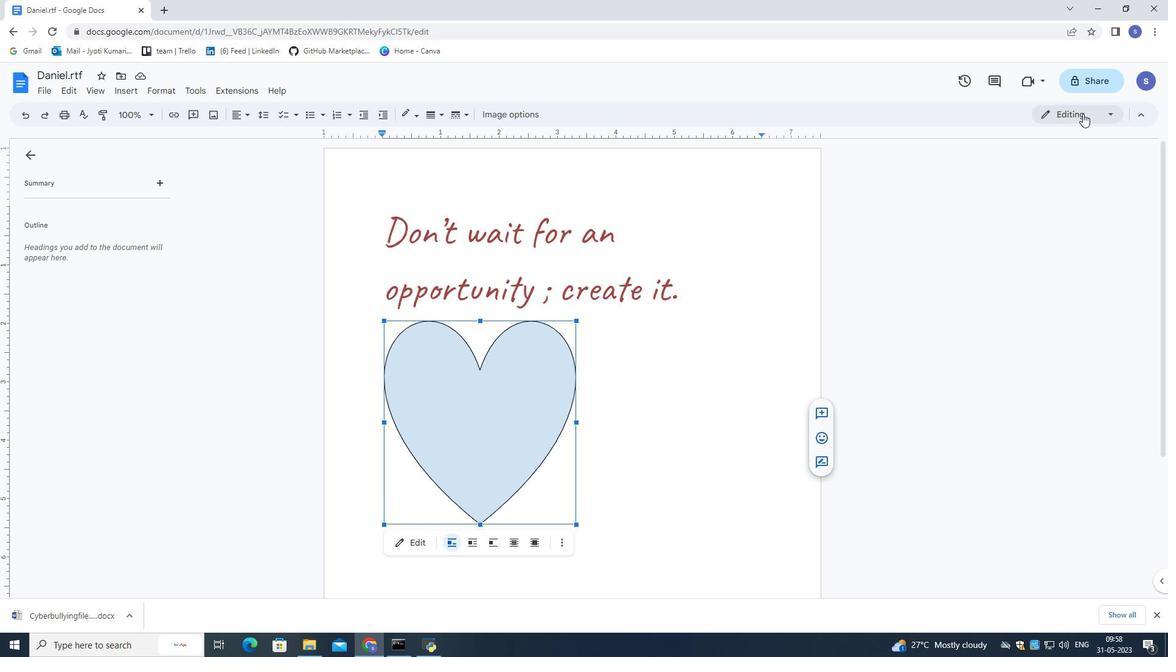 
Action: Mouse moved to (1020, 128)
Screenshot: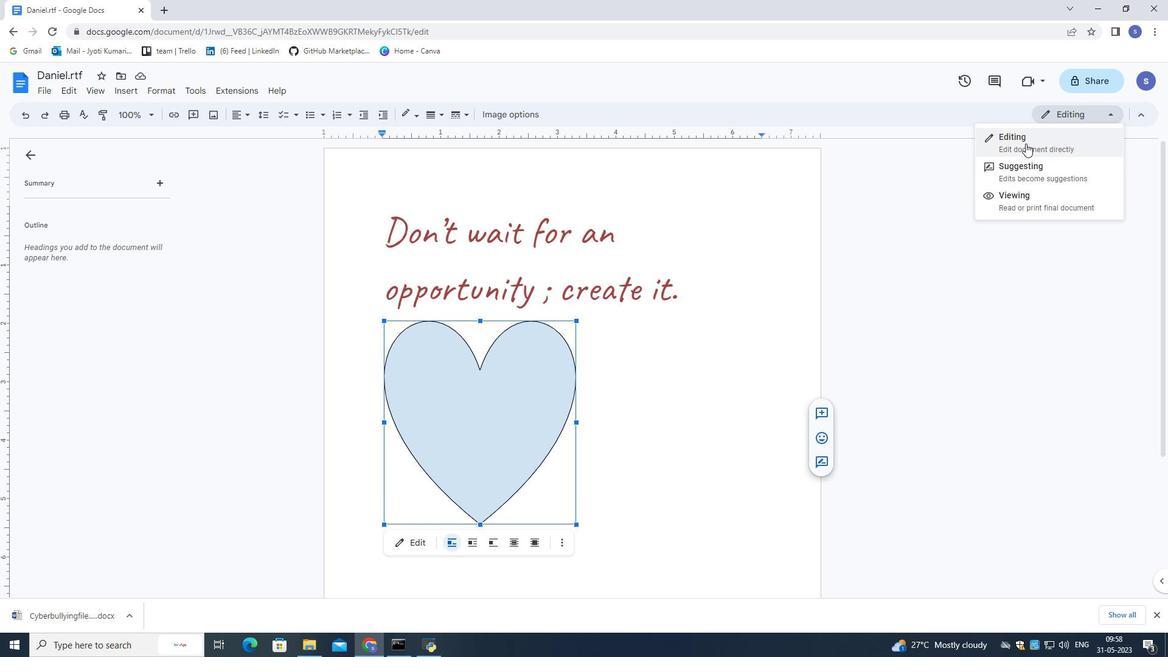 
Action: Mouse pressed left at (1020, 128)
Screenshot: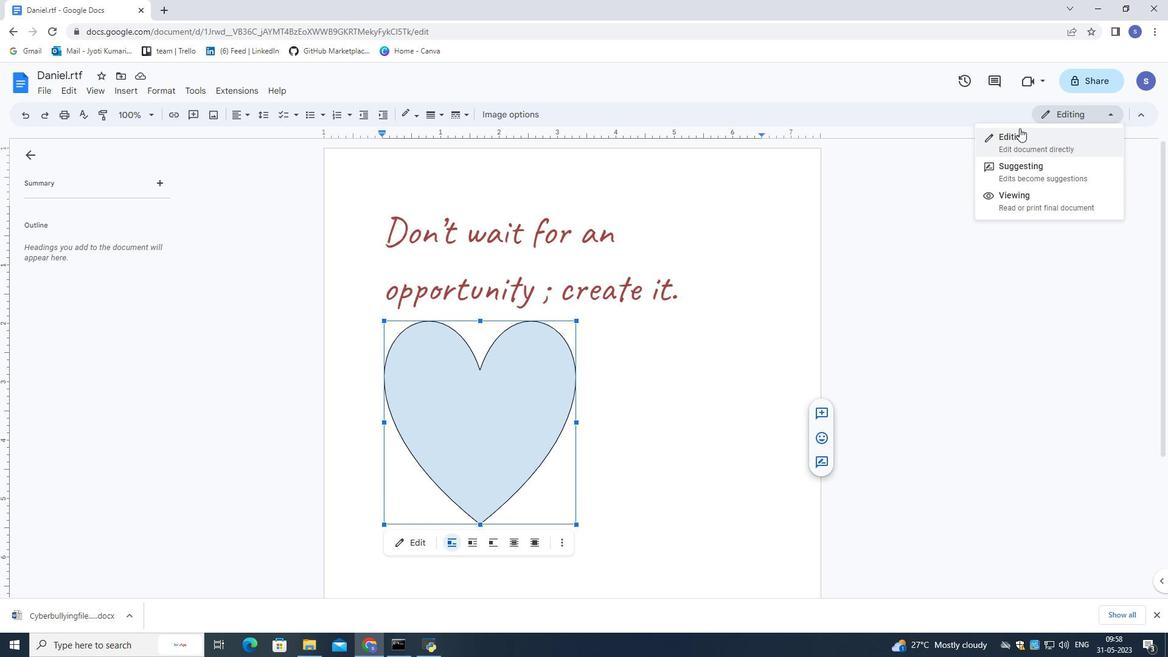 
Action: Mouse moved to (1070, 115)
Screenshot: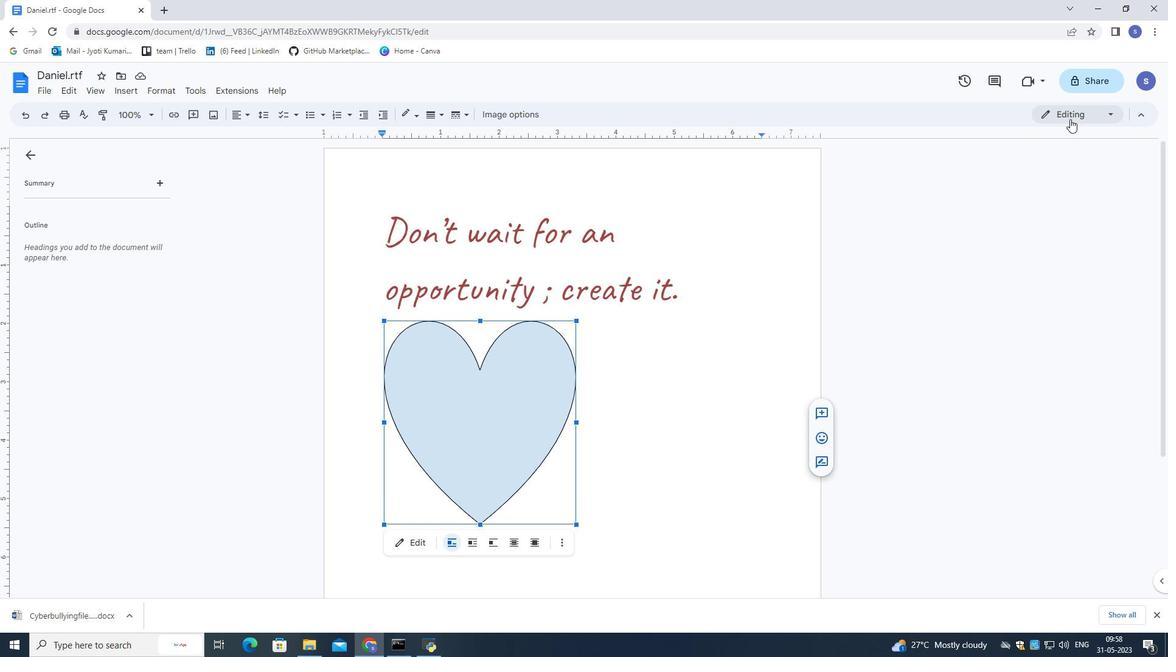 
Action: Mouse pressed left at (1070, 115)
Screenshot: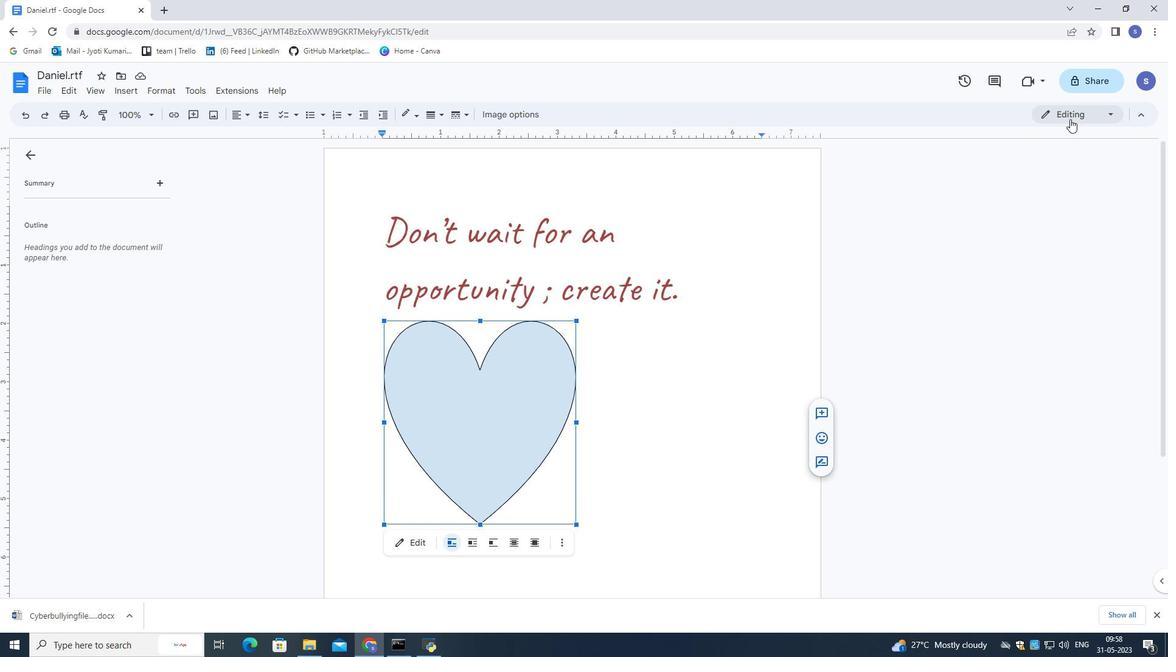 
Action: Mouse moved to (1068, 138)
Screenshot: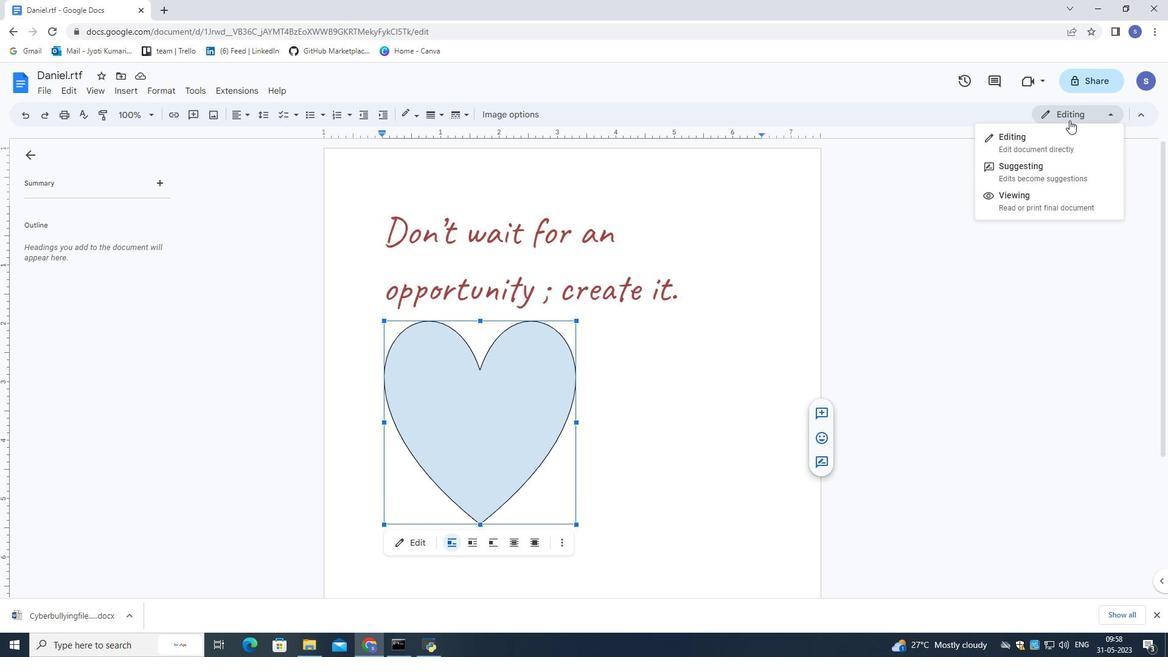 
Action: Mouse pressed left at (1068, 138)
Screenshot: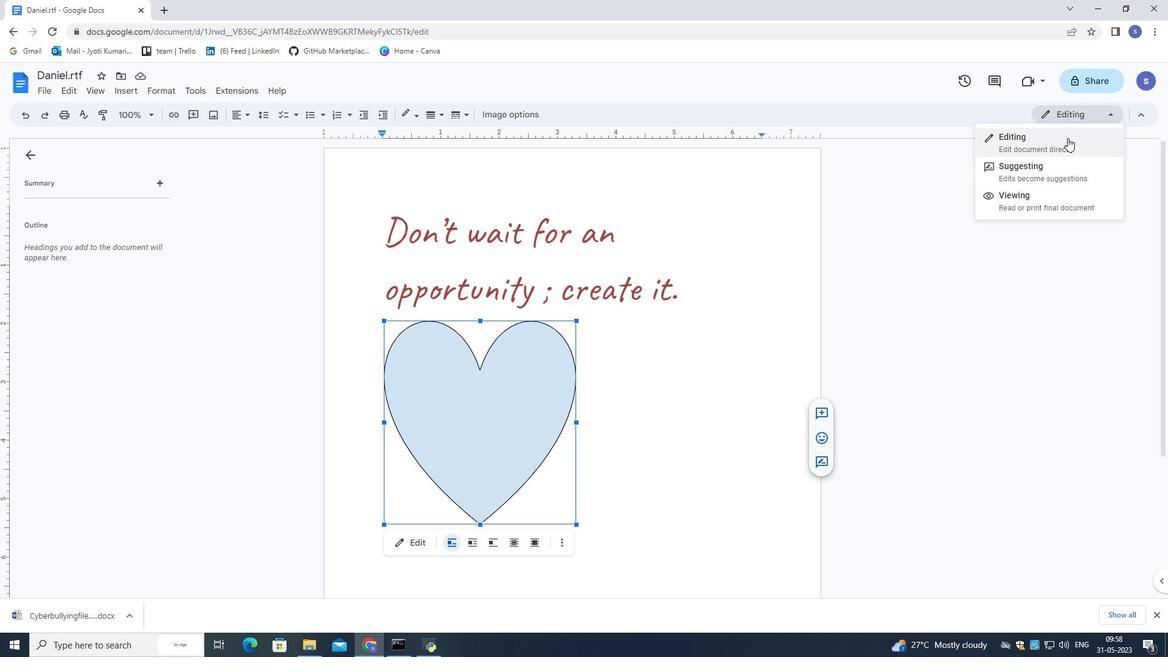 
Action: Mouse moved to (1102, 114)
Screenshot: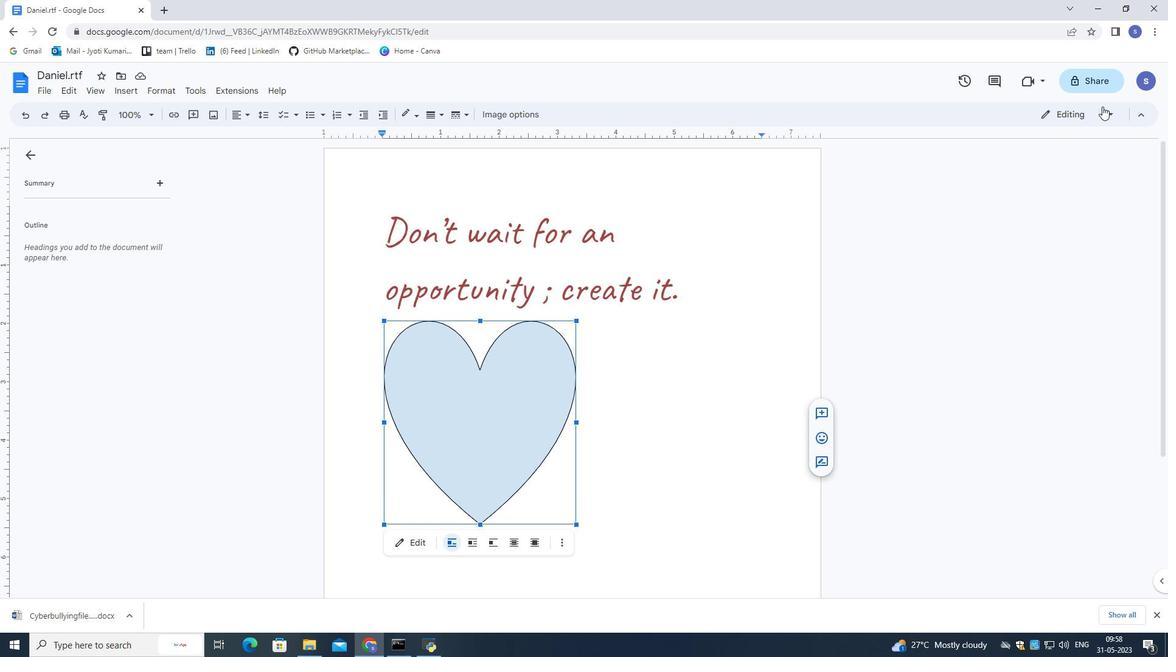 
Action: Mouse pressed left at (1102, 114)
Screenshot: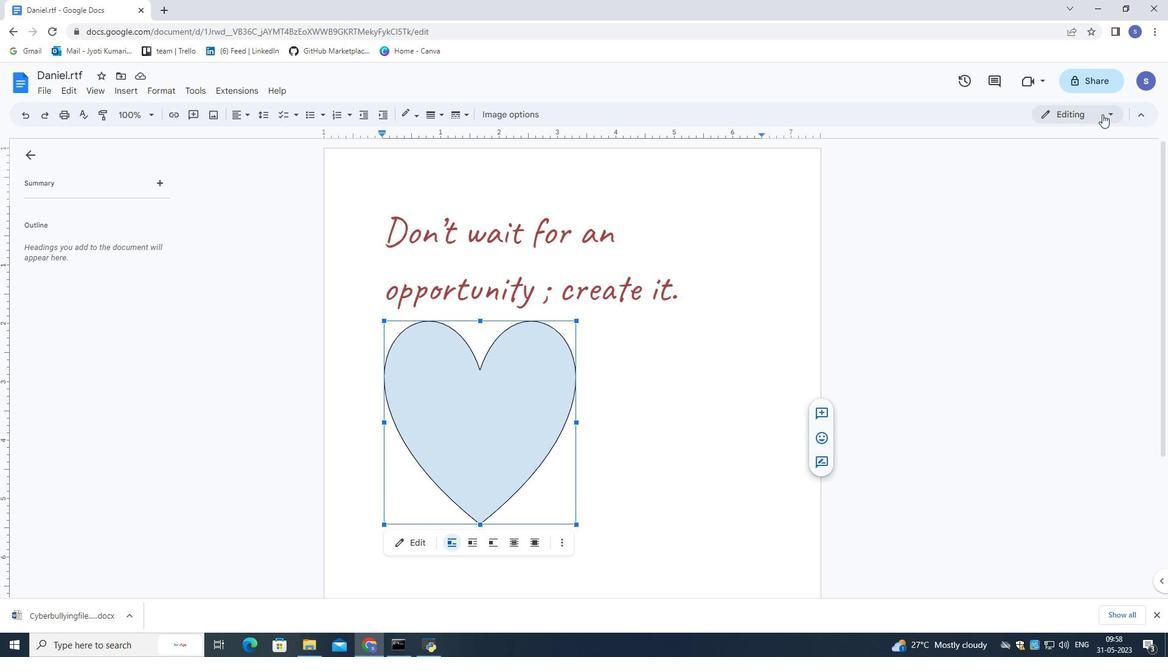 
Action: Mouse moved to (973, 249)
Screenshot: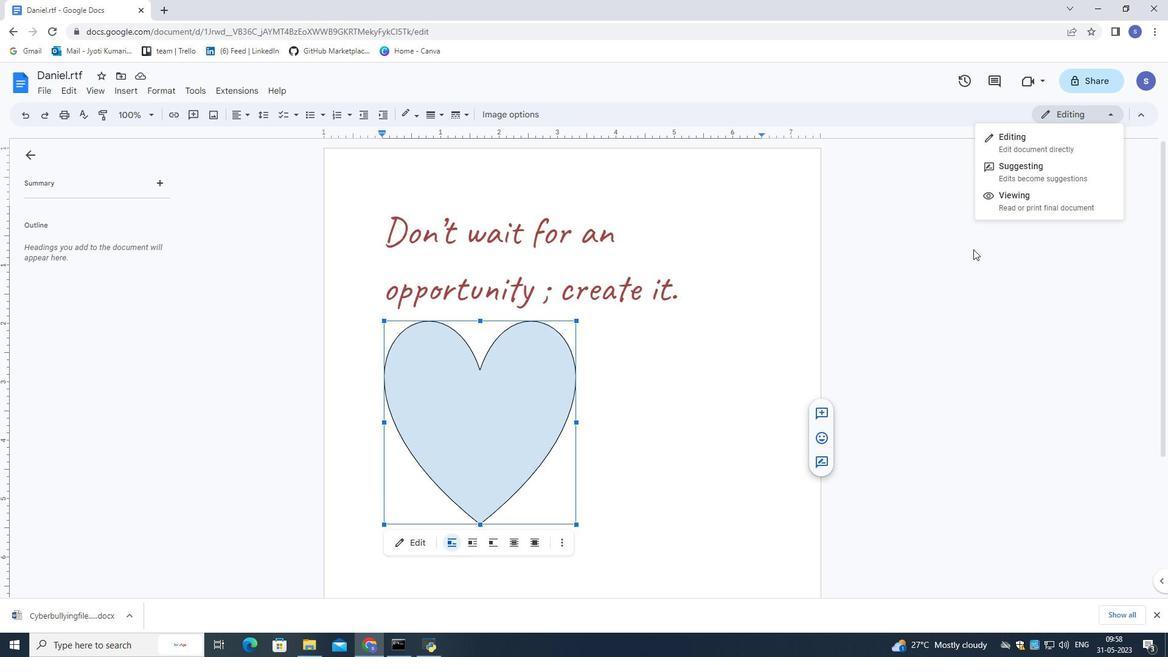 
Action: Mouse pressed left at (973, 249)
Screenshot: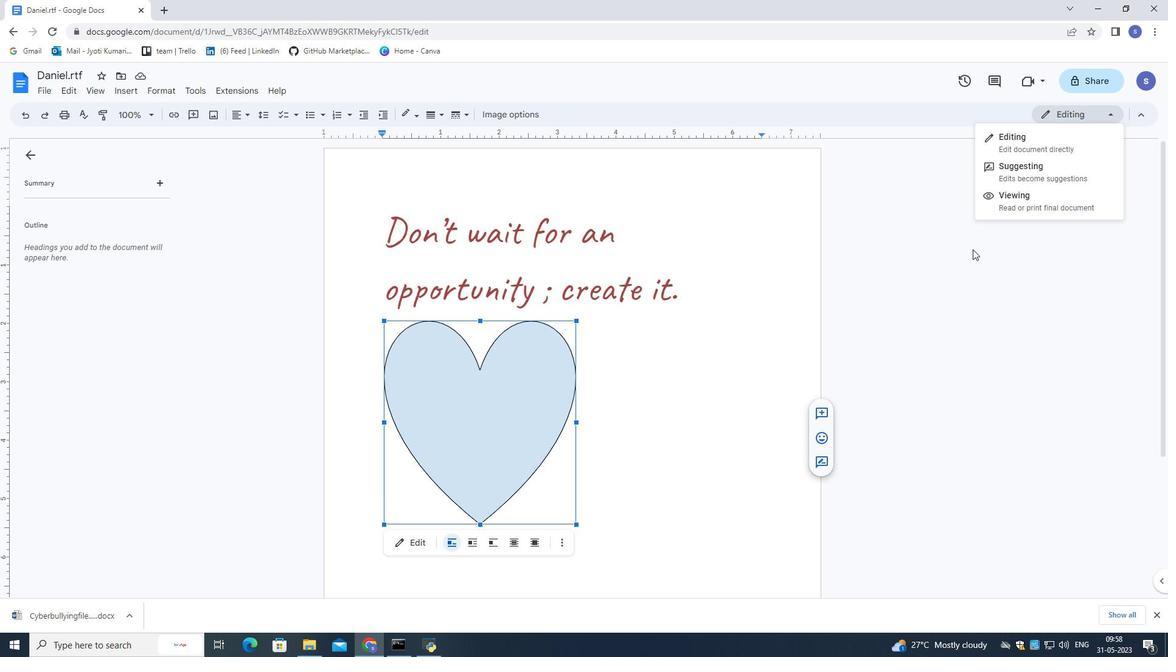 
Action: Mouse moved to (510, 379)
Screenshot: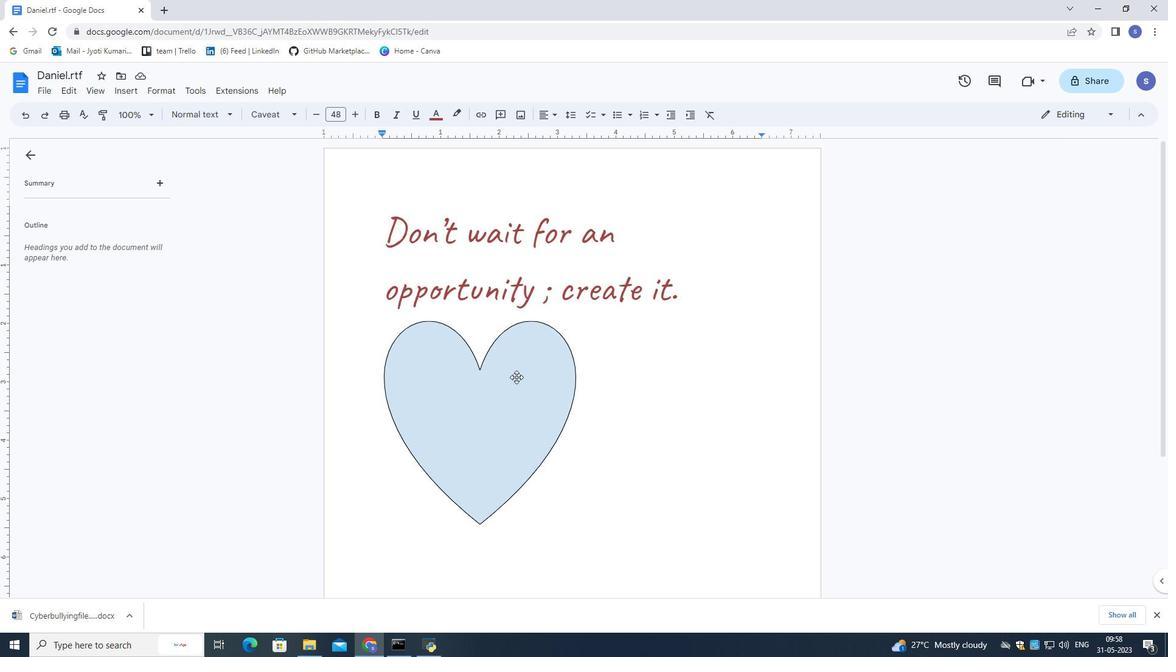 
Action: Mouse pressed left at (510, 379)
Screenshot: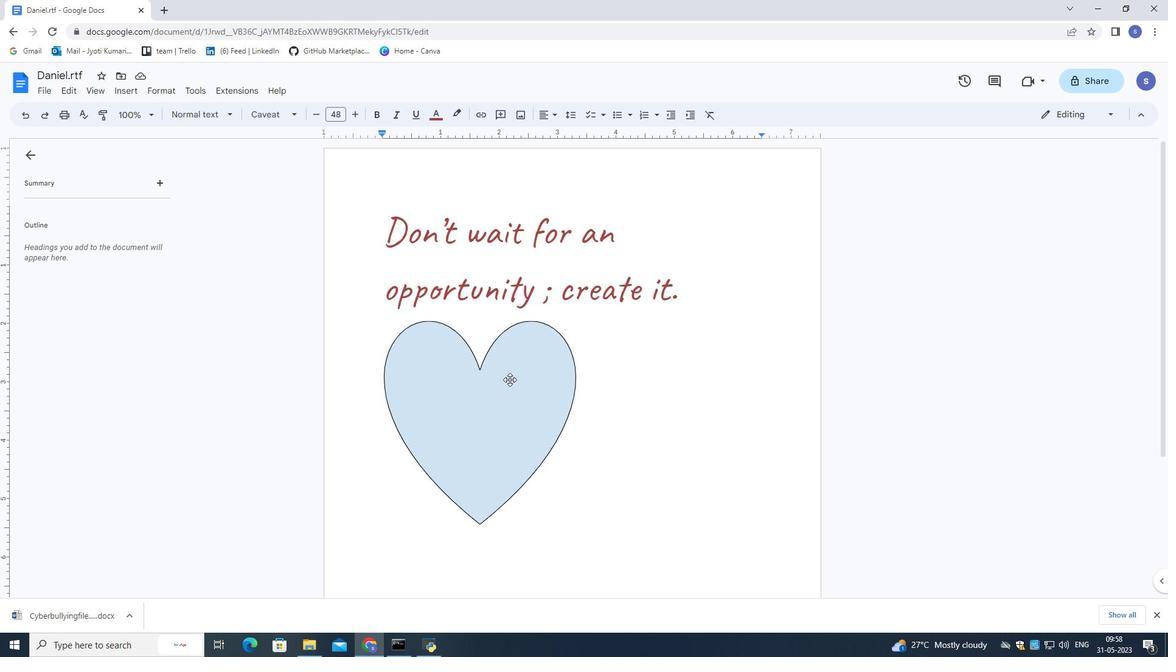 
Action: Mouse moved to (531, 546)
Screenshot: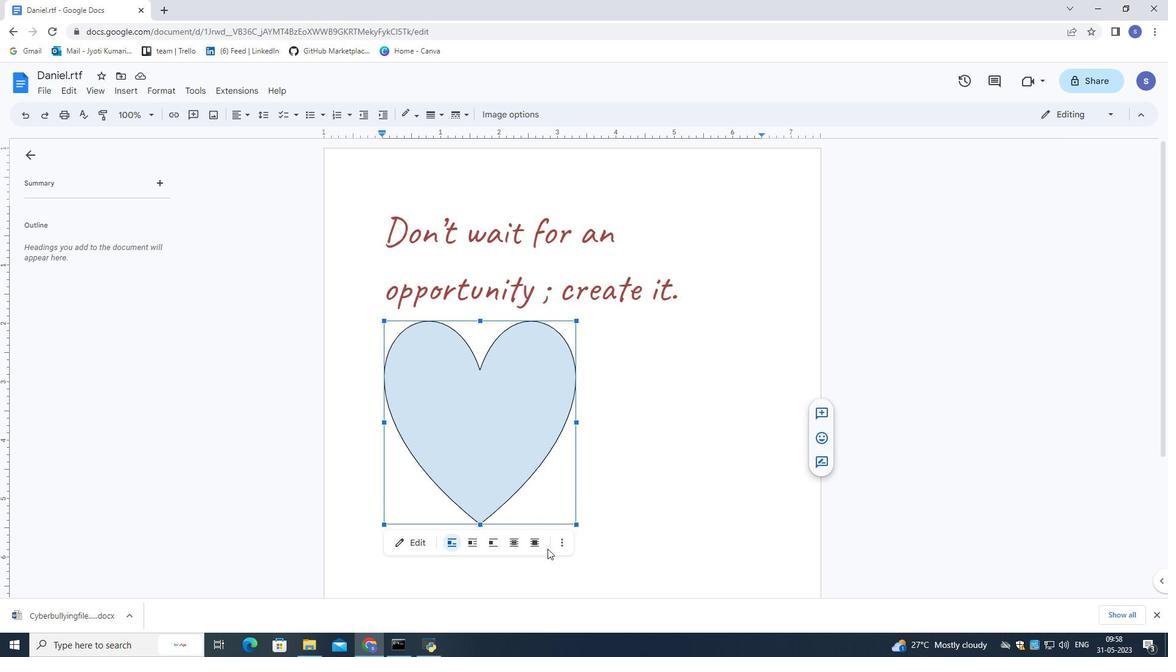 
Action: Mouse pressed left at (531, 546)
Screenshot: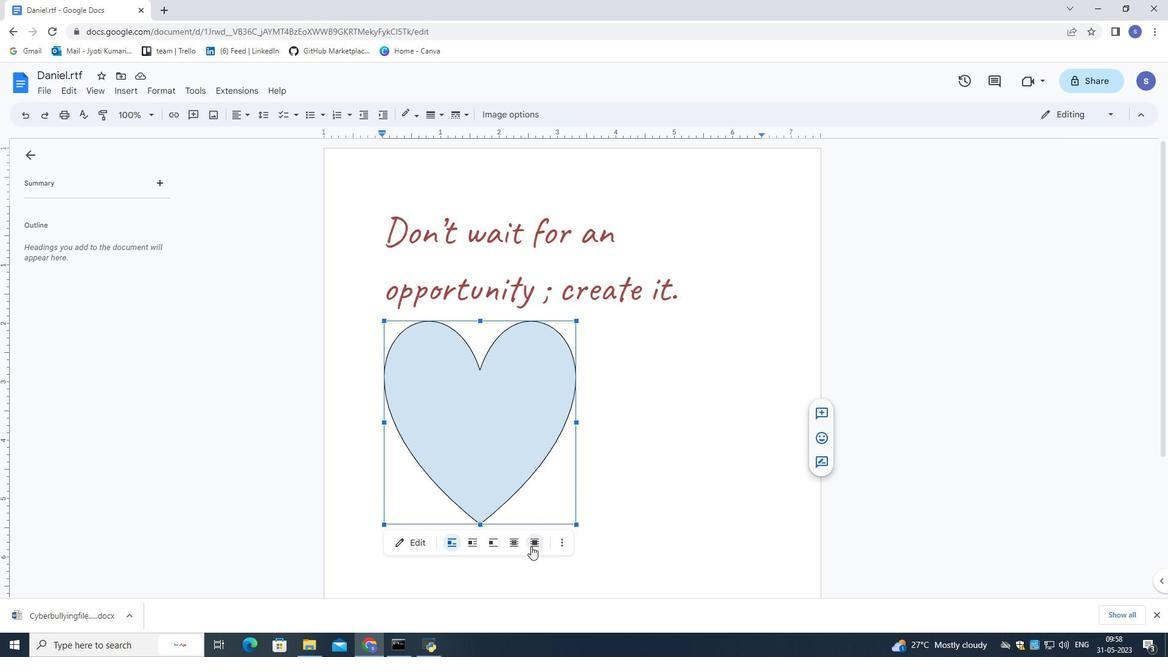 
Action: Mouse moved to (519, 541)
Screenshot: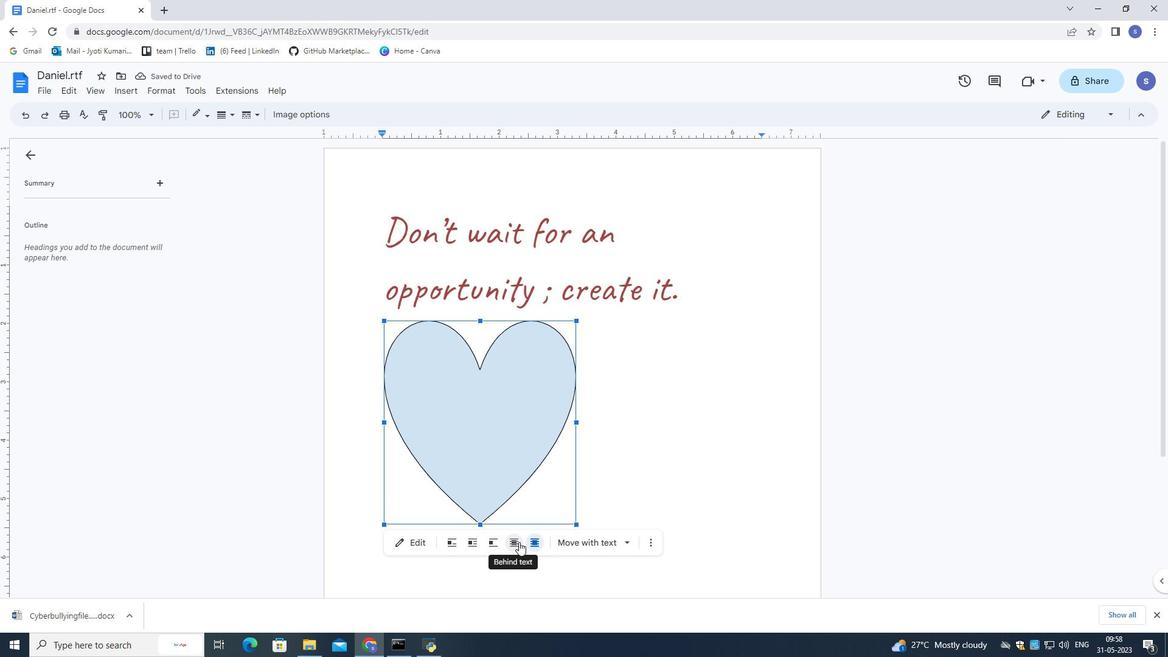 
Action: Mouse pressed left at (519, 541)
Screenshot: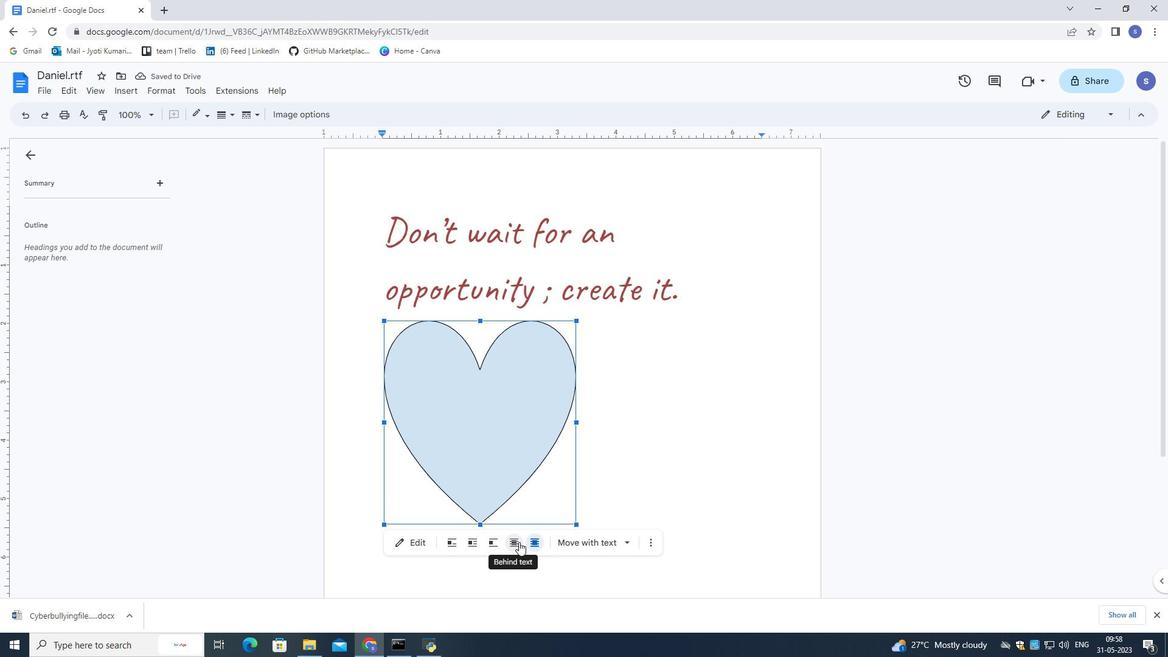 
Action: Mouse moved to (496, 541)
Screenshot: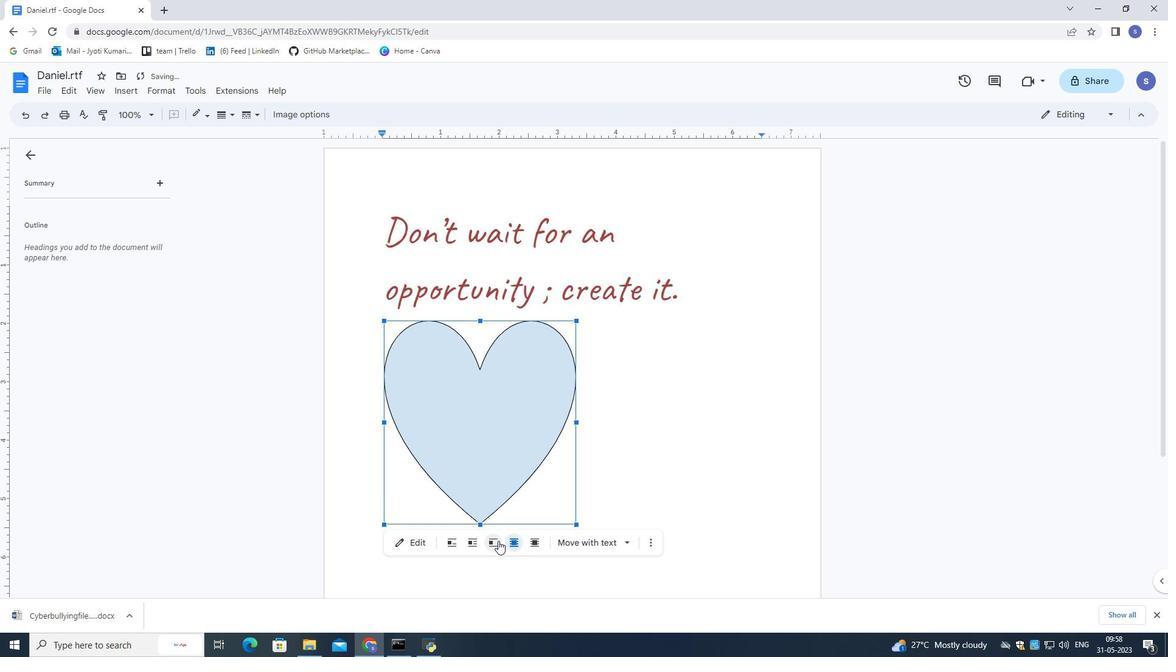 
Action: Mouse pressed left at (496, 541)
Screenshot: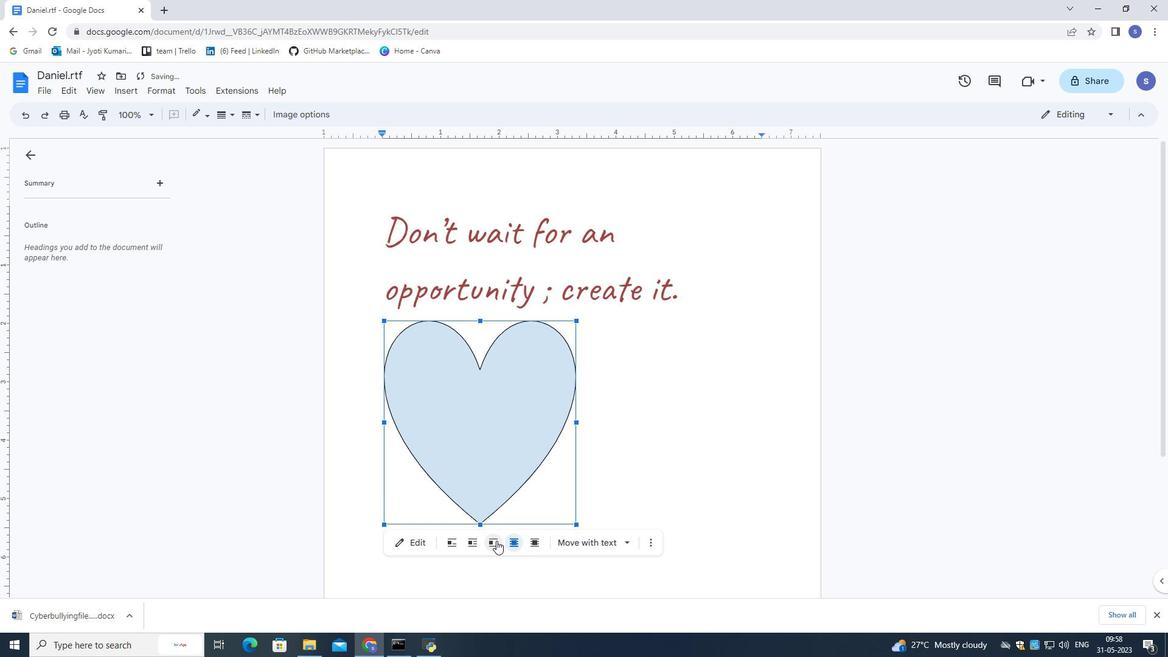 
Action: Mouse moved to (721, 539)
Screenshot: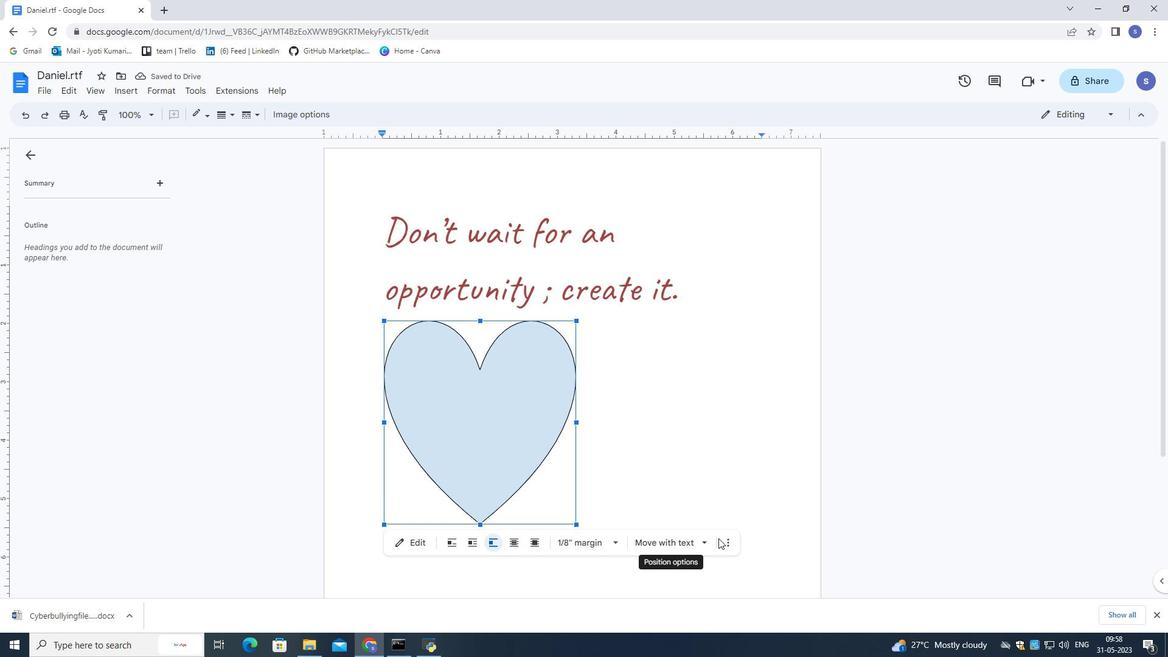 
Action: Mouse pressed left at (721, 539)
Screenshot: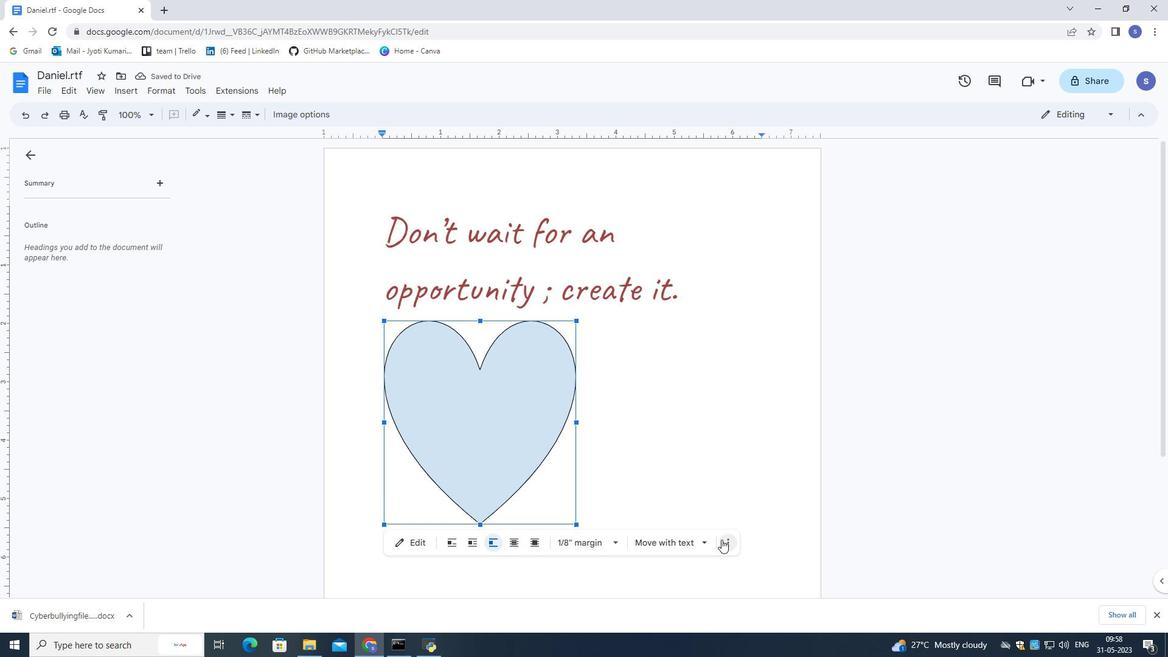 
Action: Mouse moved to (737, 496)
Screenshot: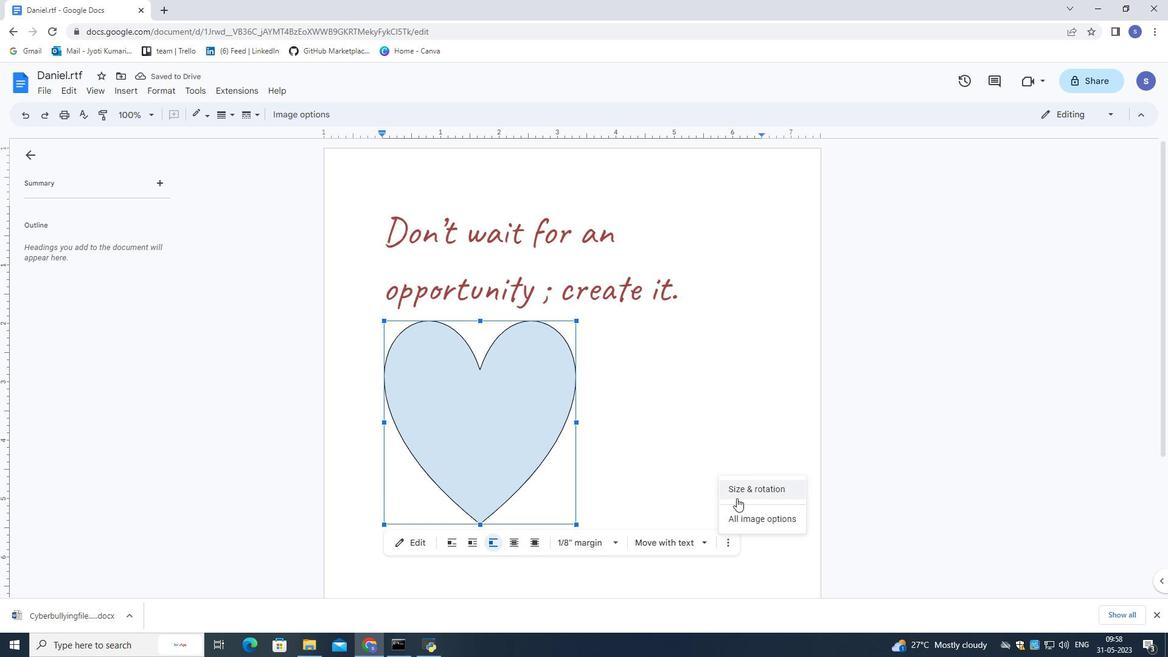 
Action: Mouse pressed left at (737, 496)
Screenshot: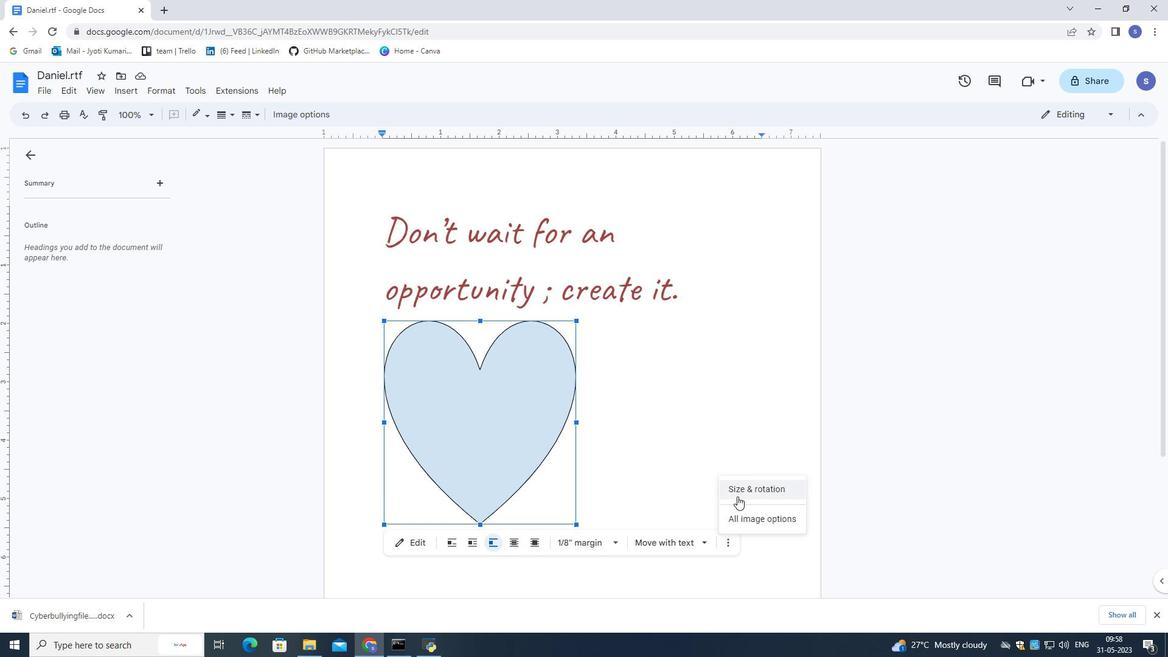 
Action: Mouse moved to (1115, 219)
Screenshot: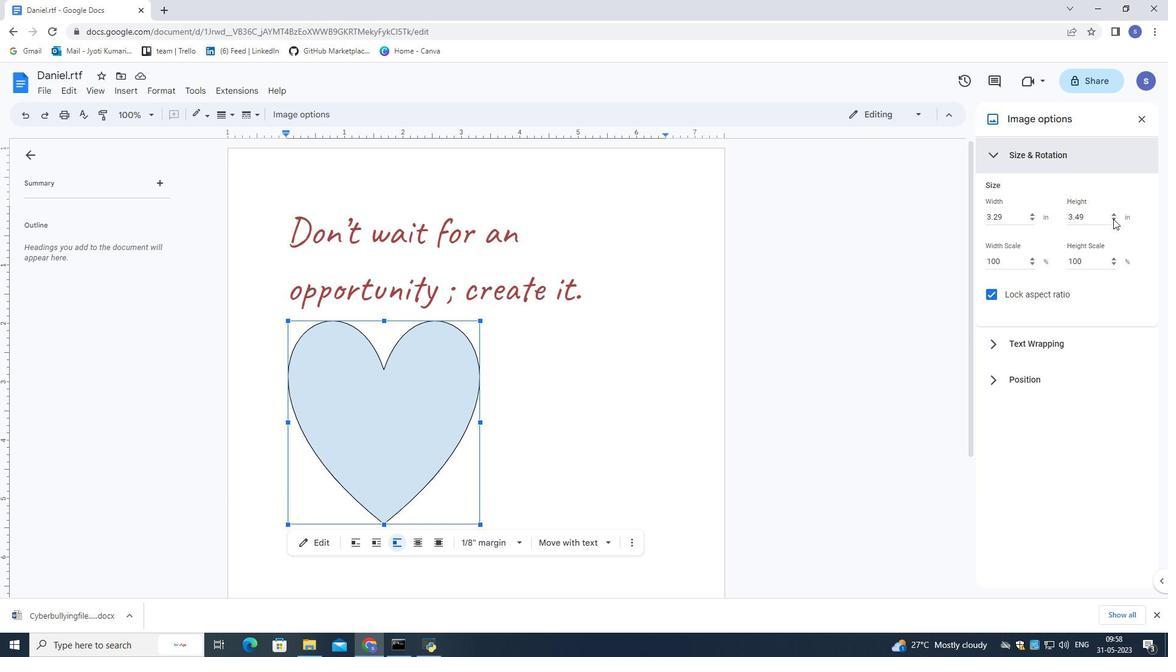 
Action: Mouse pressed left at (1115, 219)
Screenshot: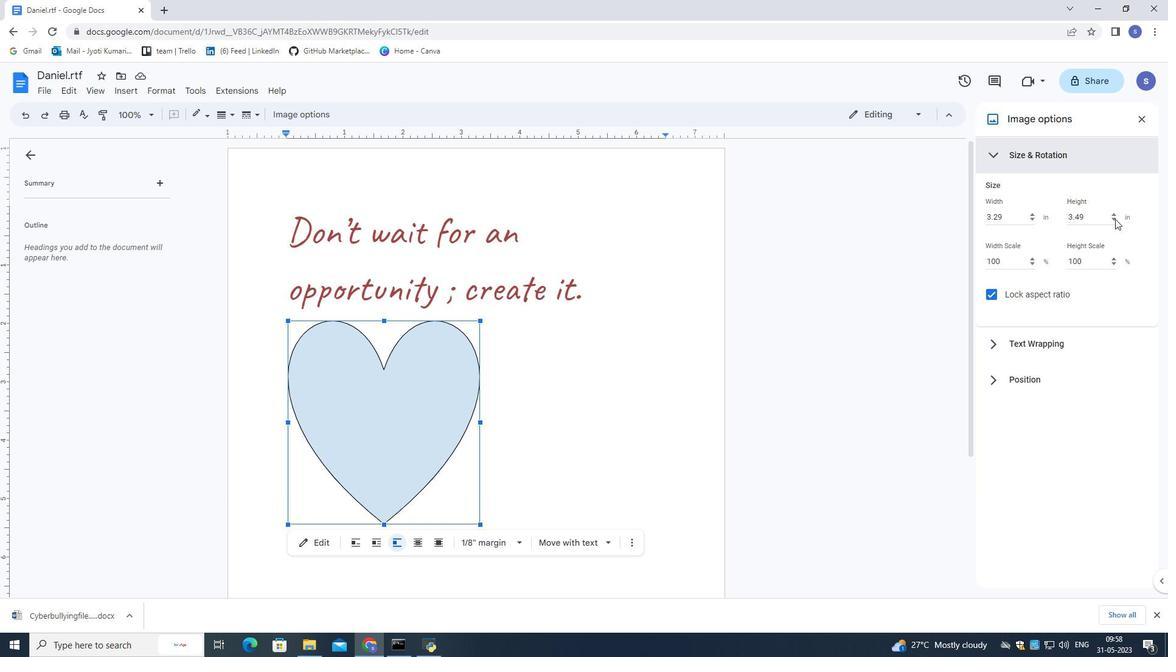 
Action: Mouse pressed left at (1115, 219)
Screenshot: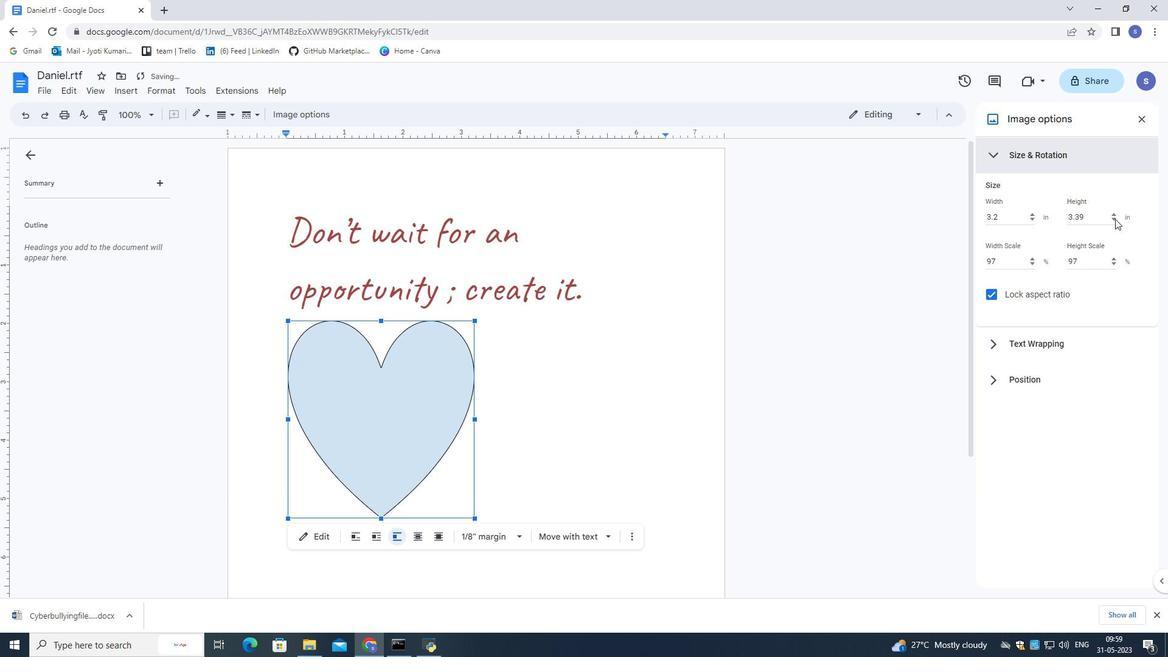 
Action: Mouse pressed left at (1115, 219)
Screenshot: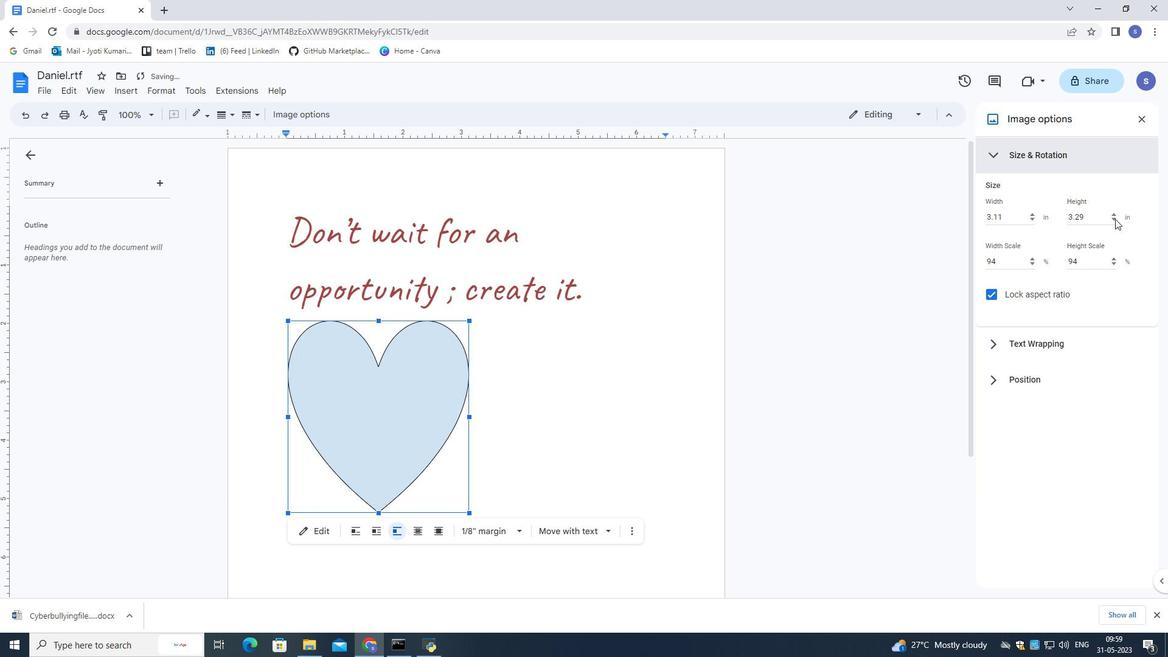 
Action: Mouse pressed left at (1115, 219)
Screenshot: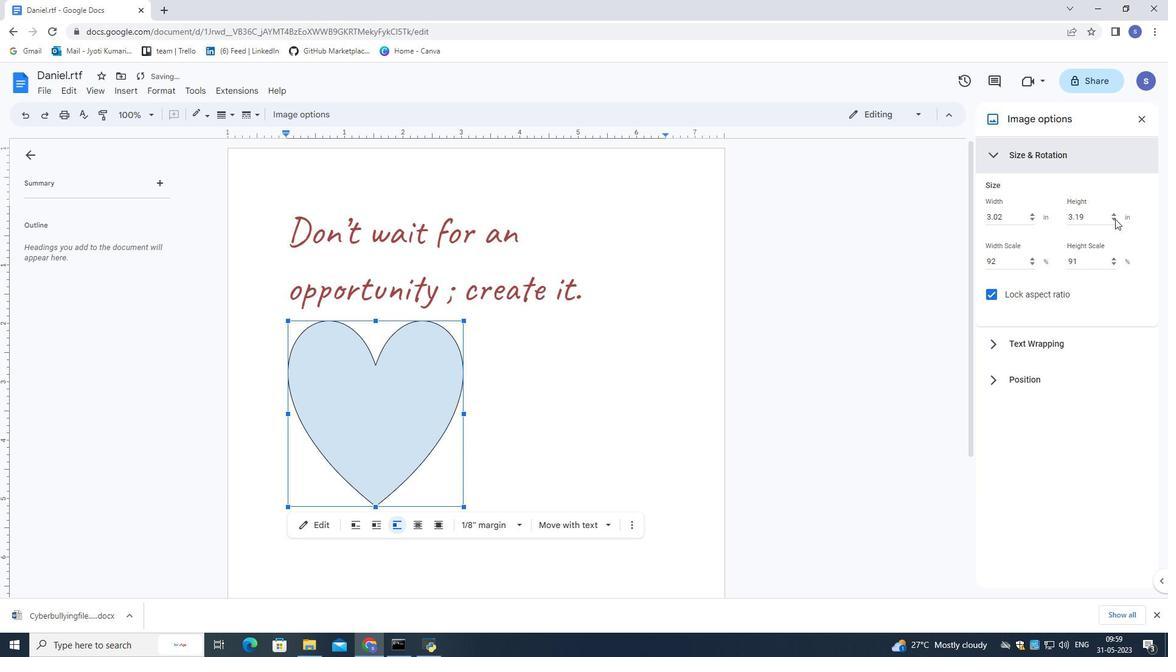 
Action: Mouse pressed left at (1115, 219)
Screenshot: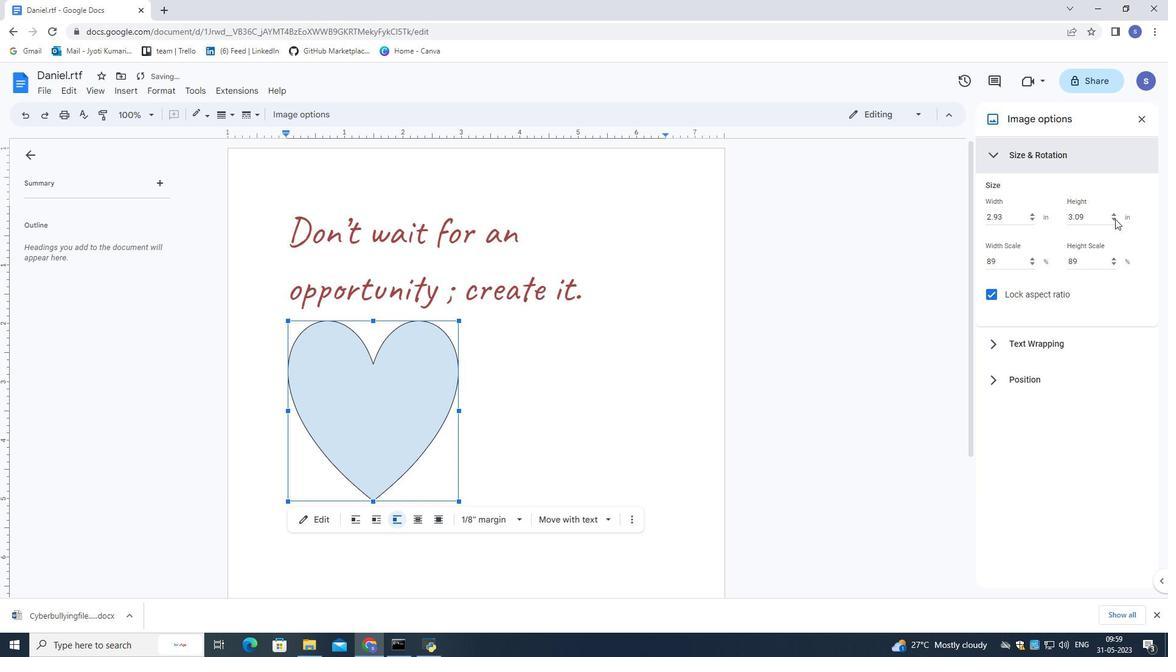 
Action: Mouse pressed left at (1115, 219)
Screenshot: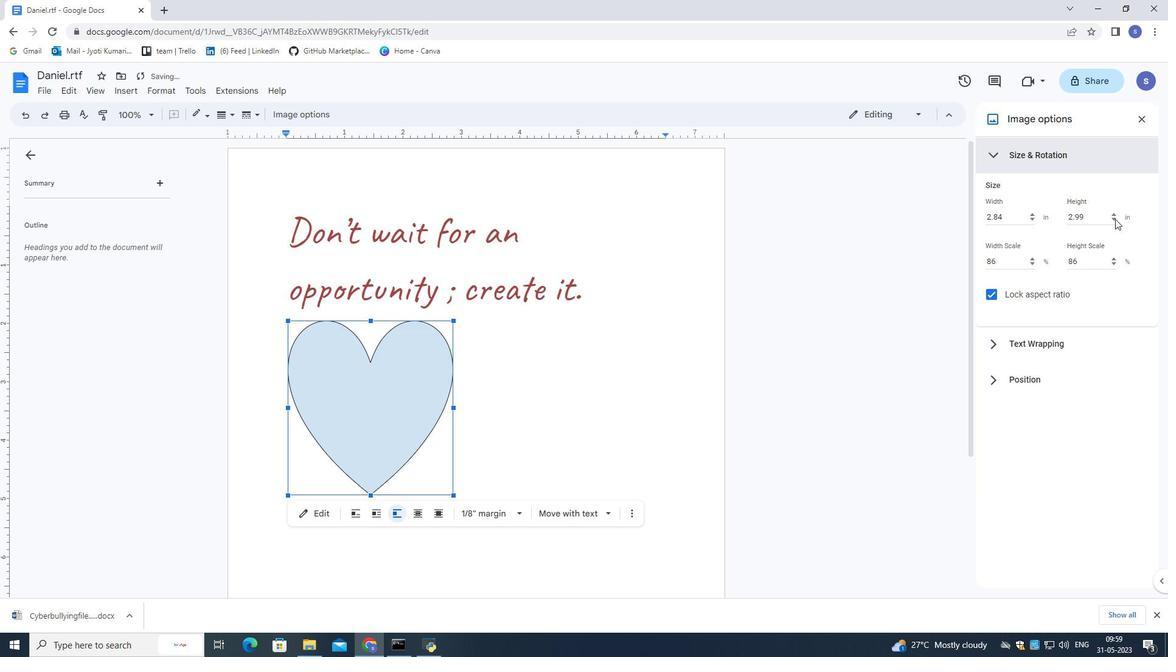 
Action: Mouse pressed left at (1115, 219)
Screenshot: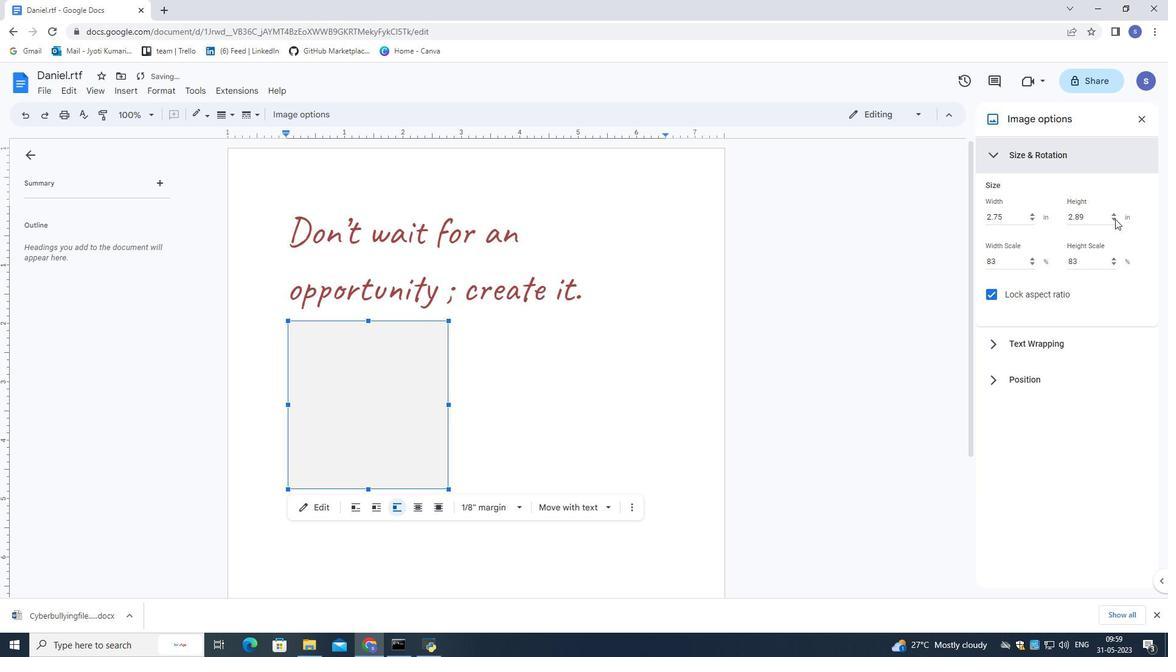 
Action: Mouse pressed left at (1115, 219)
Screenshot: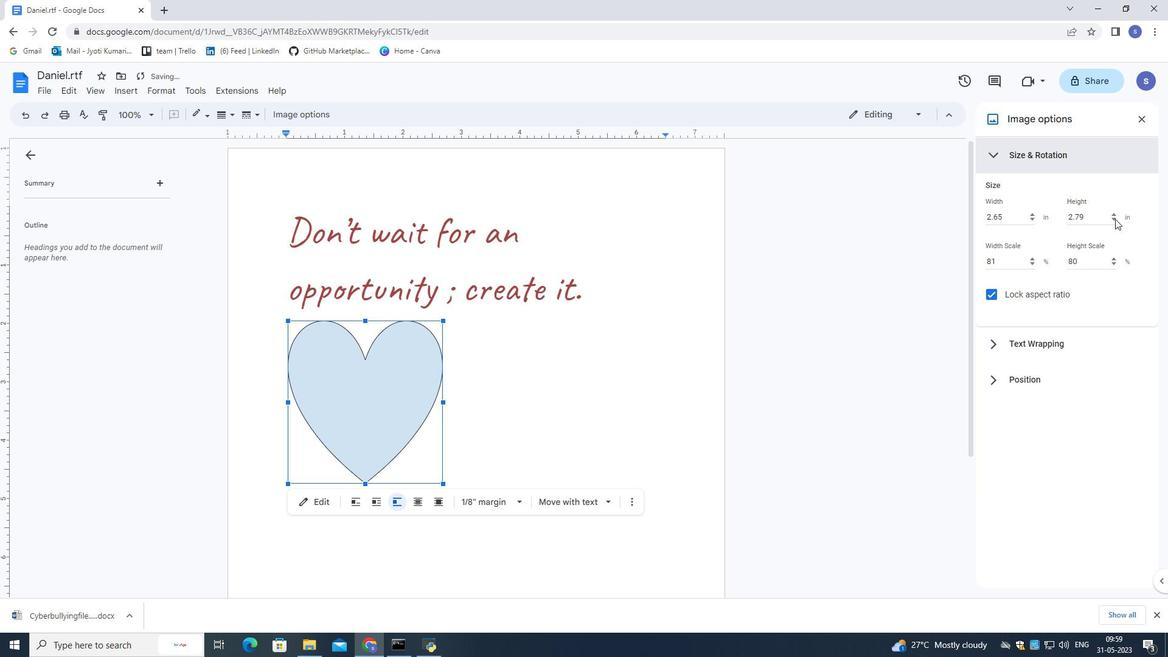 
Action: Mouse pressed left at (1115, 219)
Screenshot: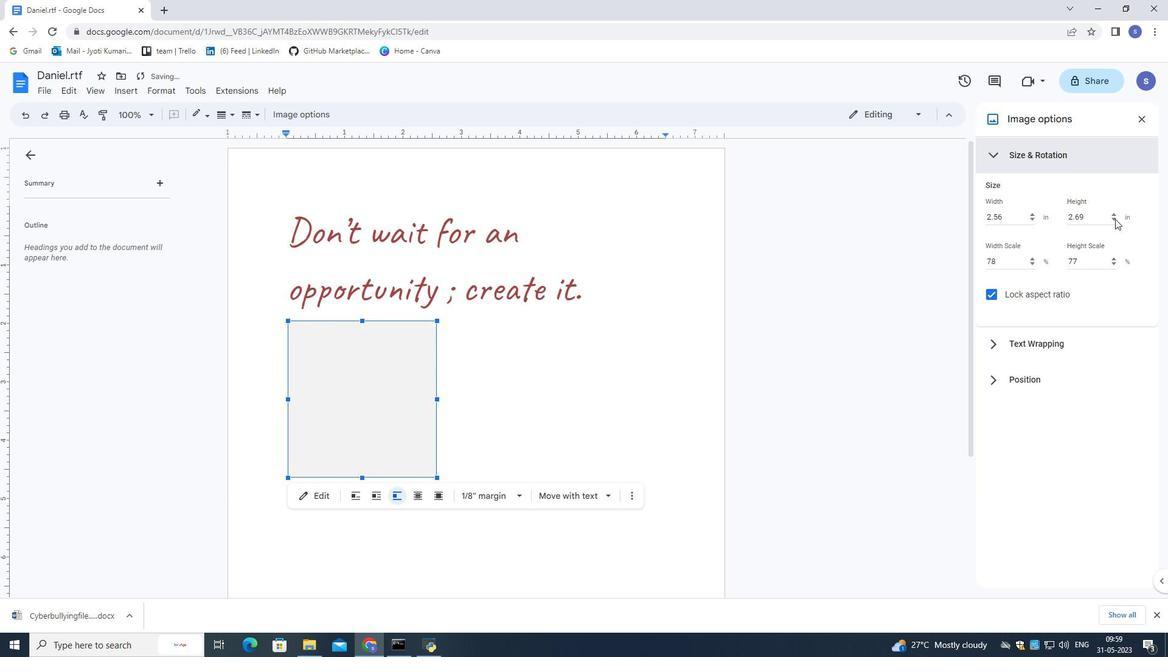 
Action: Mouse pressed left at (1115, 219)
Screenshot: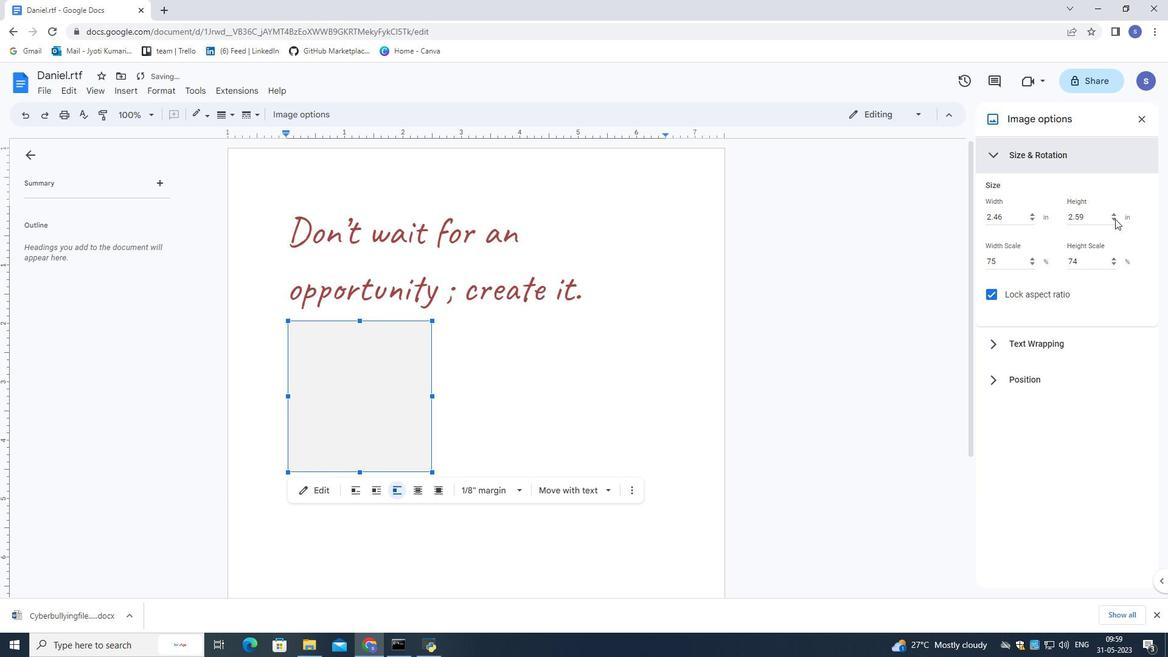 
Action: Mouse pressed left at (1115, 219)
Screenshot: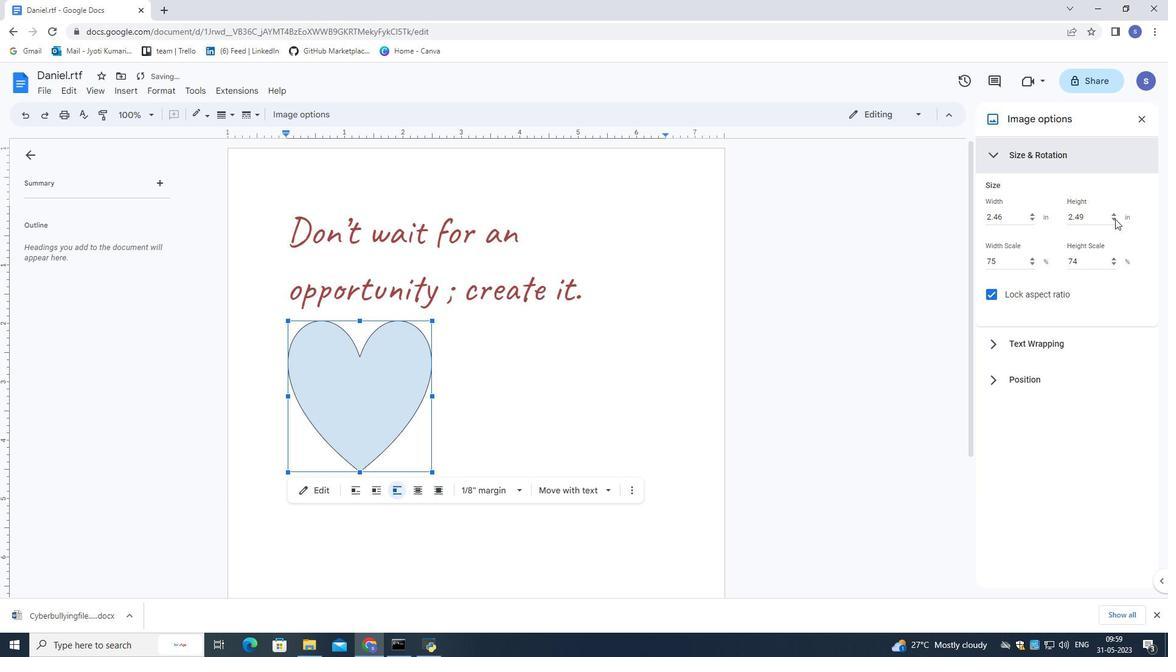 
Action: Mouse pressed left at (1115, 219)
Screenshot: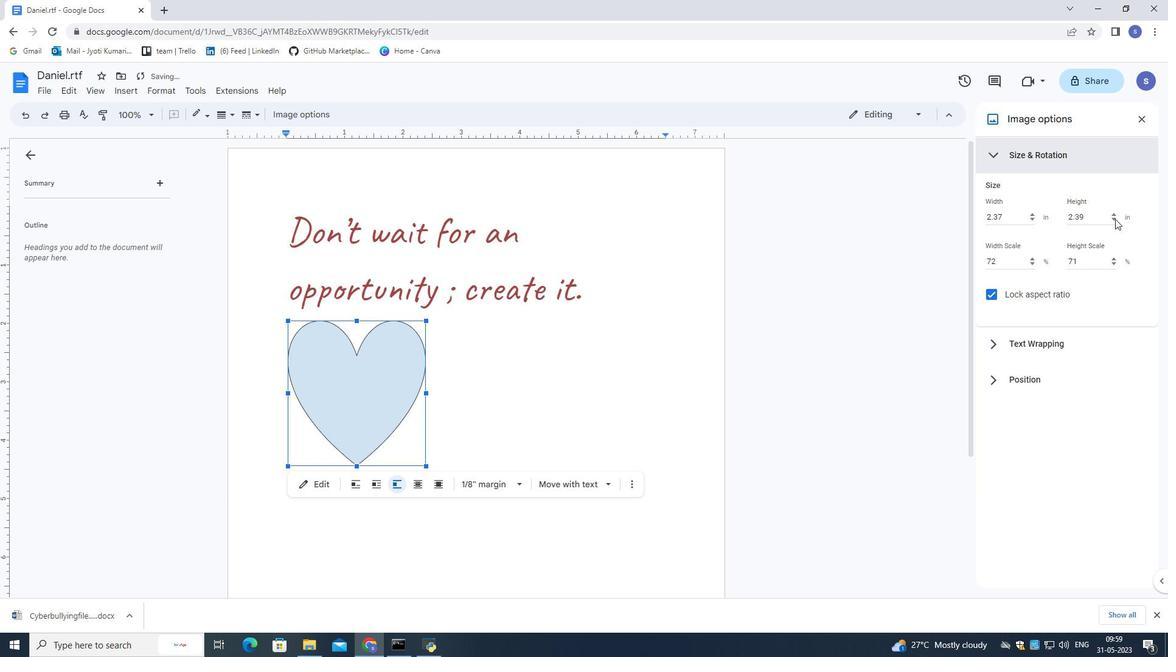 
Action: Mouse pressed left at (1115, 219)
Screenshot: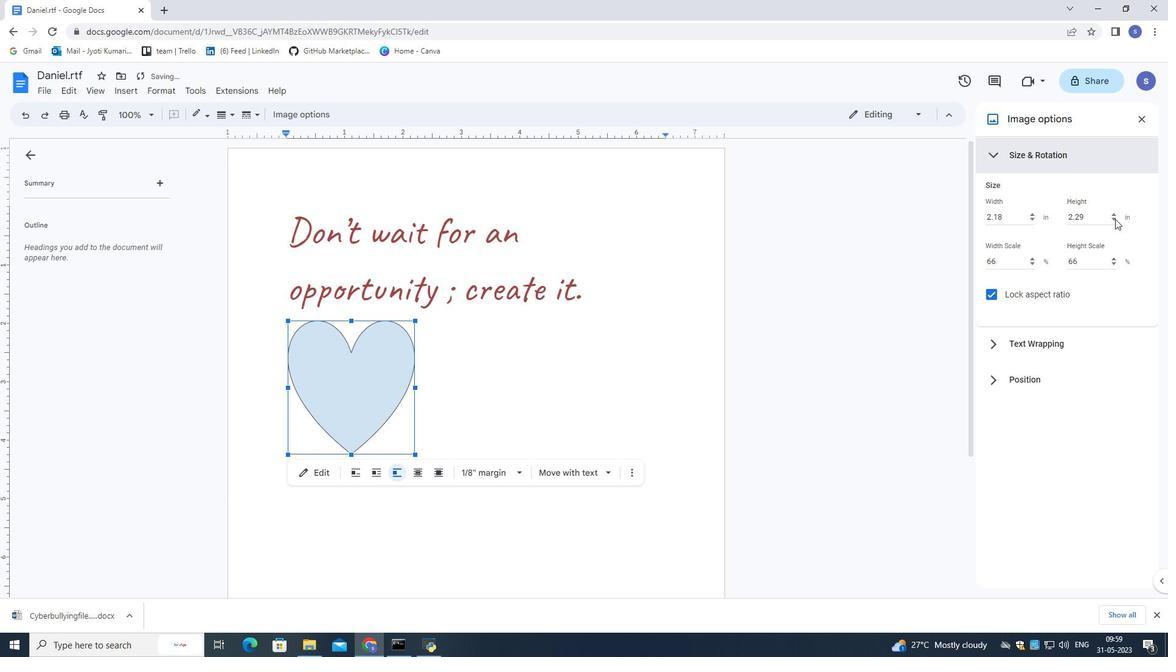 
Action: Mouse pressed left at (1115, 219)
Screenshot: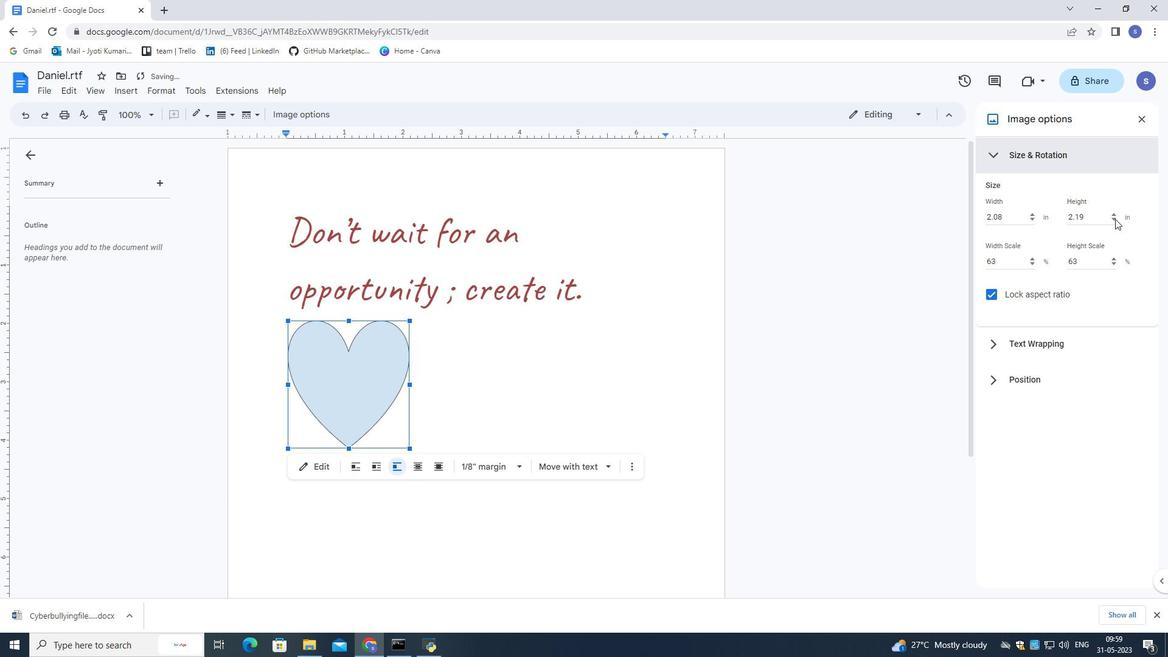 
Action: Mouse pressed left at (1115, 219)
Screenshot: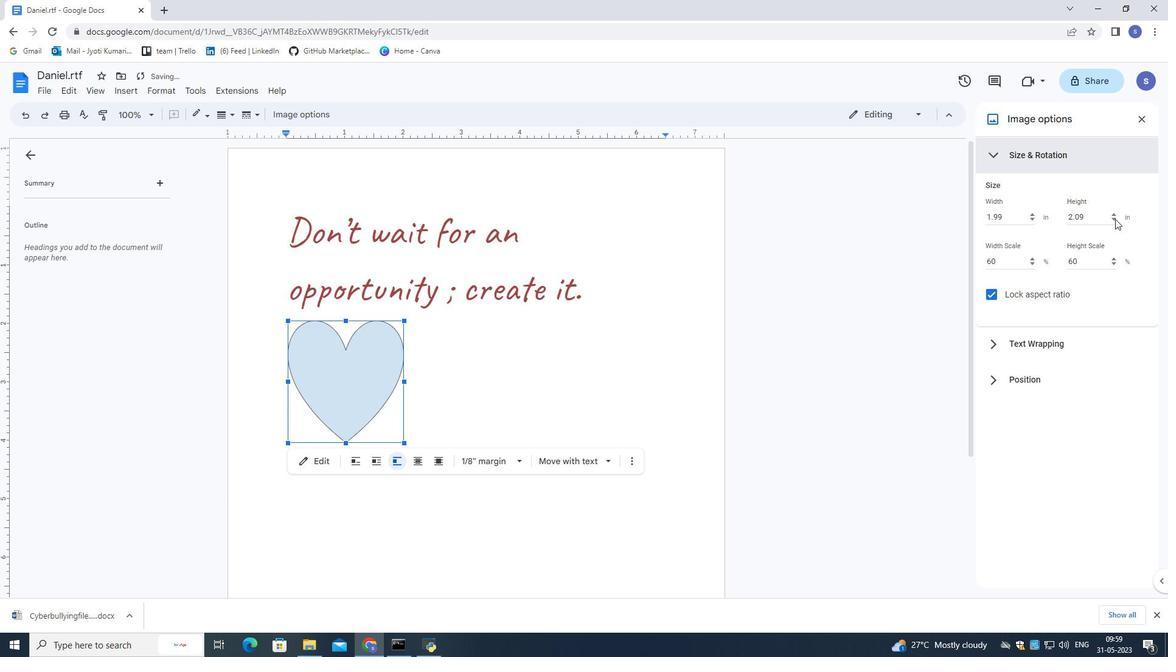
Action: Mouse pressed left at (1115, 219)
Screenshot: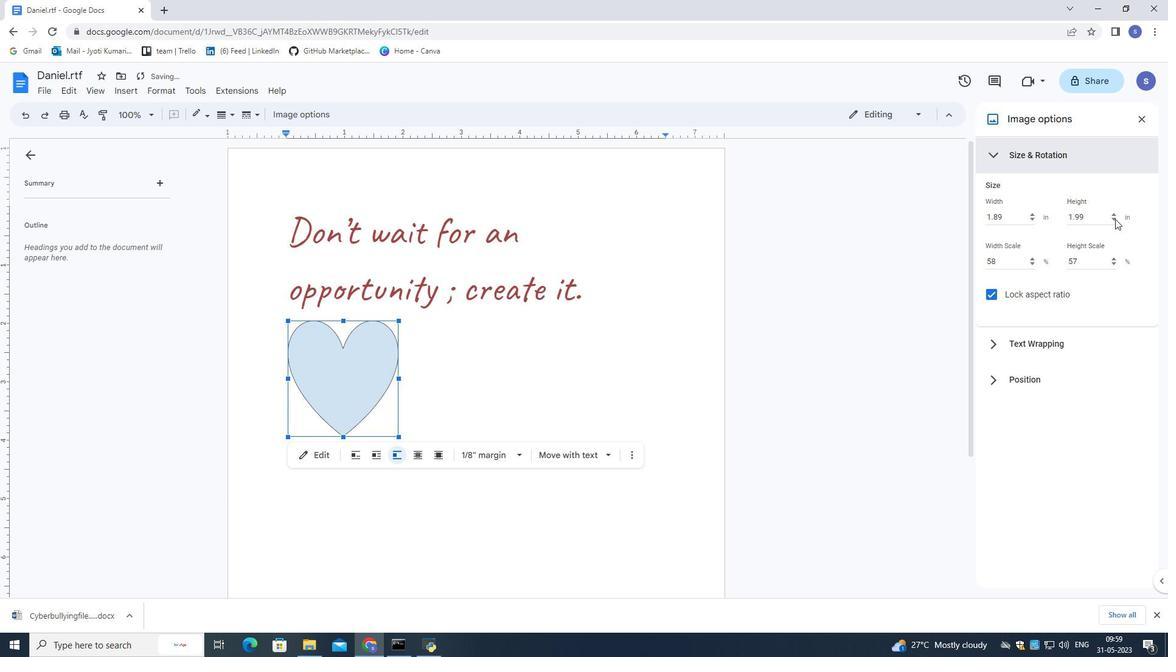 
Action: Mouse pressed left at (1115, 219)
Screenshot: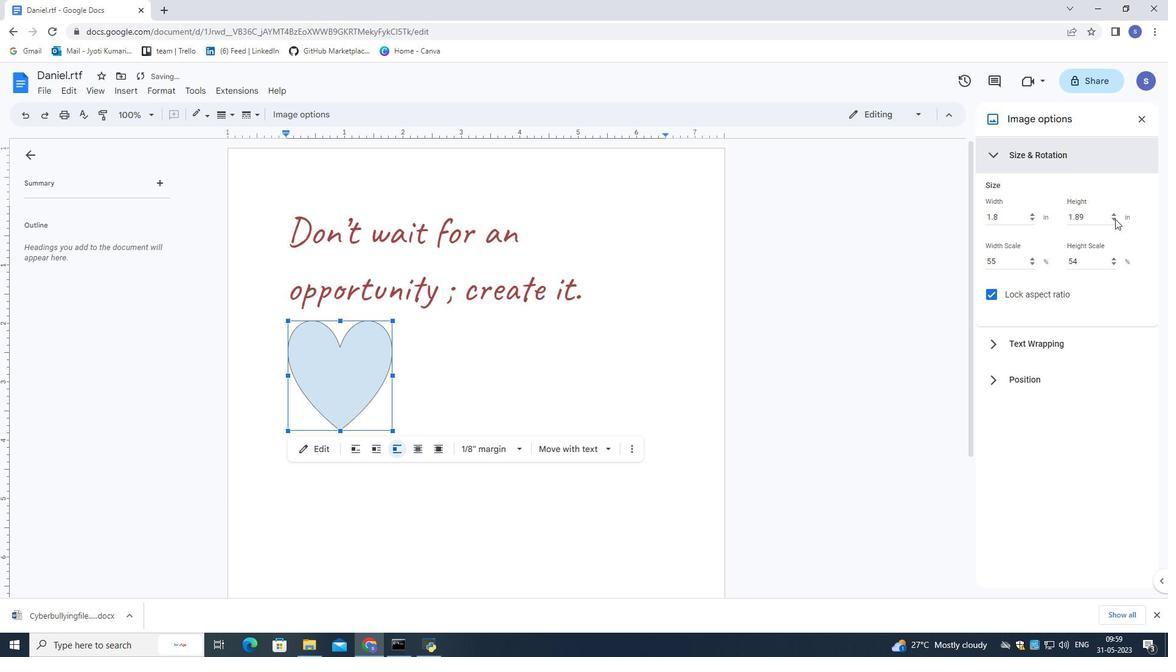 
Action: Mouse pressed left at (1115, 219)
Screenshot: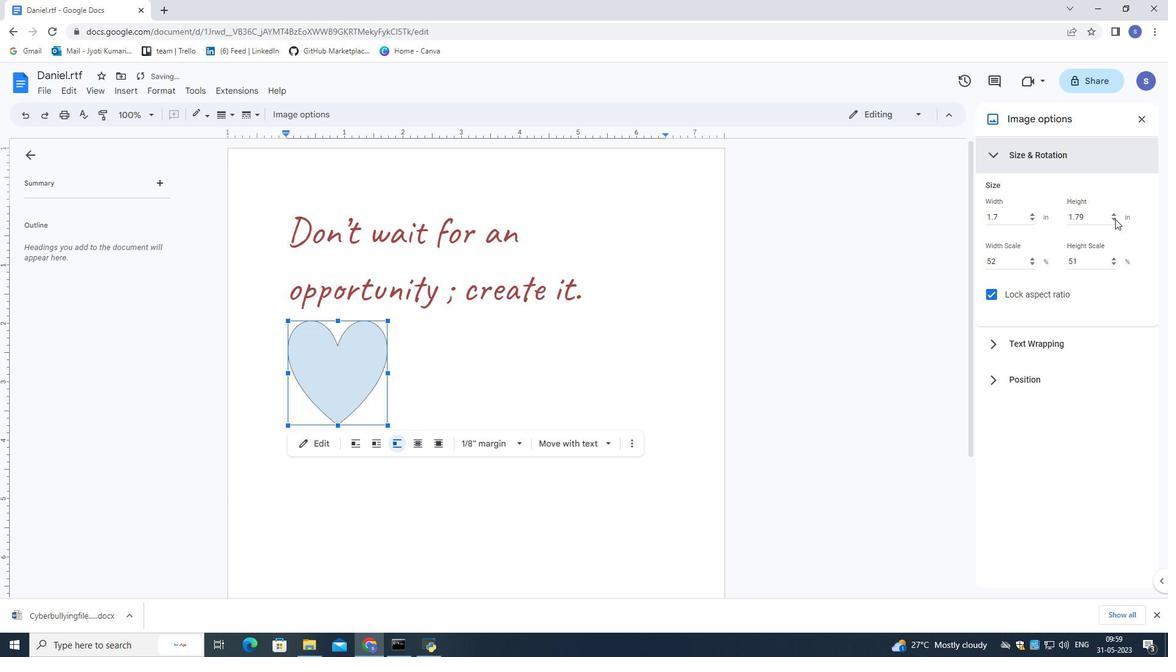 
Action: Mouse pressed left at (1115, 219)
Screenshot: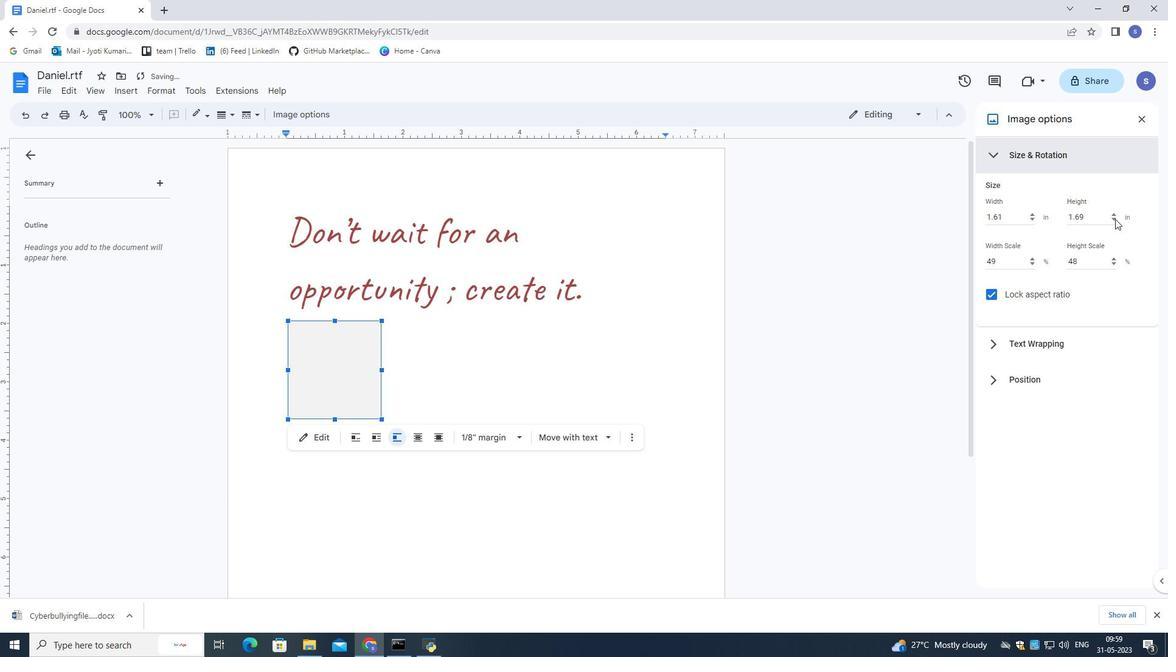 
Action: Mouse pressed left at (1115, 219)
Screenshot: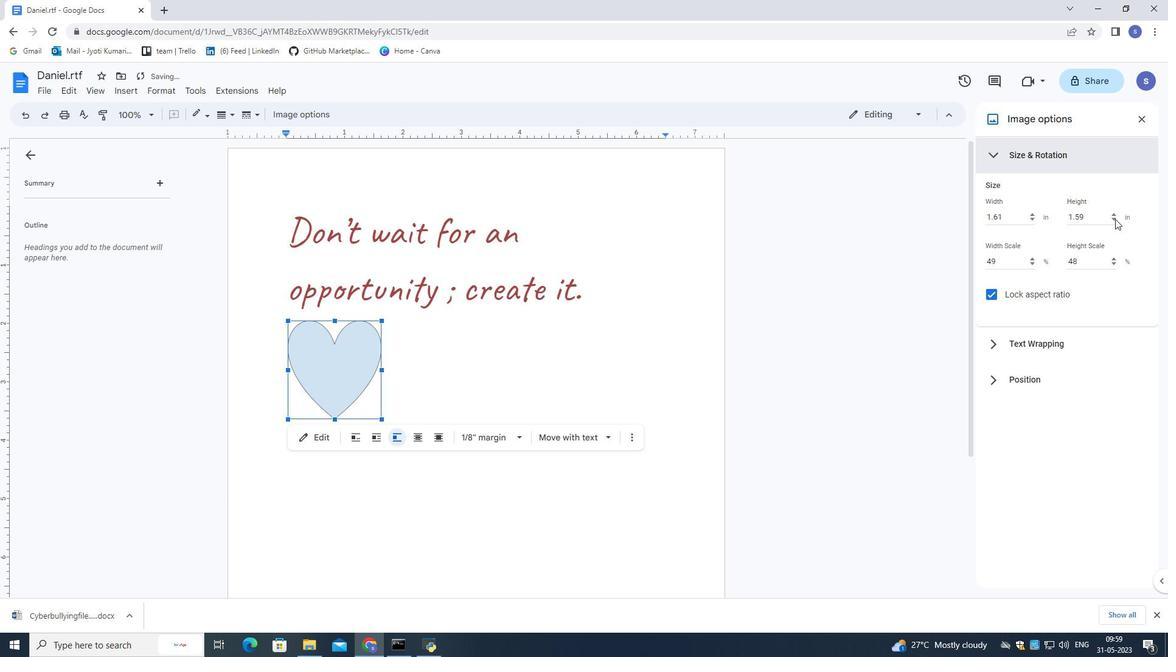 
Action: Mouse pressed left at (1115, 219)
Screenshot: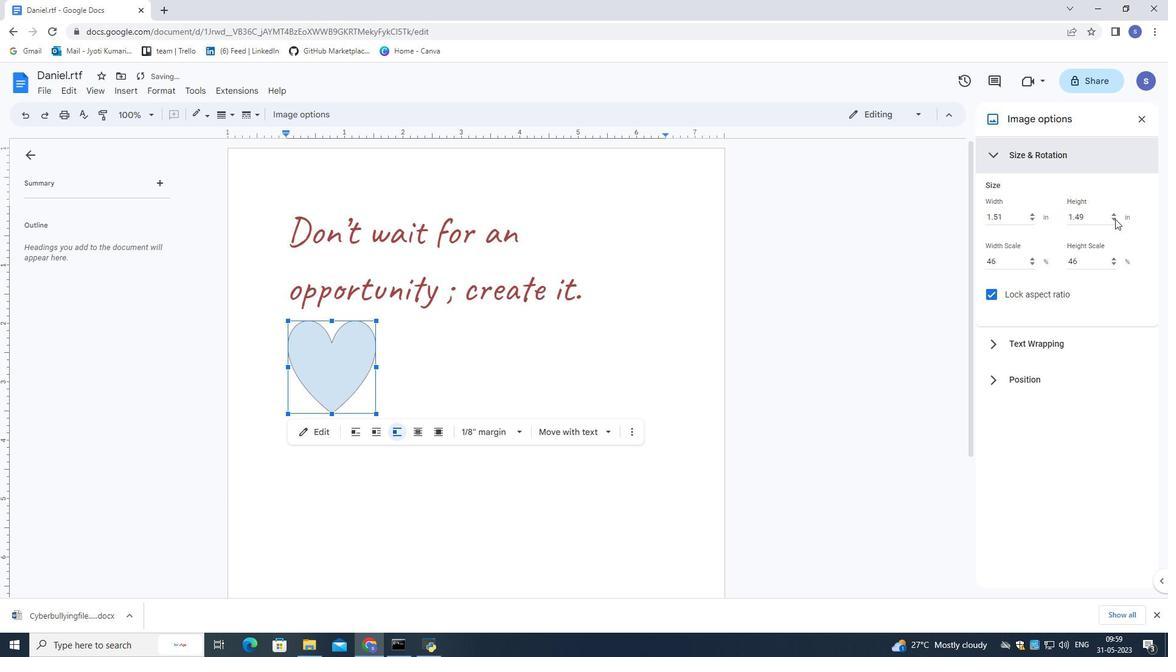 
Action: Mouse pressed left at (1115, 219)
Screenshot: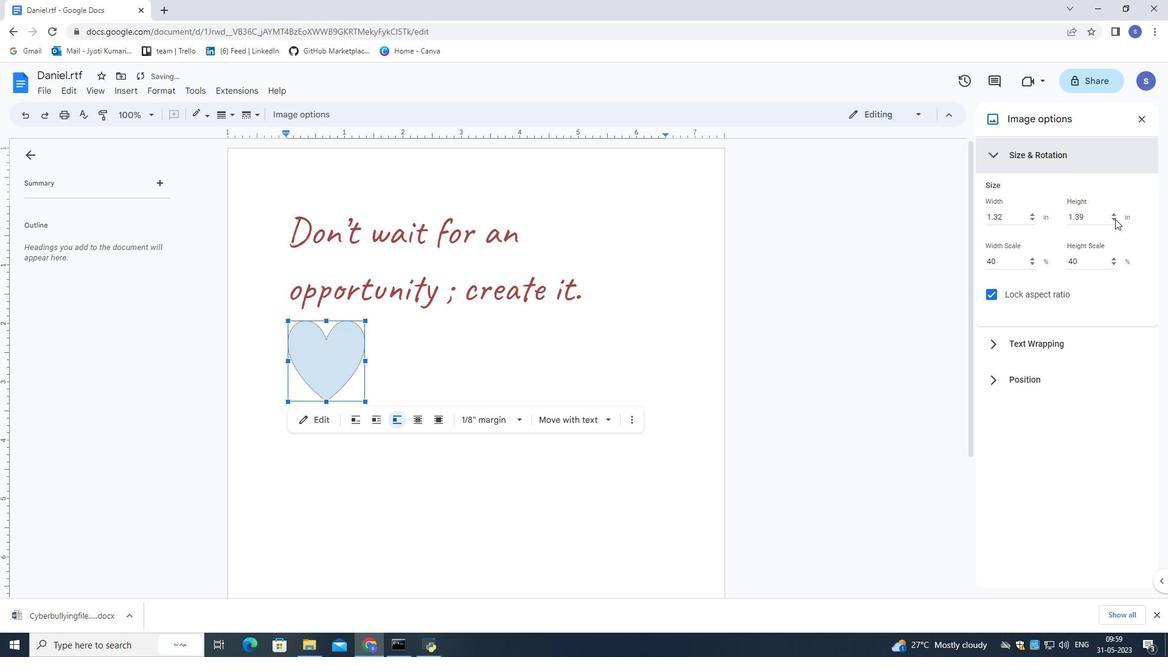 
Action: Mouse pressed left at (1115, 219)
Screenshot: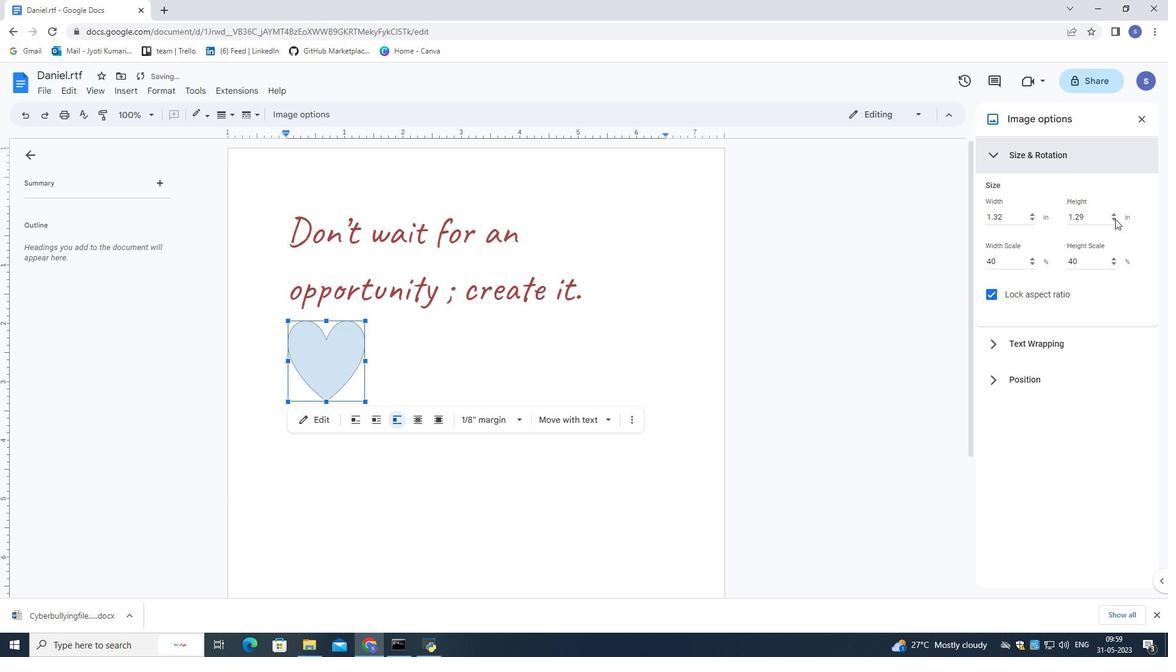 
Action: Mouse pressed left at (1115, 219)
Screenshot: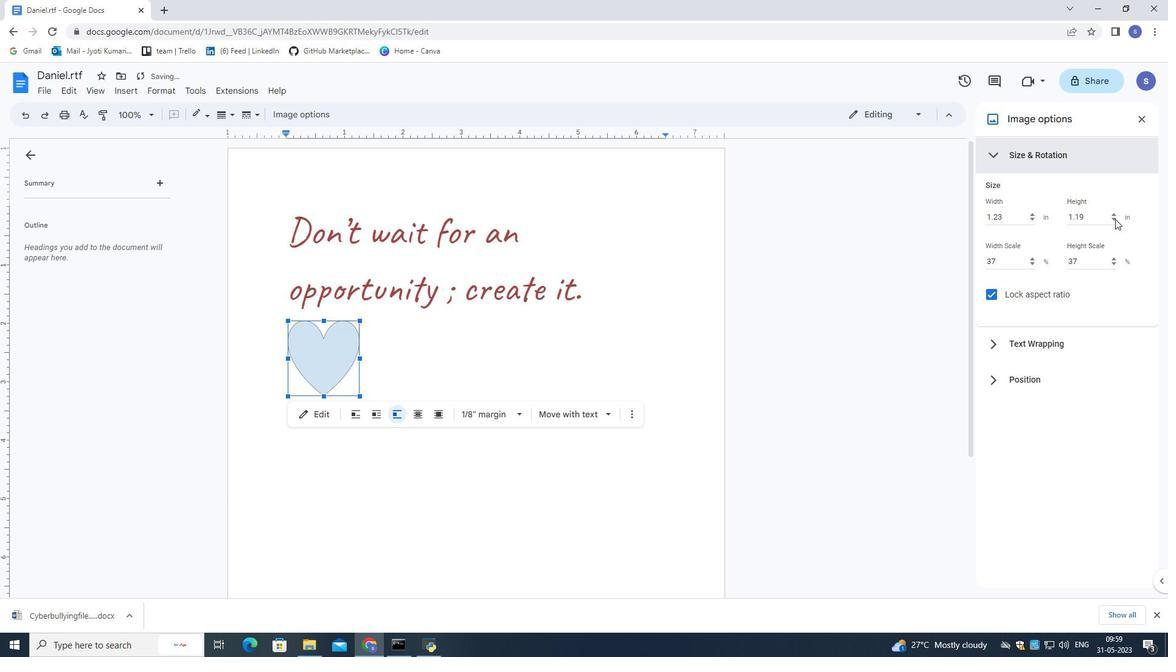 
Action: Mouse pressed left at (1115, 219)
Screenshot: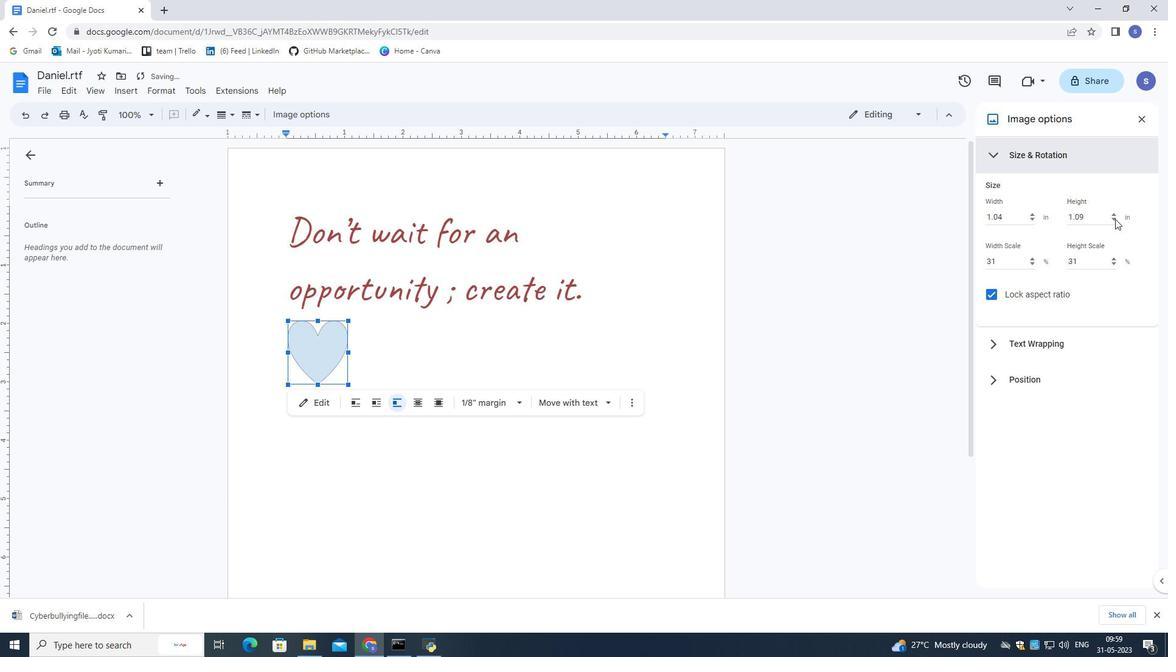 
Action: Mouse pressed left at (1115, 219)
Screenshot: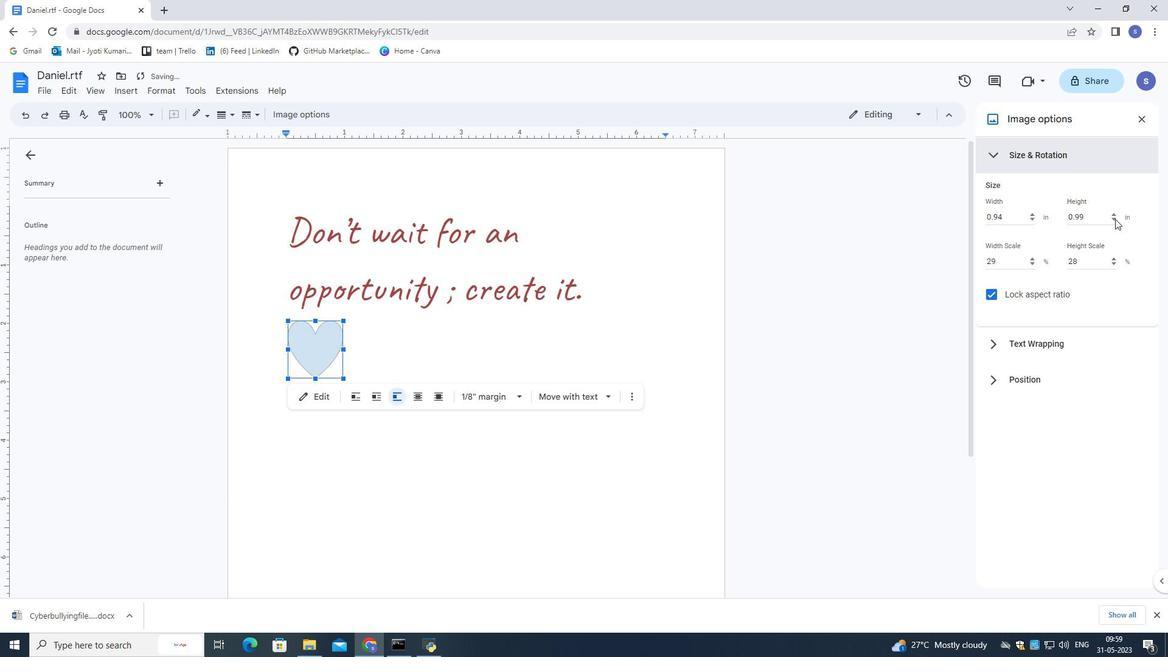 
Action: Mouse pressed left at (1115, 219)
Screenshot: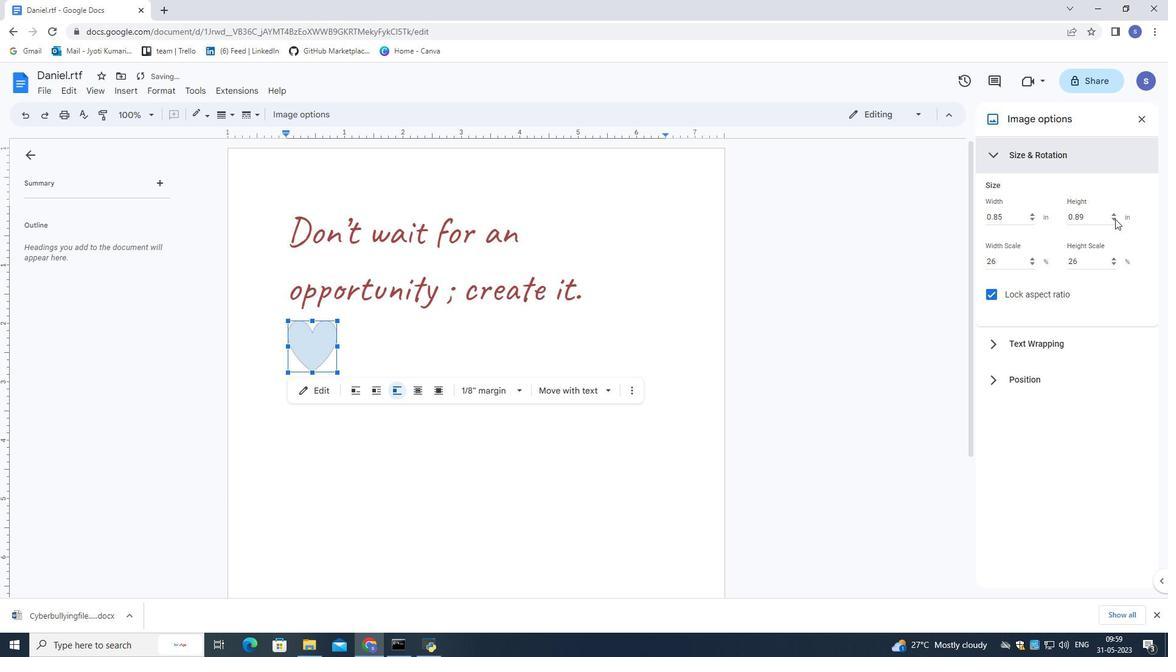 
Action: Mouse pressed left at (1115, 219)
Screenshot: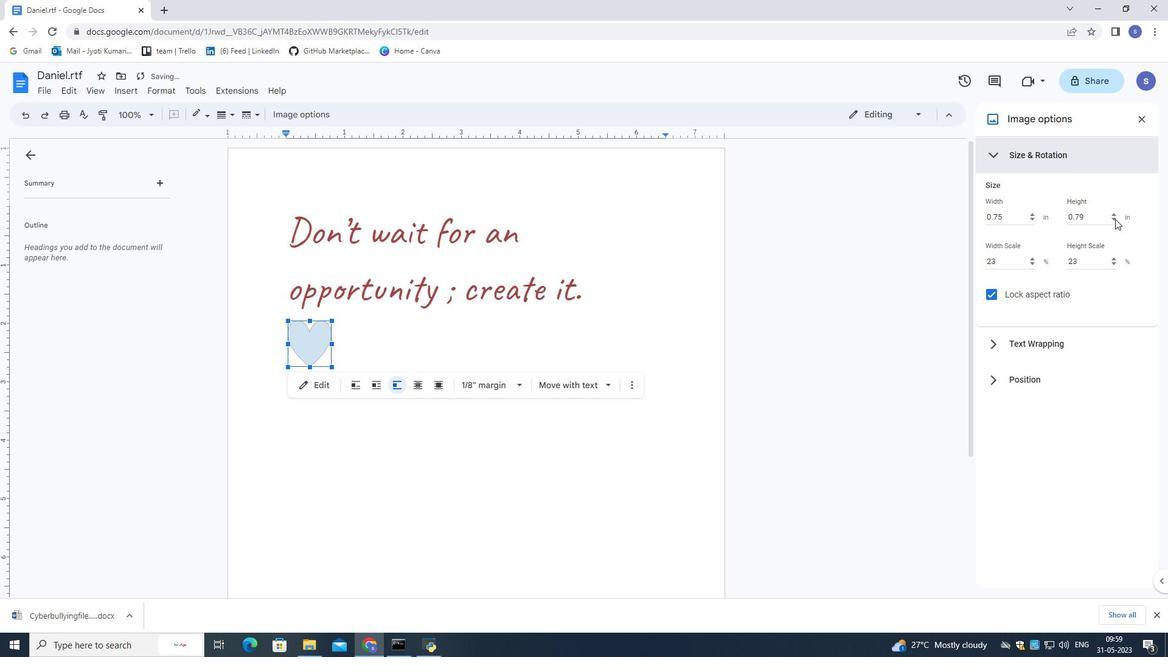 
Action: Mouse pressed left at (1115, 219)
Screenshot: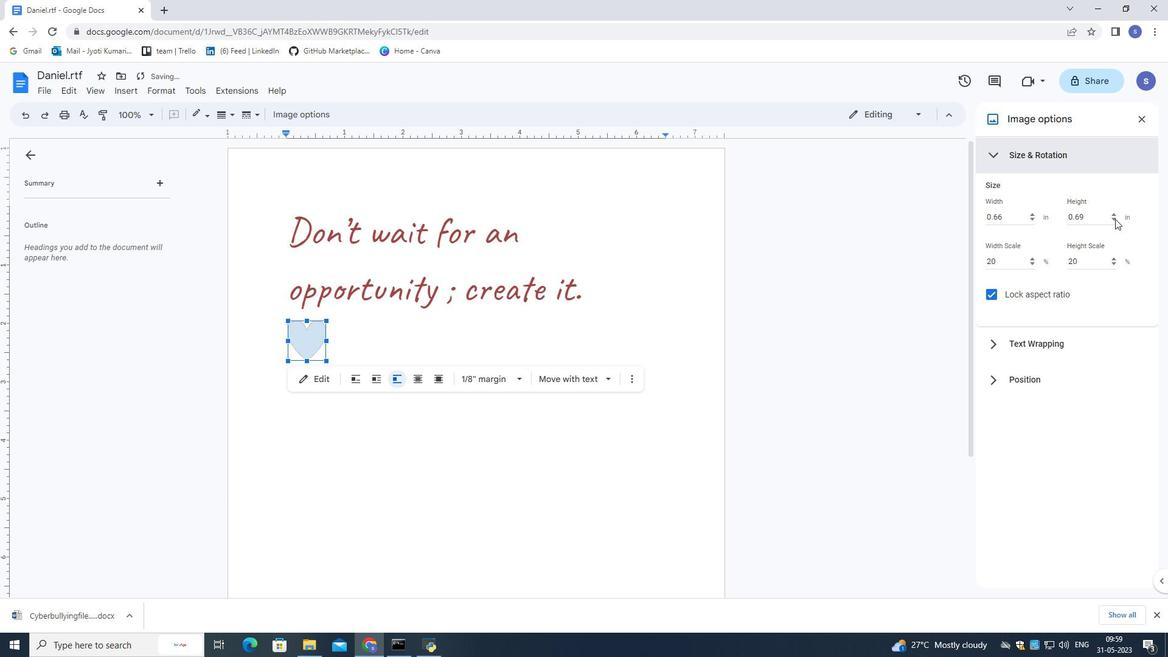 
Action: Mouse pressed left at (1115, 219)
Screenshot: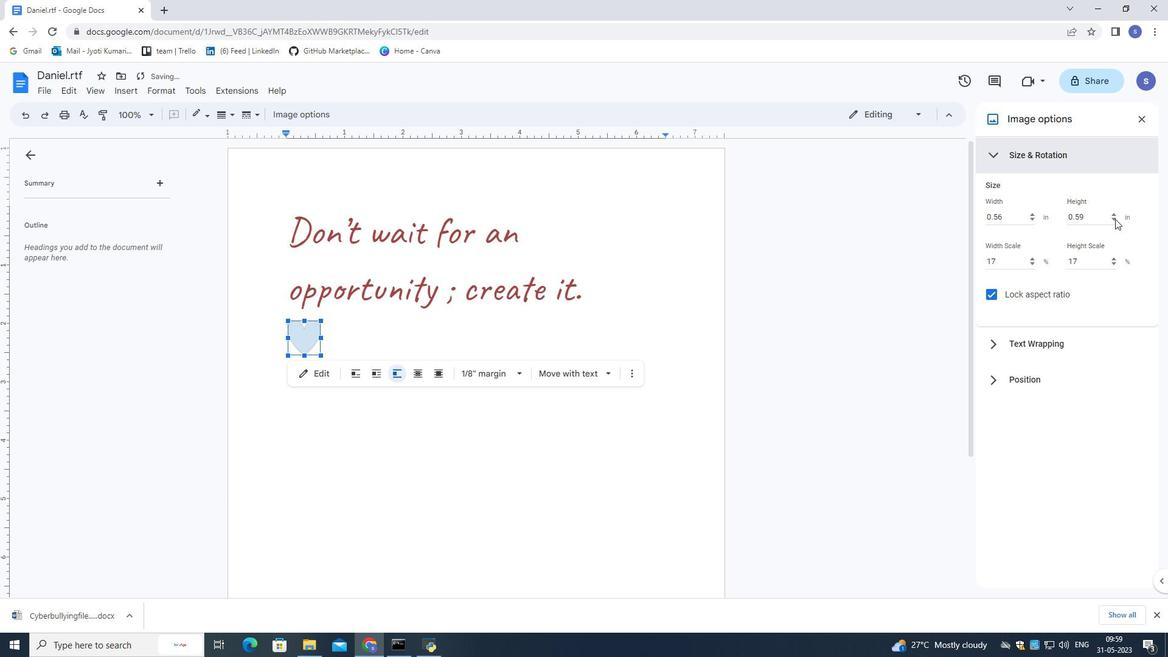 
Action: Mouse pressed left at (1115, 219)
Screenshot: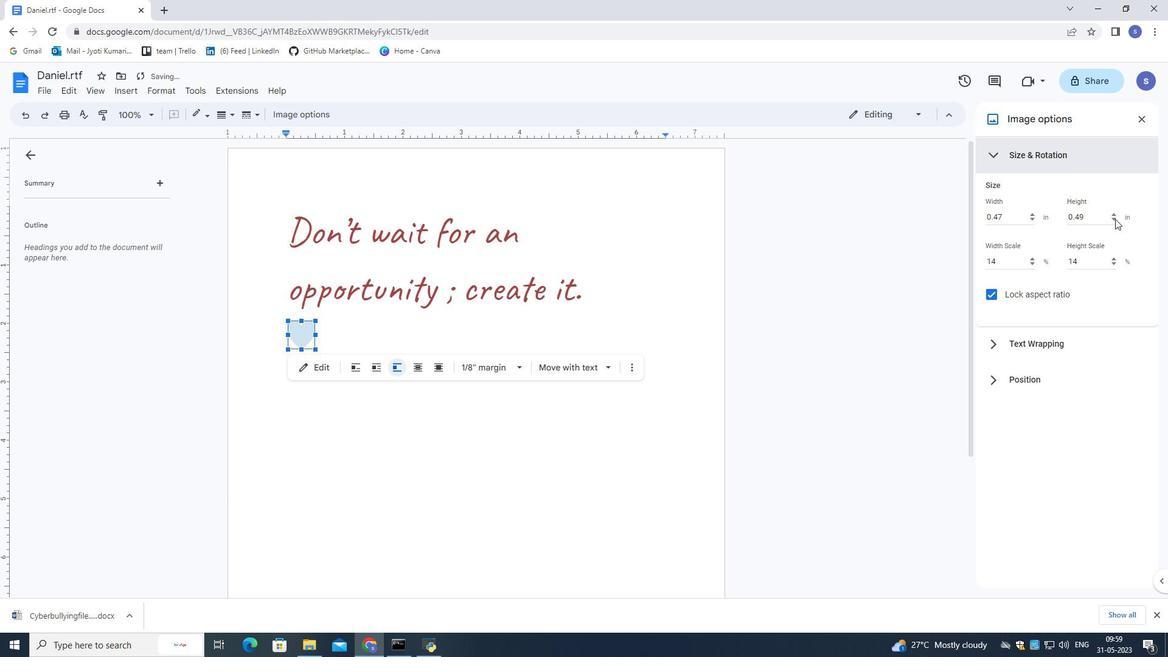 
Action: Mouse pressed left at (1115, 219)
Screenshot: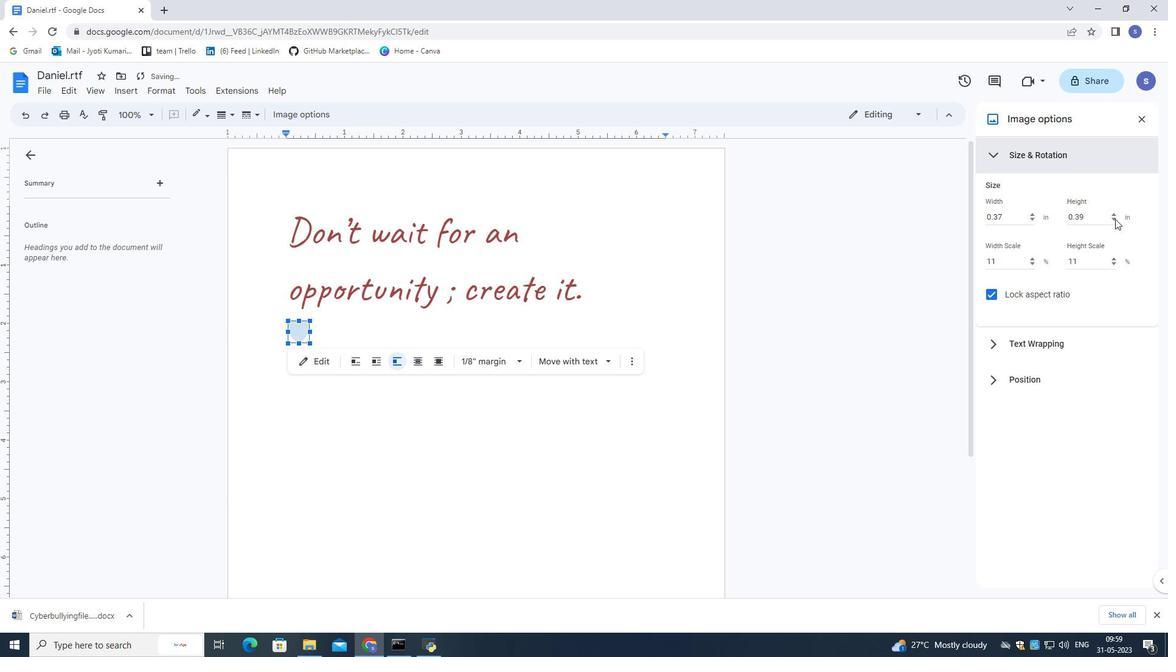 
Action: Mouse moved to (1115, 219)
Screenshot: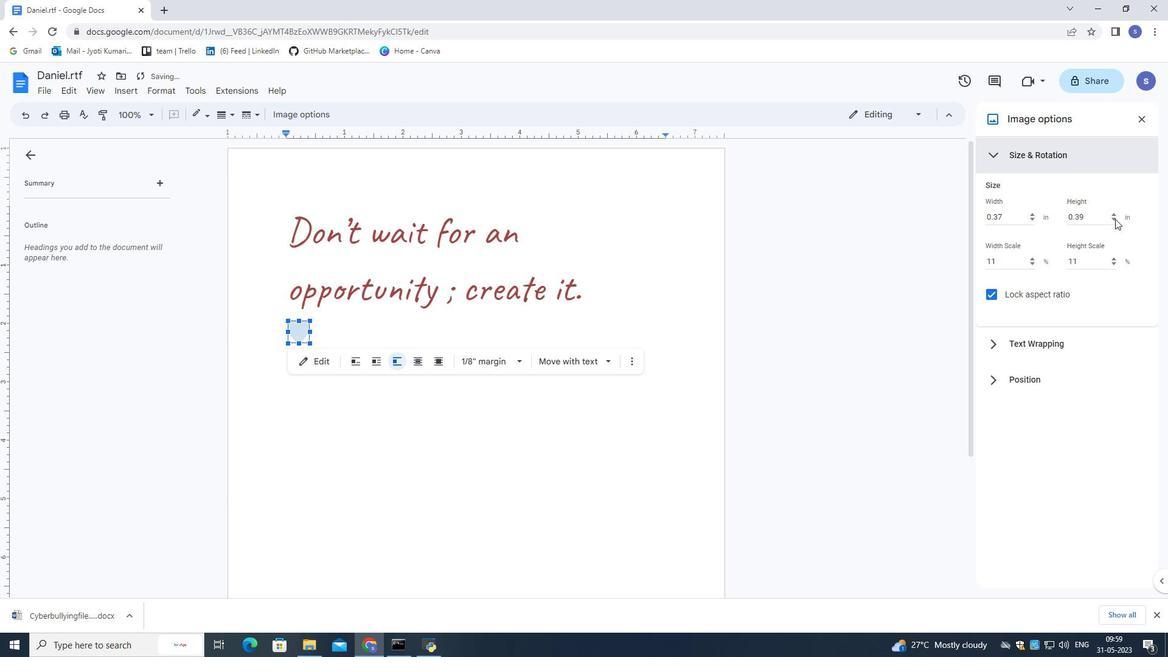 
Action: Mouse pressed left at (1115, 219)
Screenshot: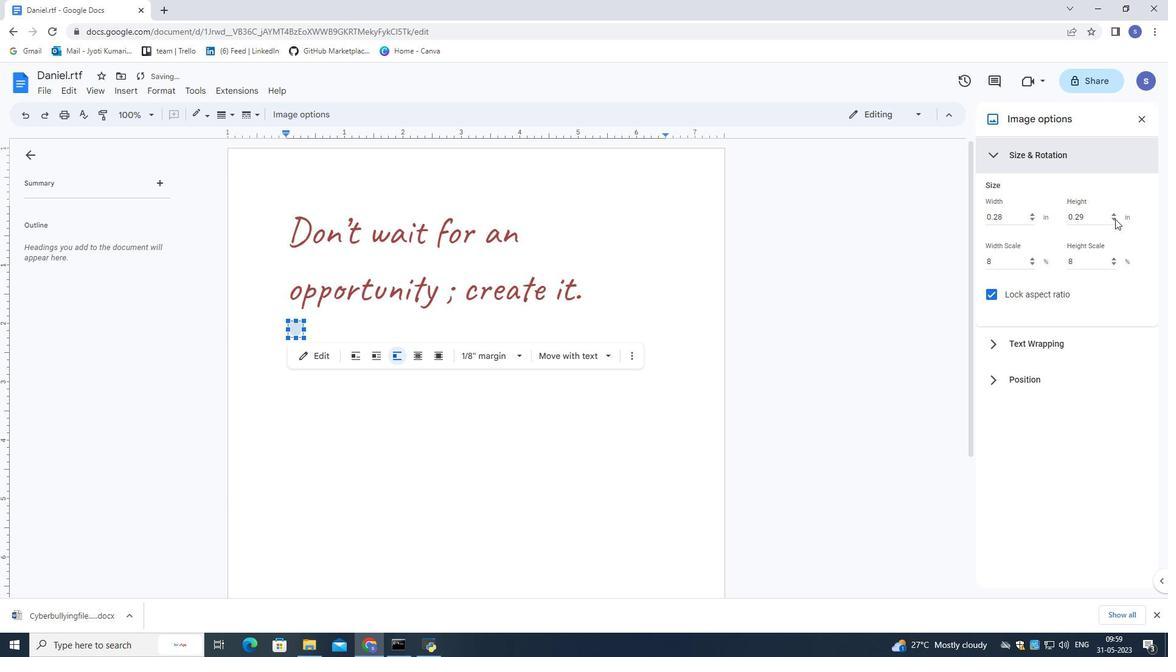 
Action: Mouse pressed left at (1115, 219)
Screenshot: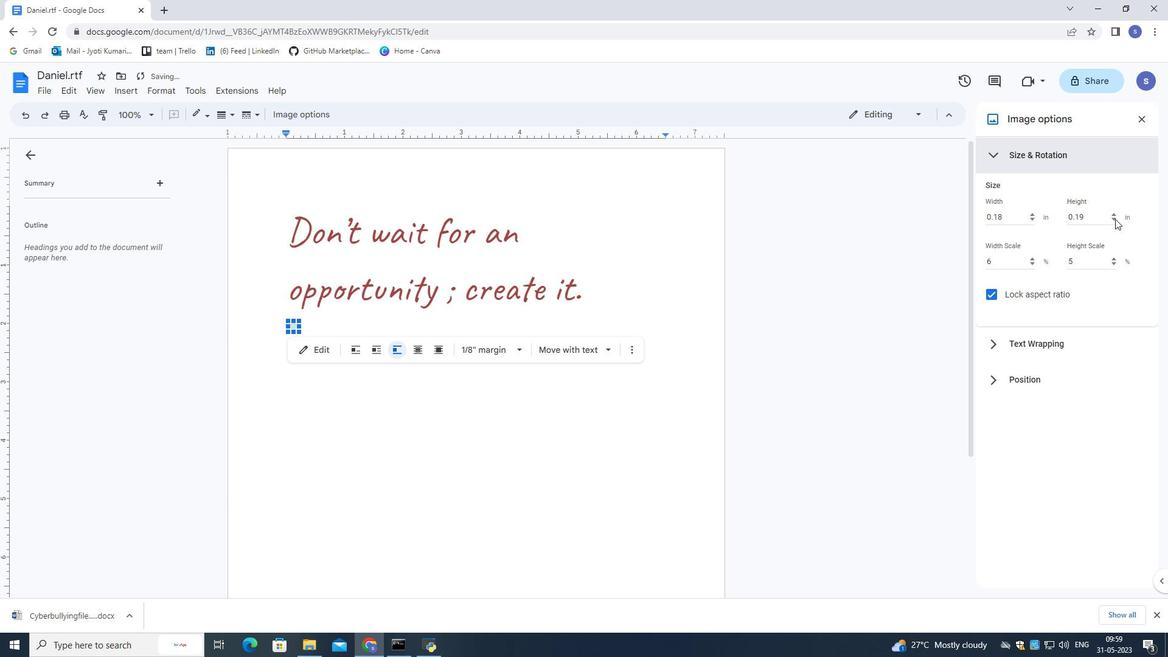 
Action: Mouse pressed left at (1115, 219)
Screenshot: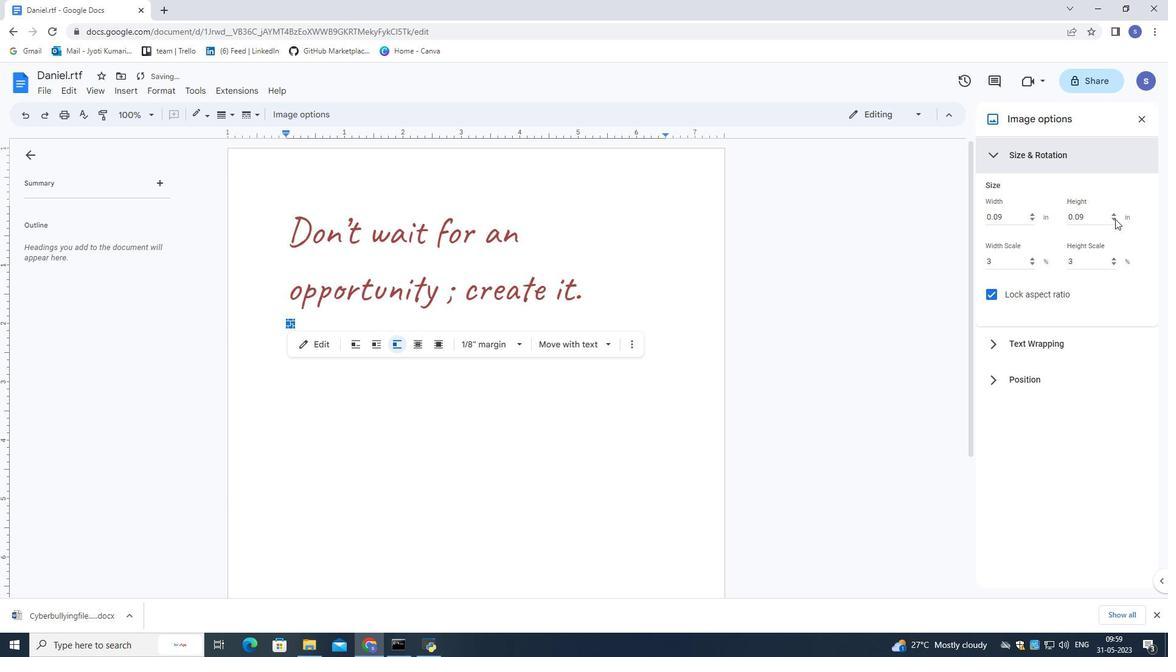 
Action: Mouse moved to (1111, 213)
Screenshot: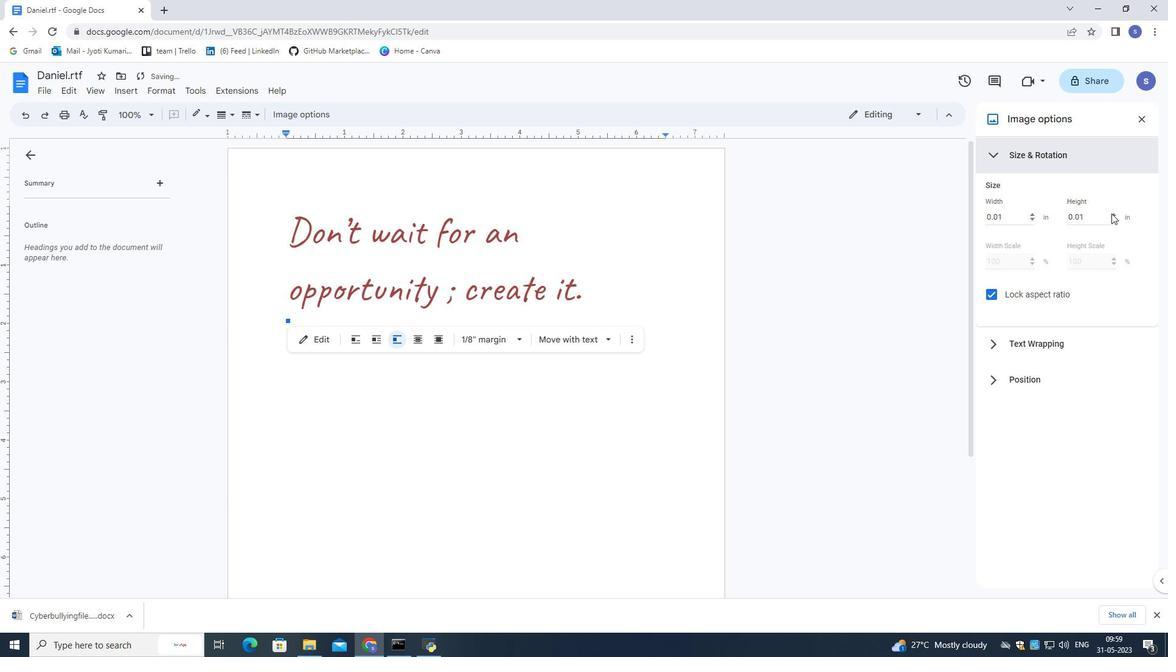
Action: Mouse pressed left at (1111, 213)
Screenshot: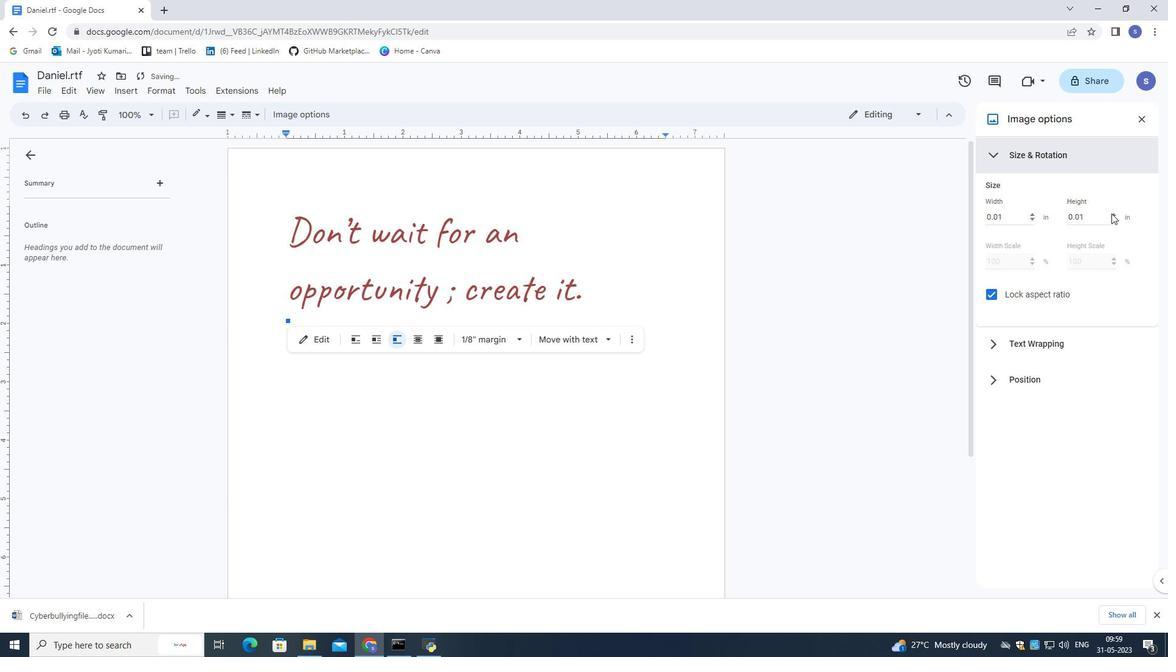 
Action: Mouse moved to (1113, 219)
Screenshot: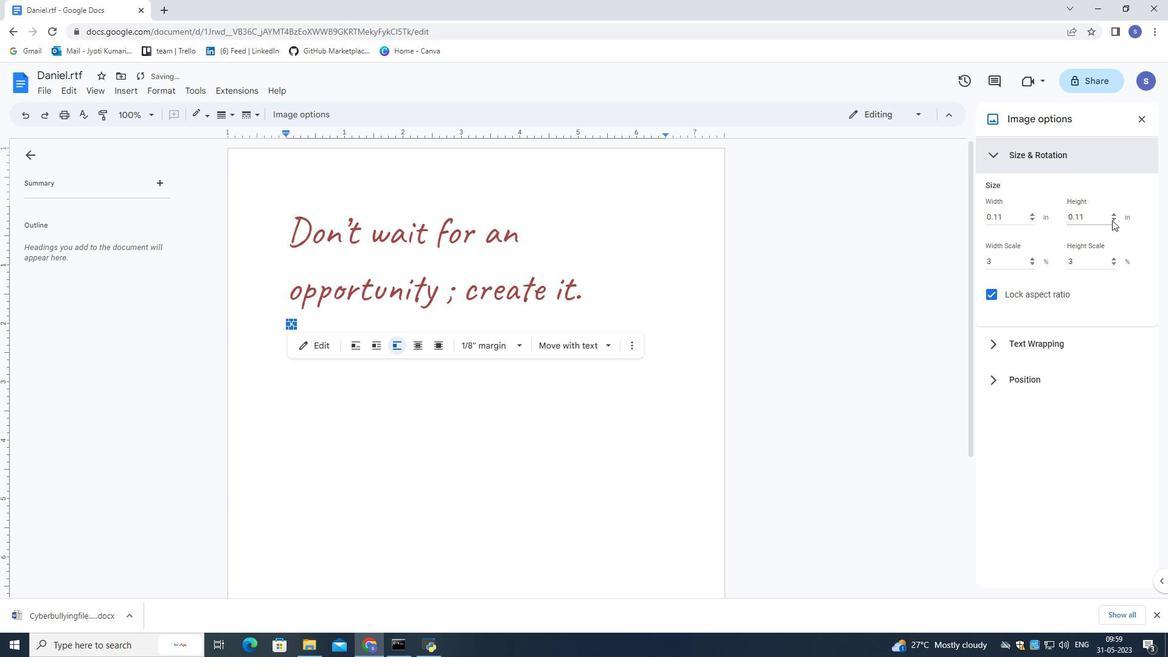 
Action: Mouse pressed left at (1113, 219)
Screenshot: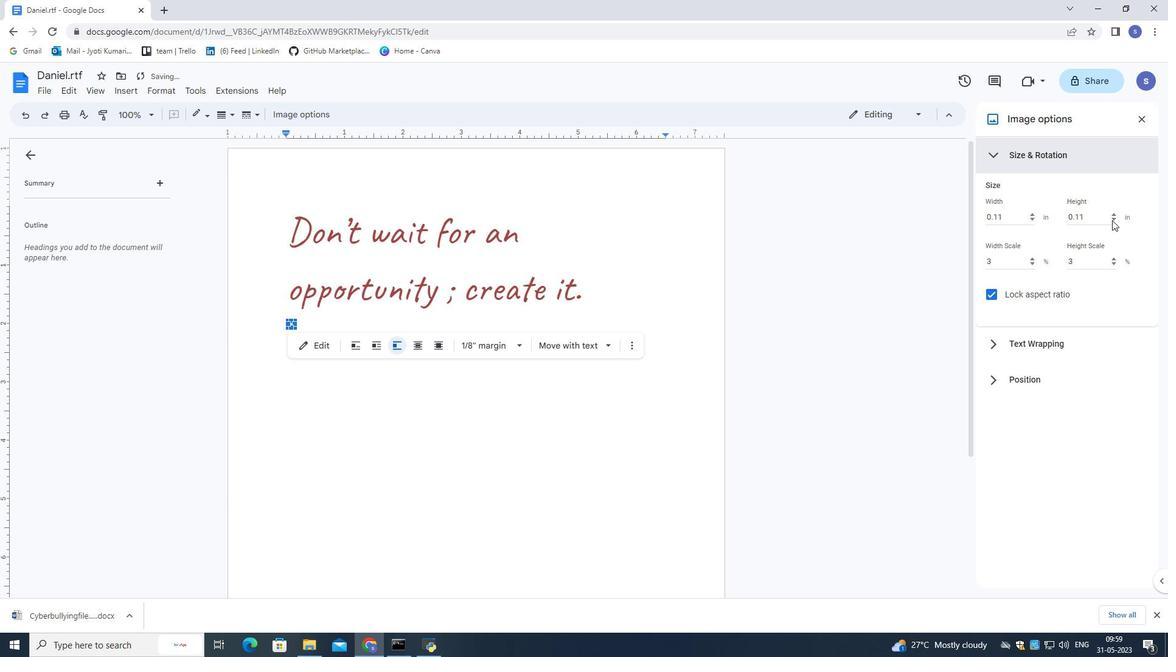 
Action: Mouse moved to (1113, 212)
Screenshot: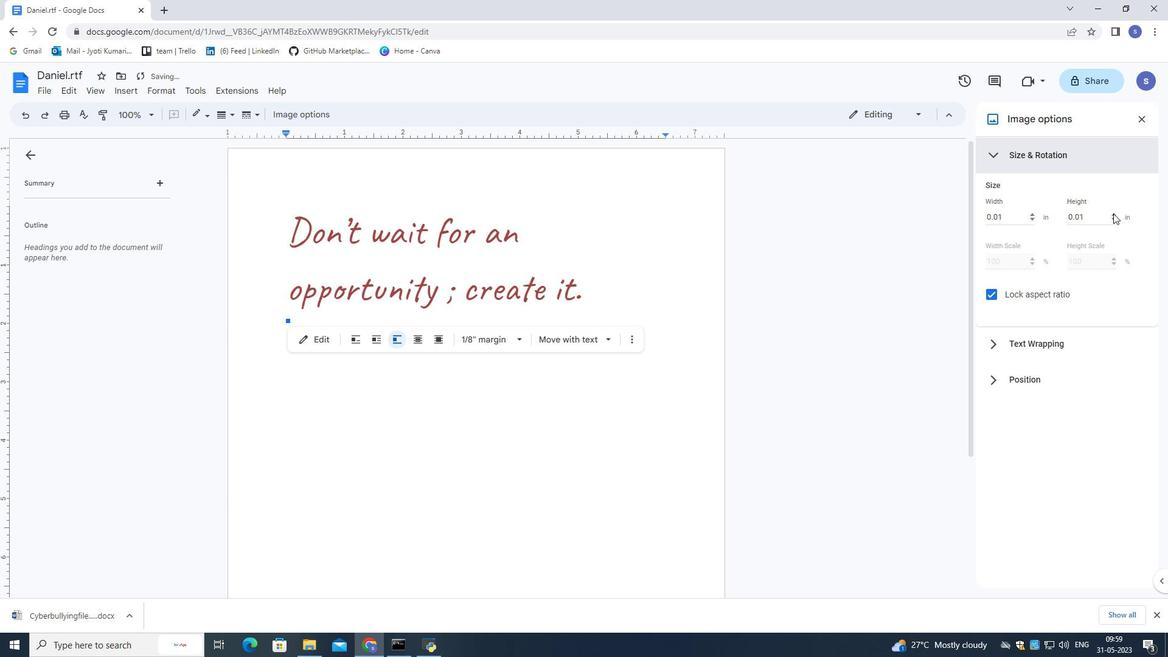 
Action: Mouse pressed left at (1113, 212)
Screenshot: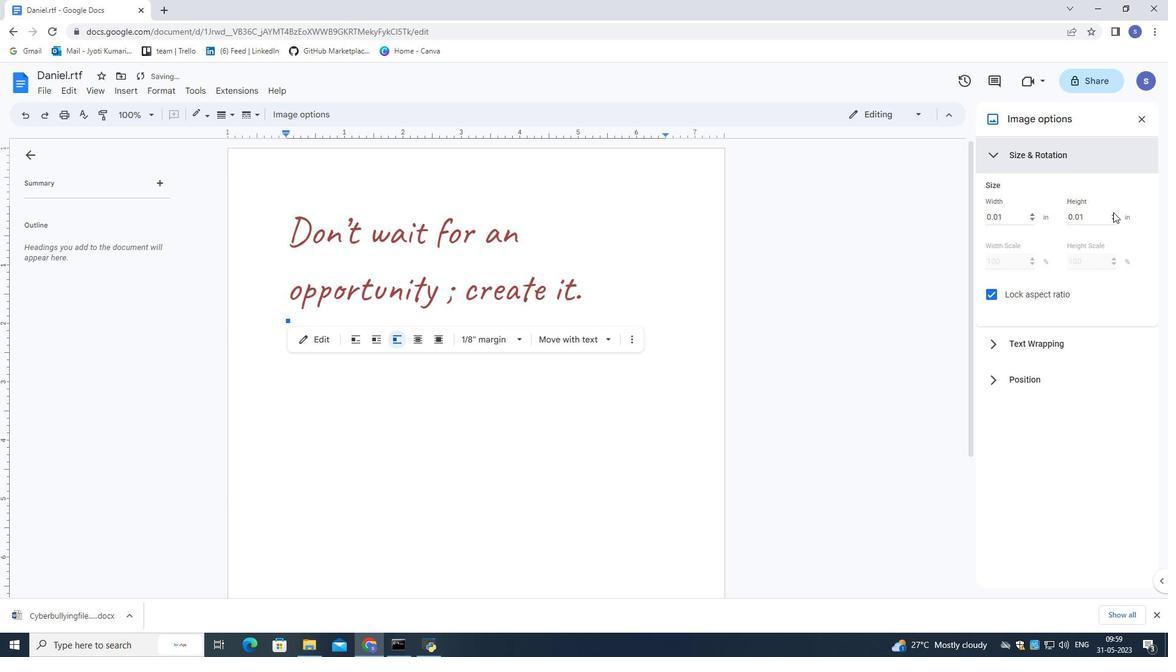 
Action: Mouse moved to (641, 325)
Screenshot: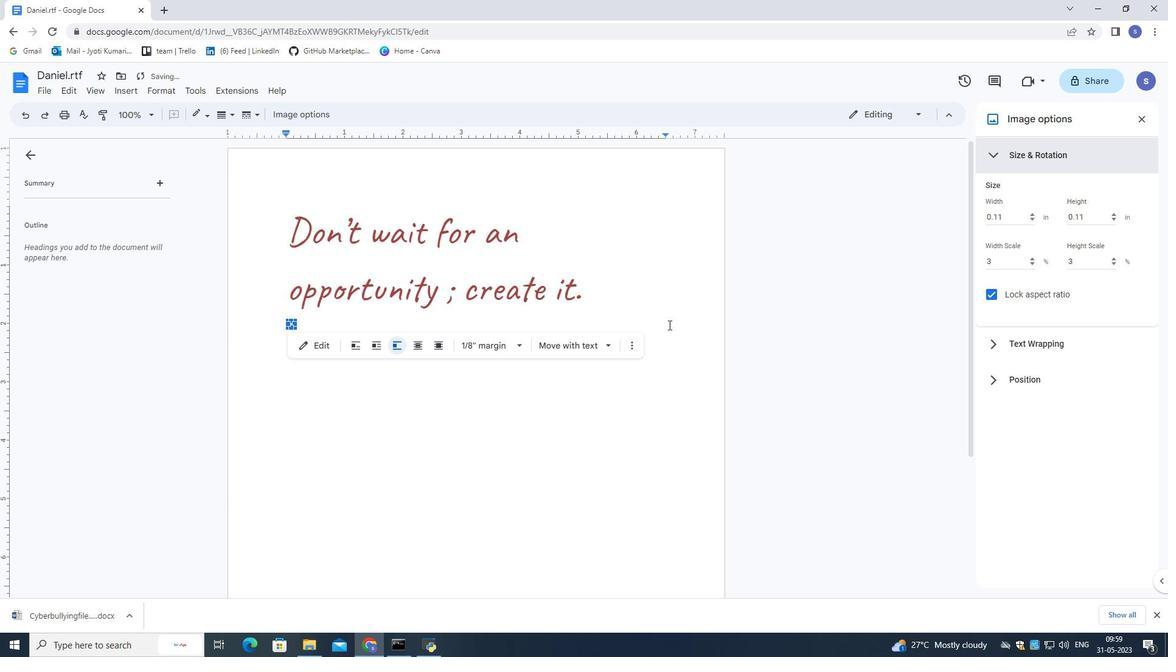 
Action: Mouse pressed left at (641, 325)
Screenshot: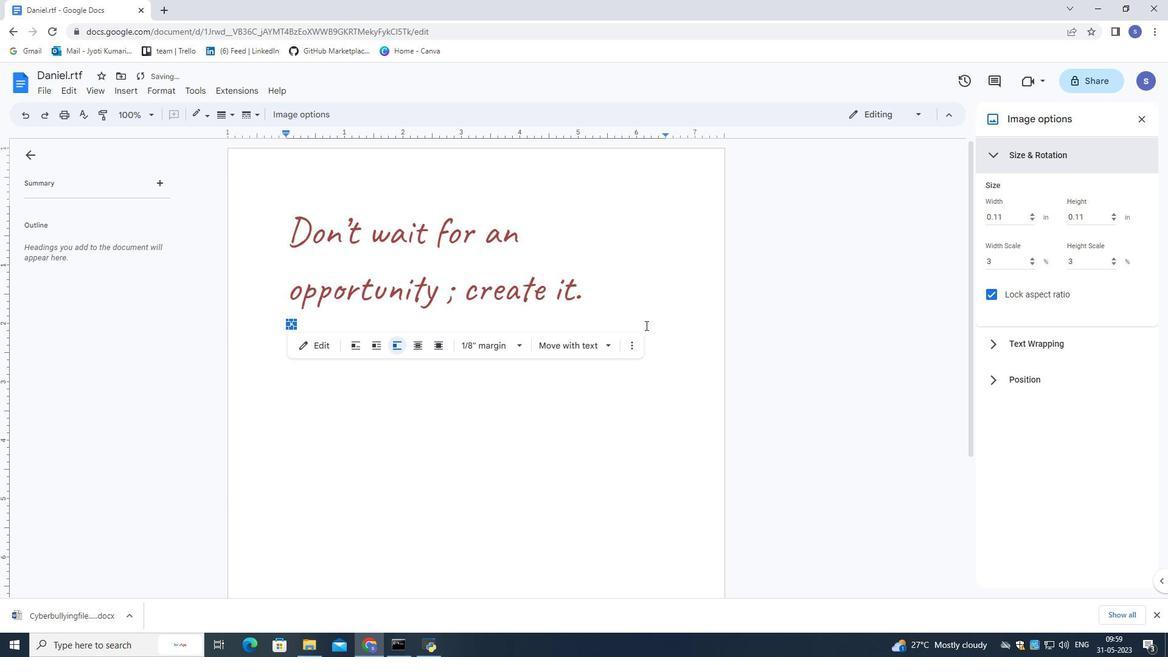 
Action: Mouse moved to (291, 320)
Screenshot: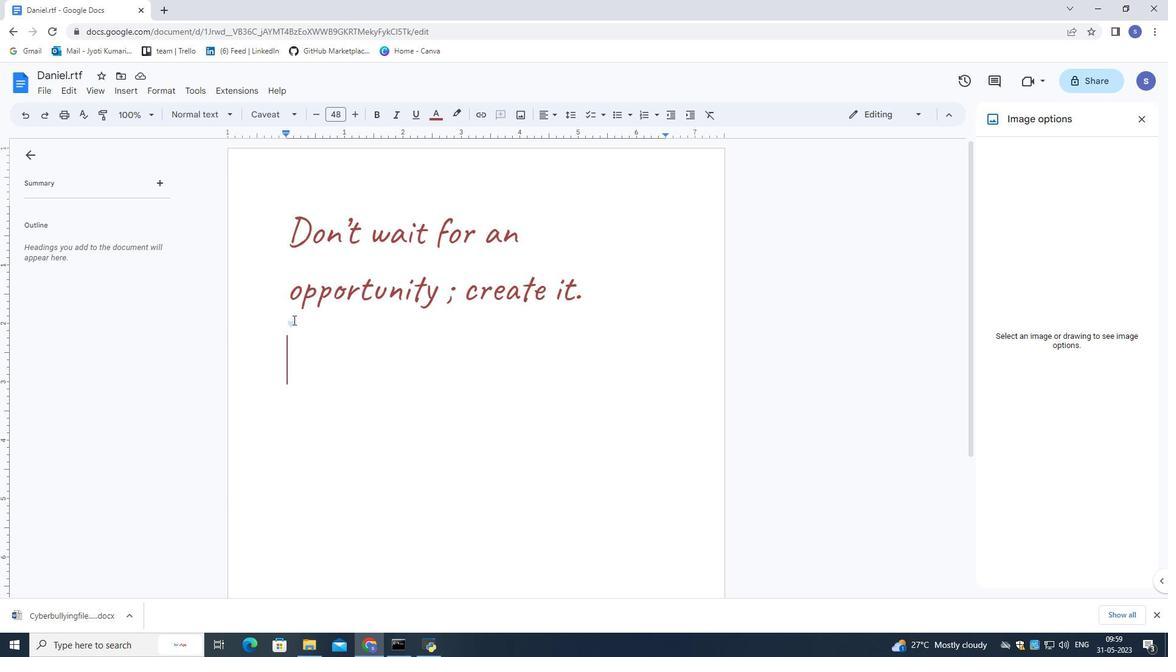
Action: Mouse pressed left at (291, 320)
Screenshot: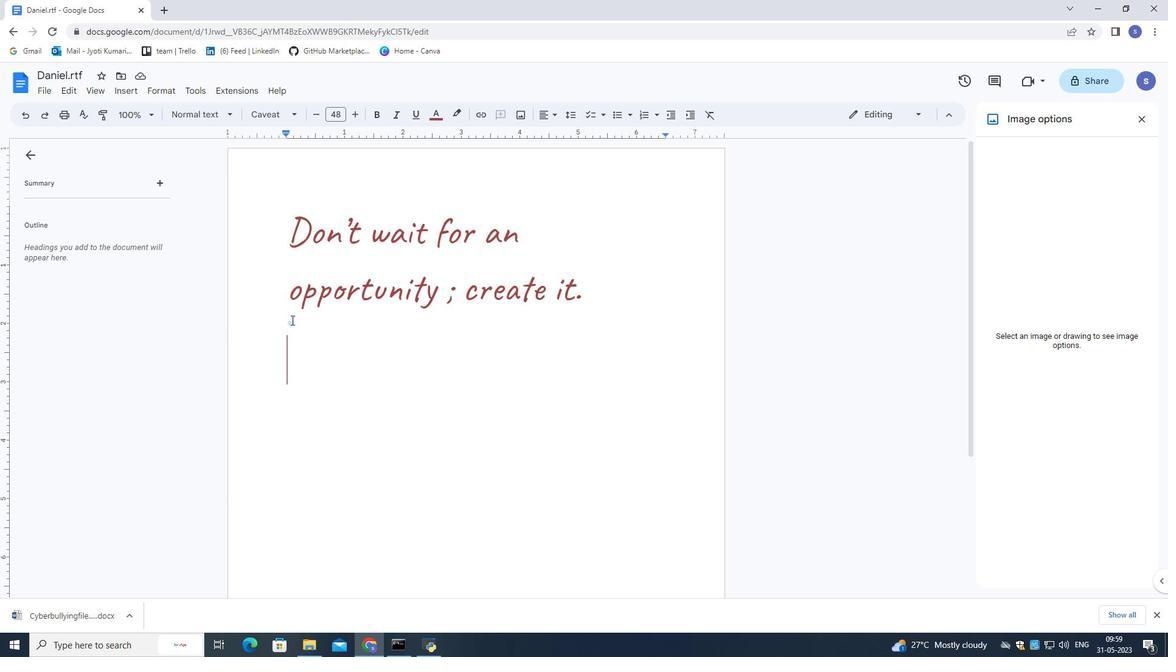 
Action: Mouse moved to (292, 326)
Screenshot: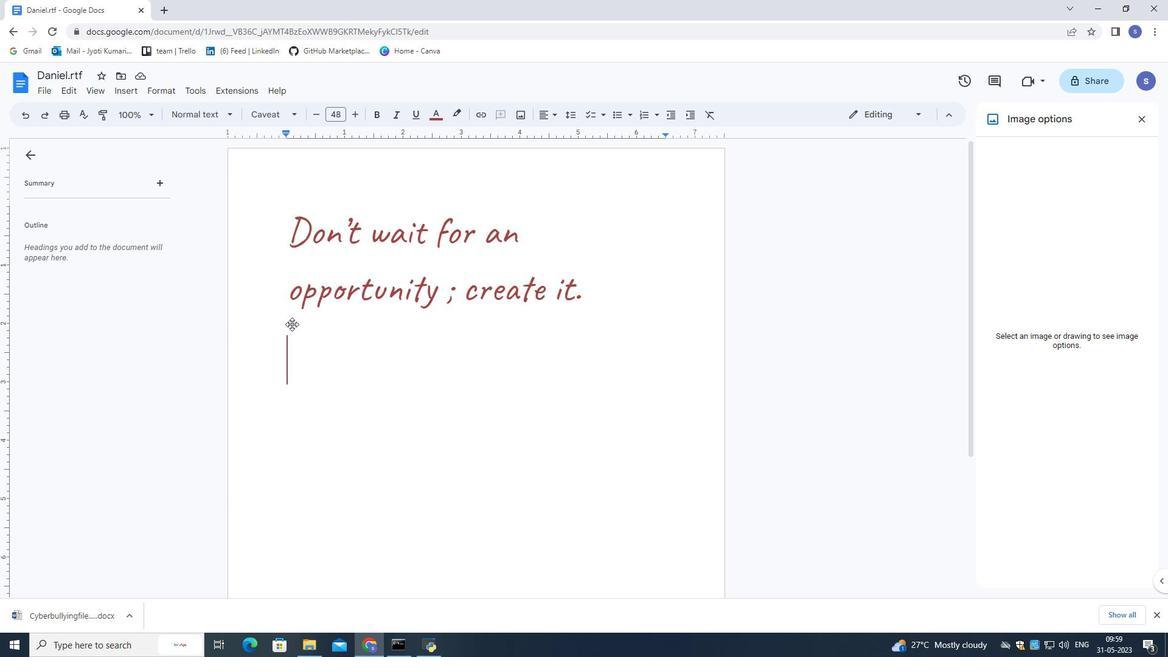
Action: Mouse pressed left at (292, 326)
Screenshot: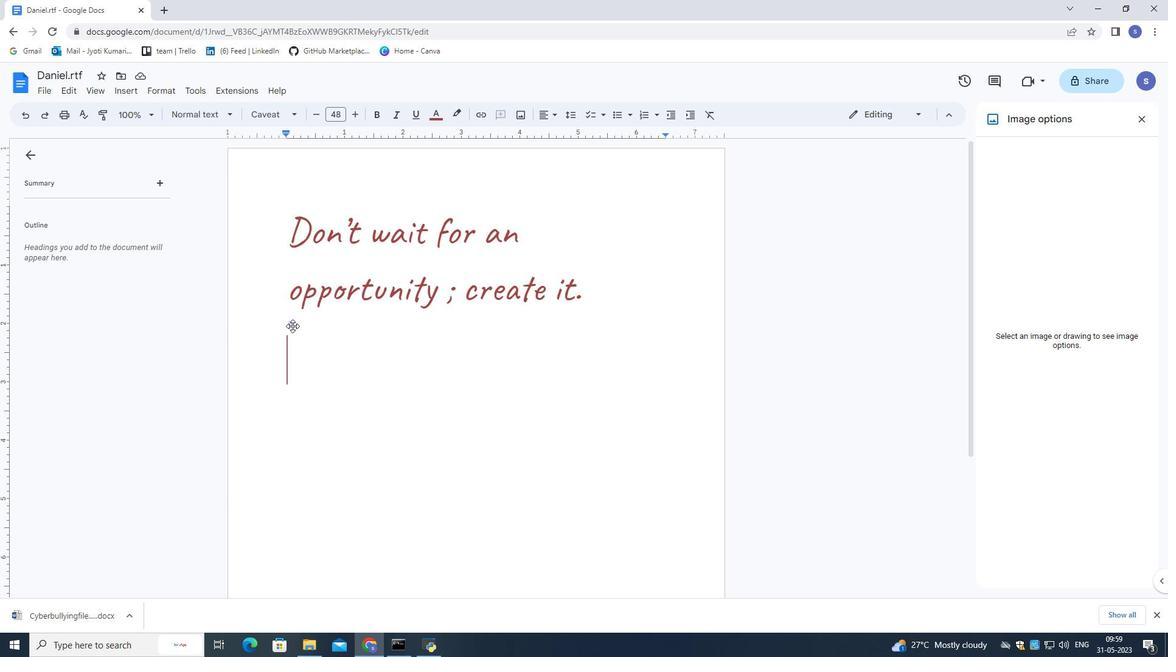 
Action: Mouse moved to (926, 217)
Screenshot: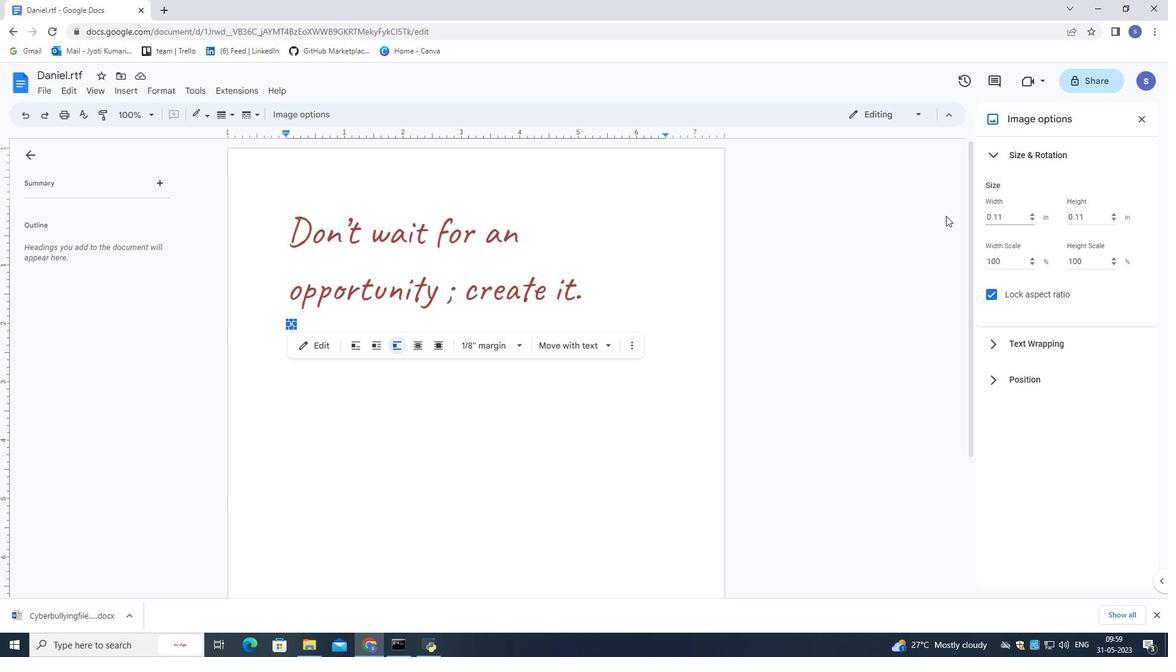 
Action: Mouse pressed left at (926, 217)
Screenshot: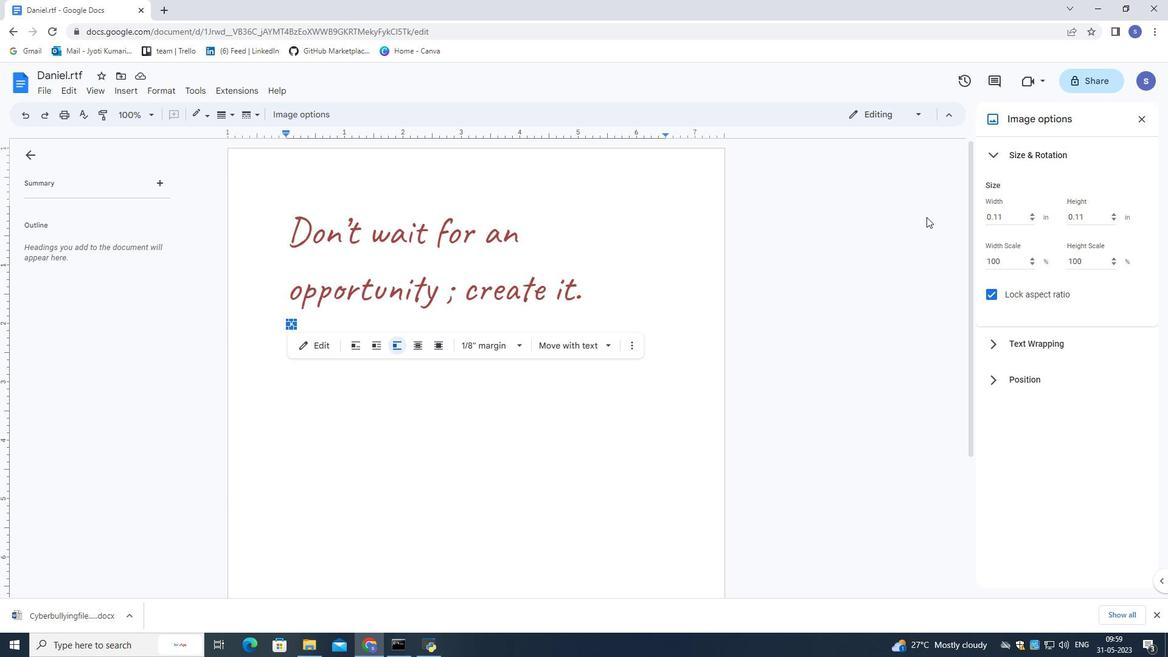 
Action: Mouse moved to (645, 317)
Screenshot: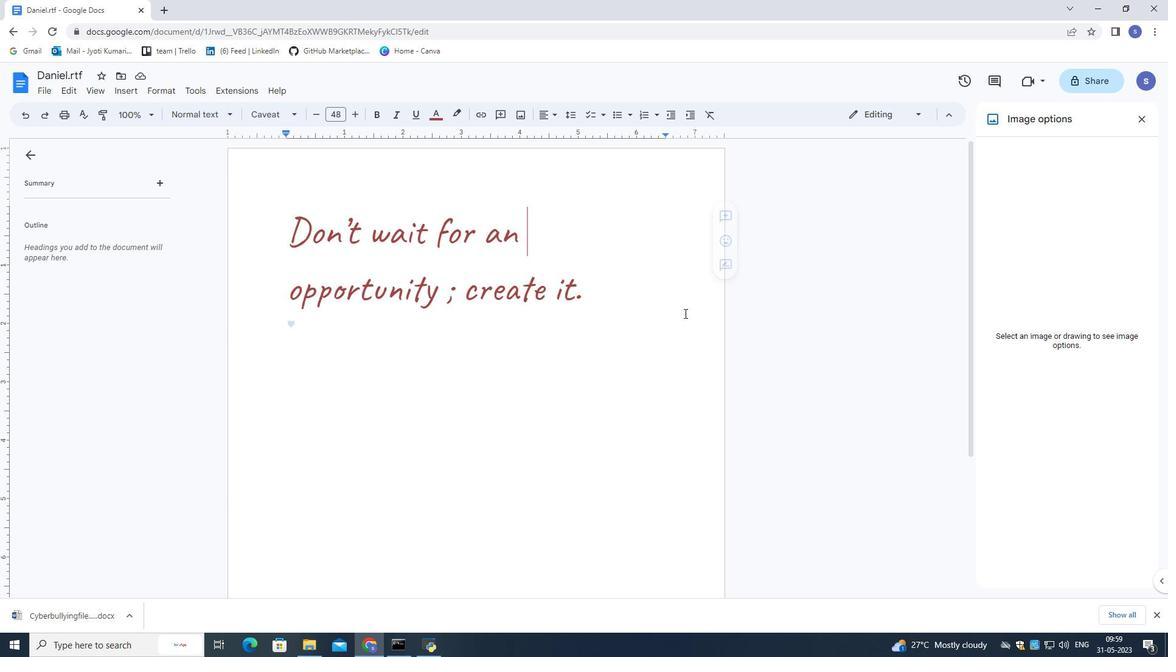 
Action: Mouse pressed left at (645, 317)
Screenshot: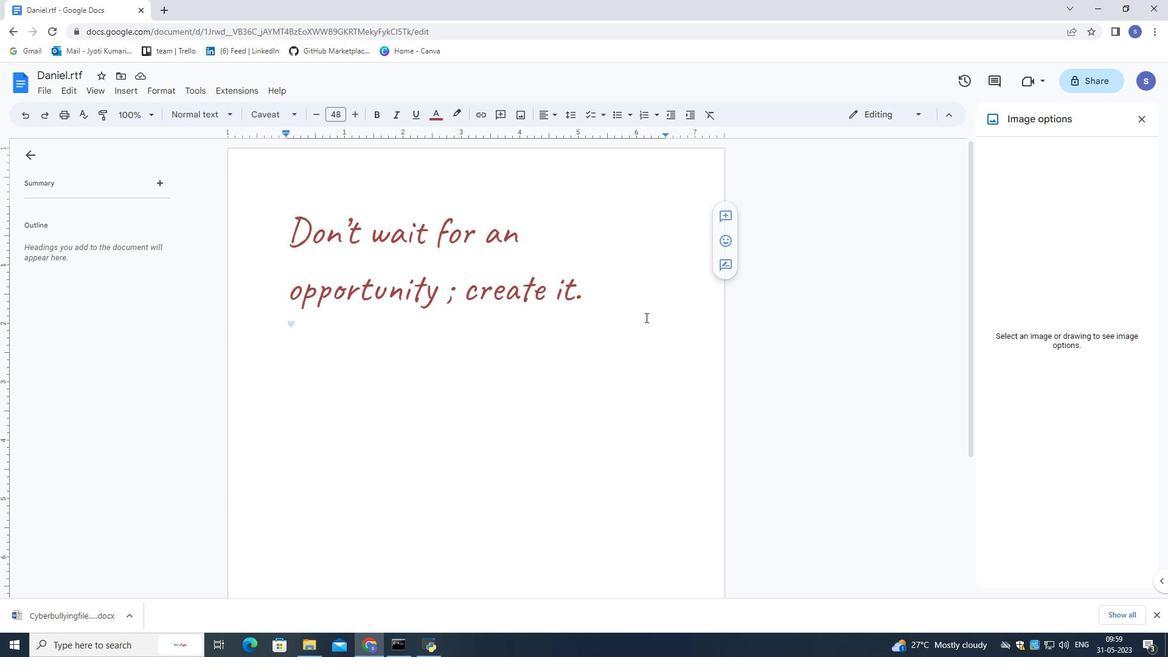 
Action: Mouse moved to (639, 325)
Screenshot: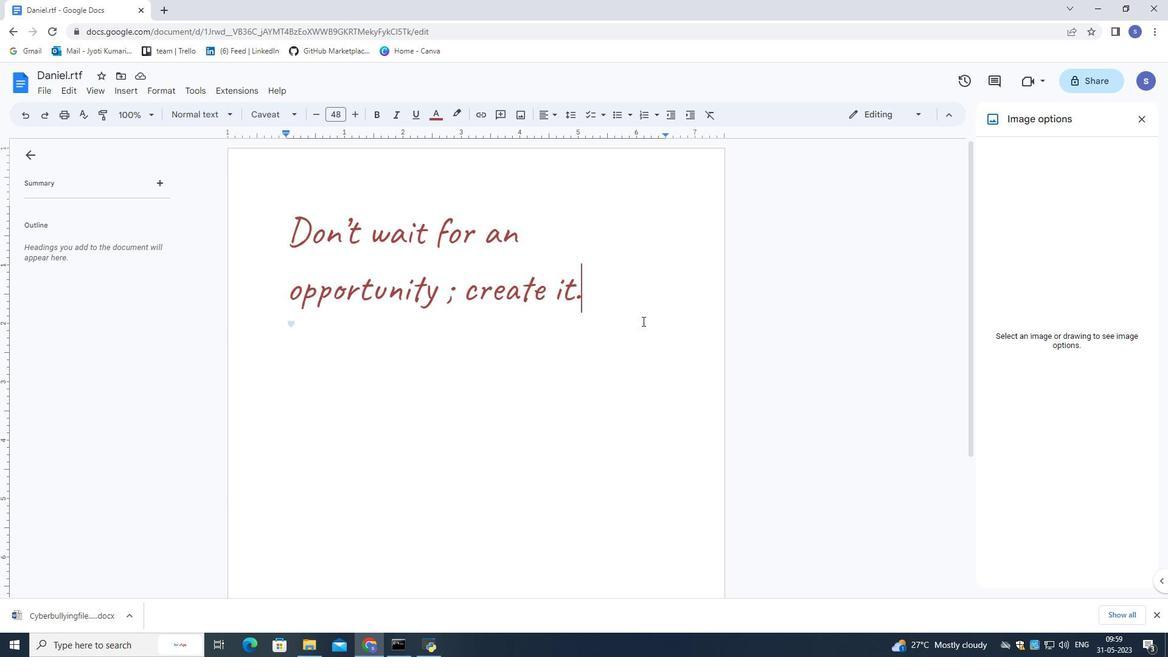 
